 Task: Find connections with filter location Nandurbar with filter topic #training with filter profile language French with filter current company Aavas Financiers Ltd with filter school CVR College of Engineering, Hyderabad with filter industry Physicians with filter service category Growth Marketing with filter keywords title Help Desk
Action: Mouse moved to (659, 112)
Screenshot: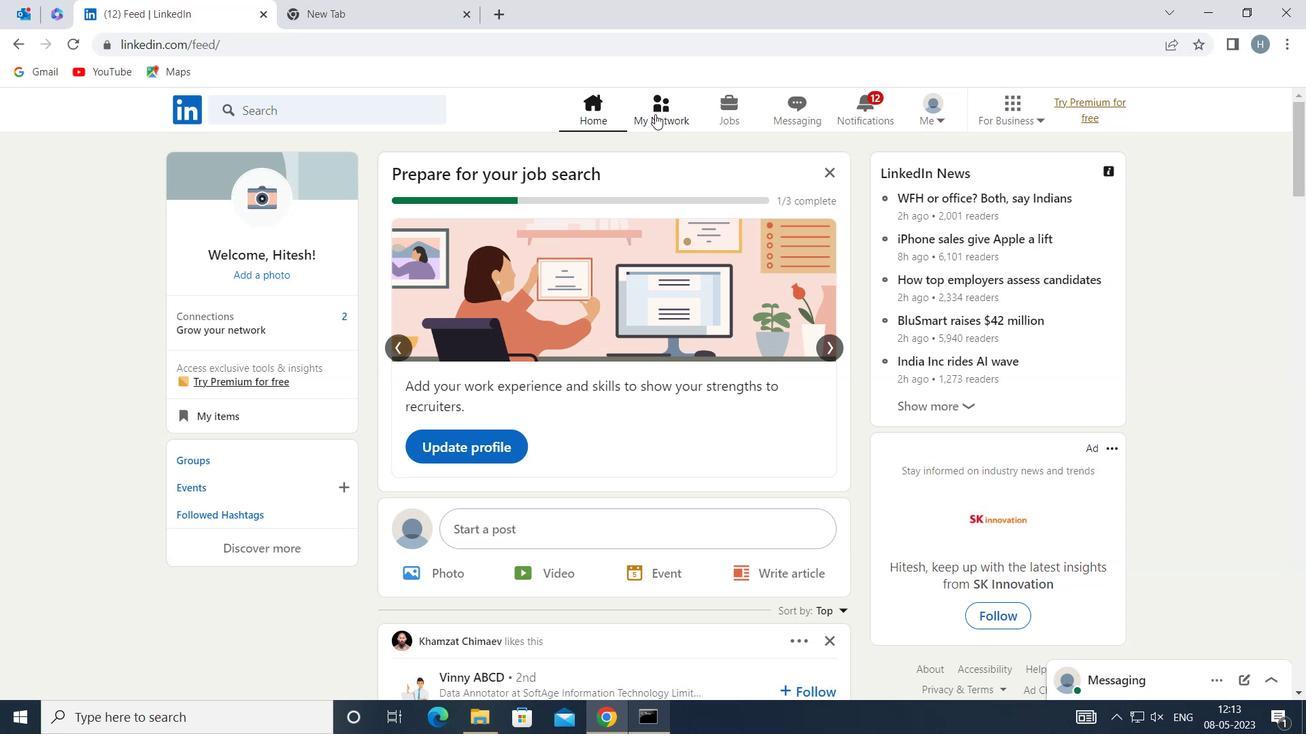 
Action: Mouse pressed left at (659, 112)
Screenshot: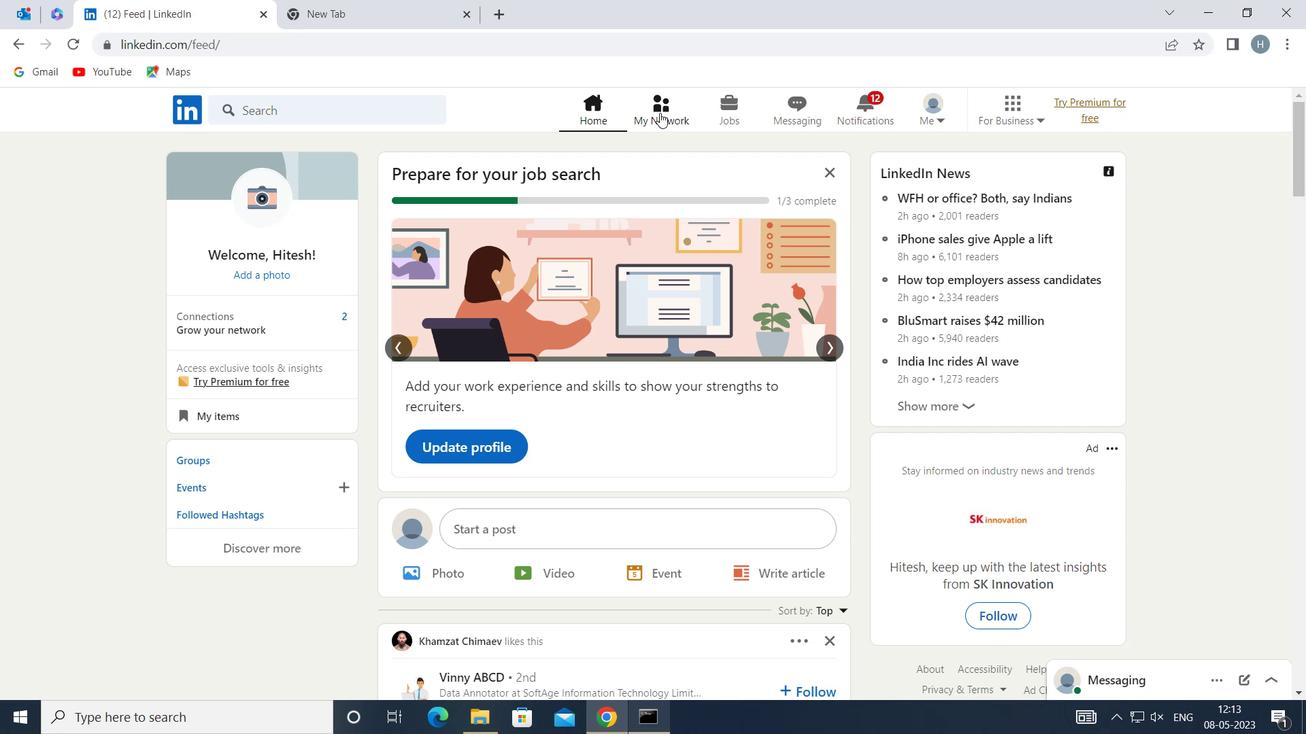 
Action: Mouse moved to (349, 203)
Screenshot: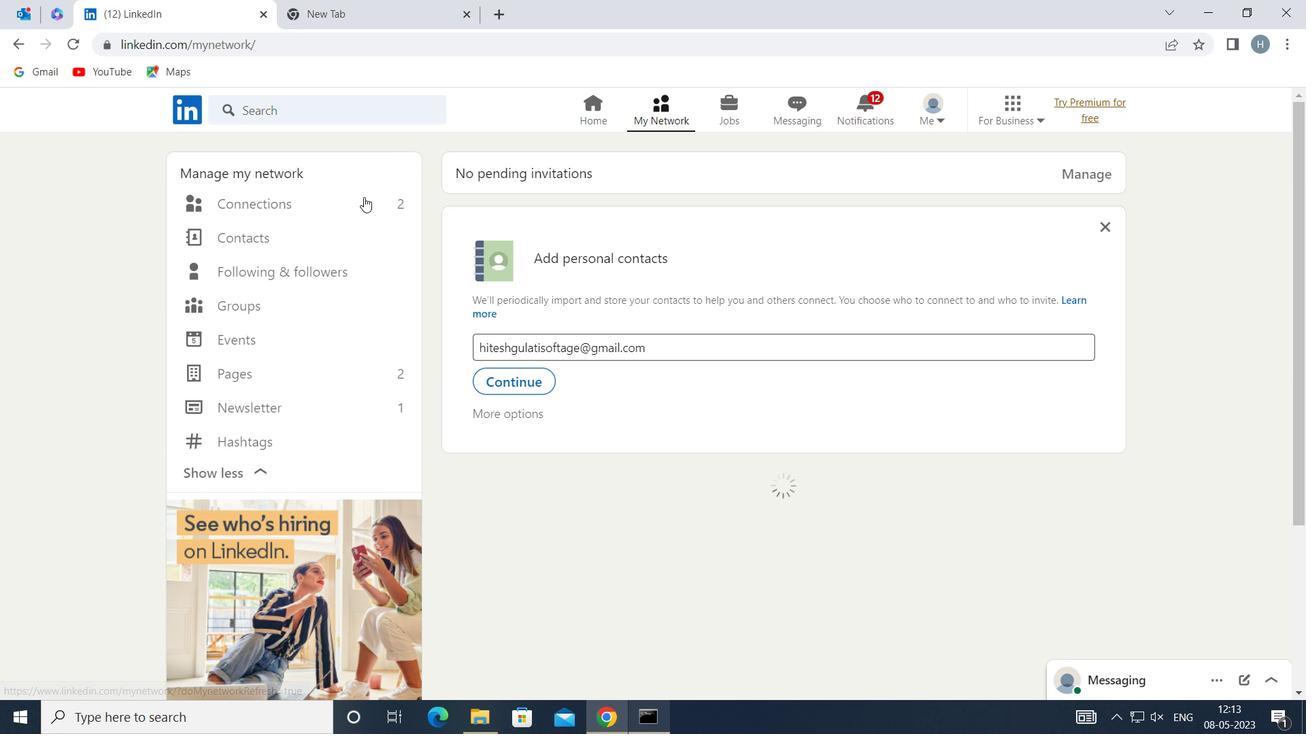 
Action: Mouse pressed left at (349, 203)
Screenshot: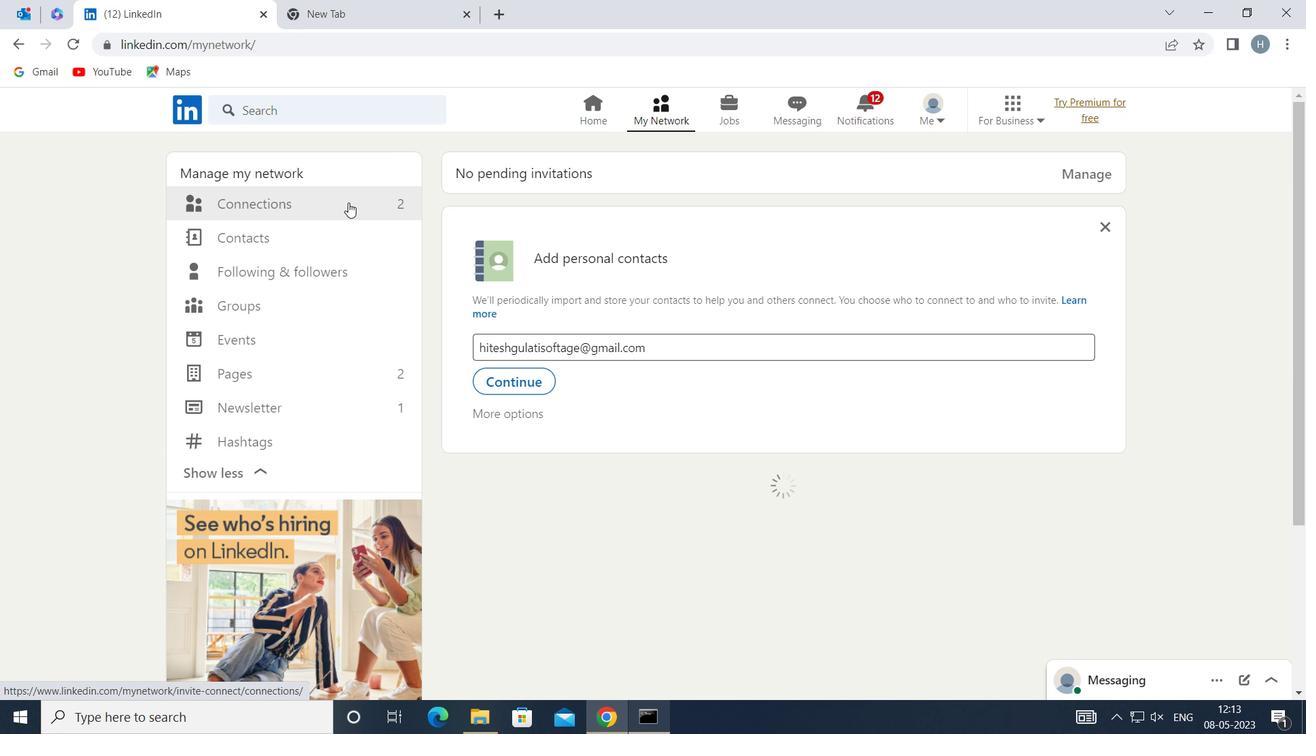 
Action: Mouse moved to (770, 204)
Screenshot: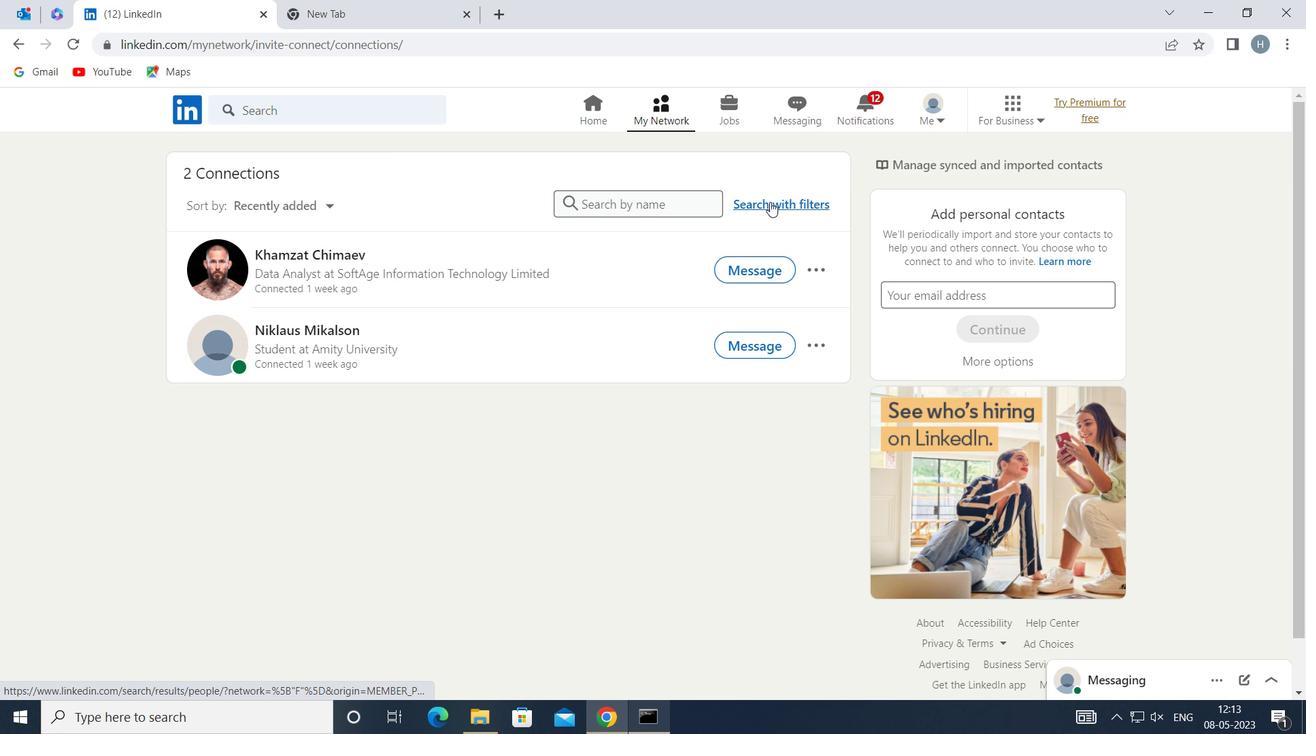 
Action: Mouse pressed left at (770, 204)
Screenshot: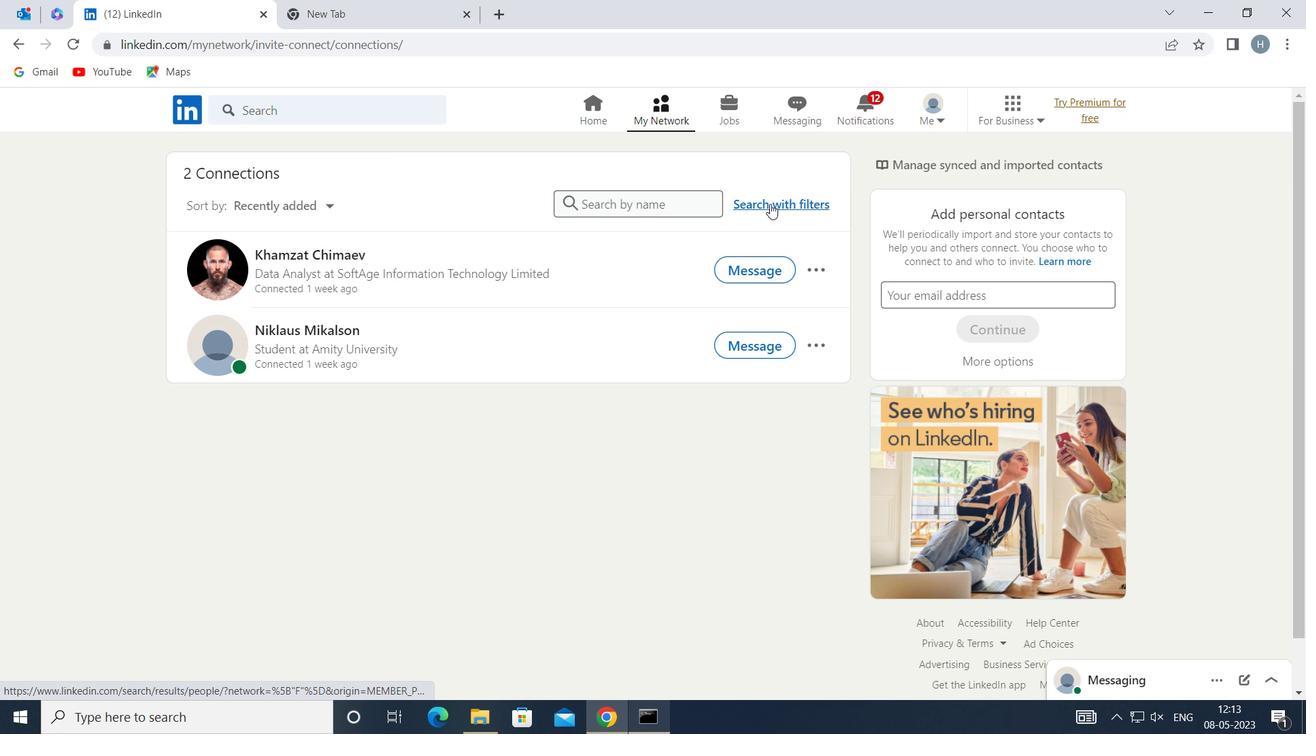 
Action: Mouse moved to (717, 157)
Screenshot: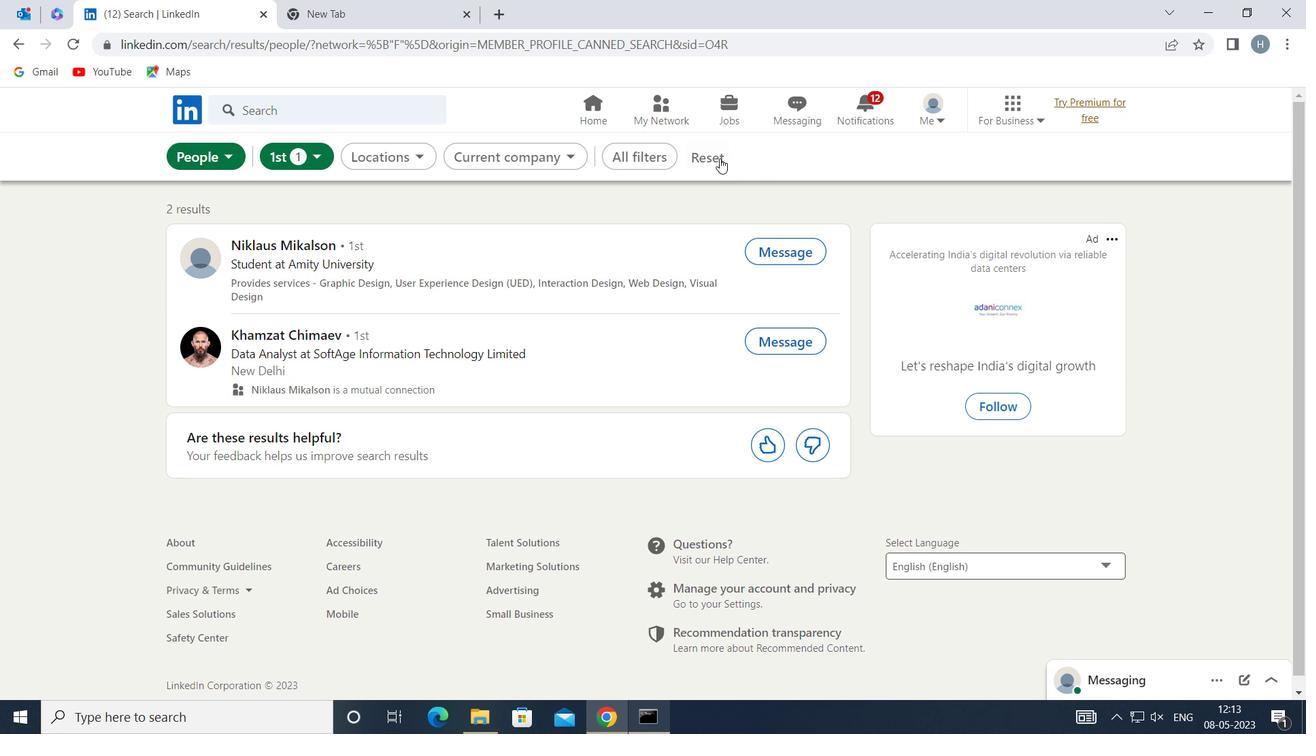 
Action: Mouse pressed left at (717, 157)
Screenshot: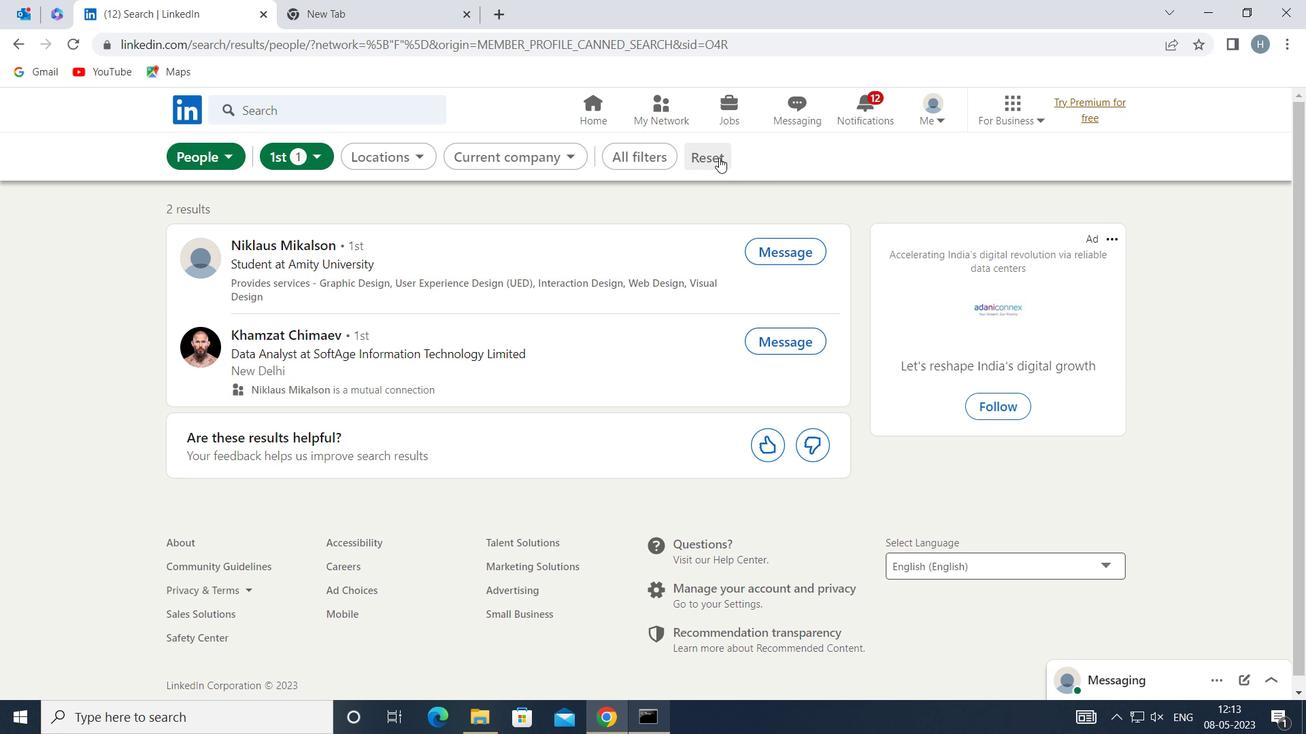 
Action: Mouse moved to (700, 153)
Screenshot: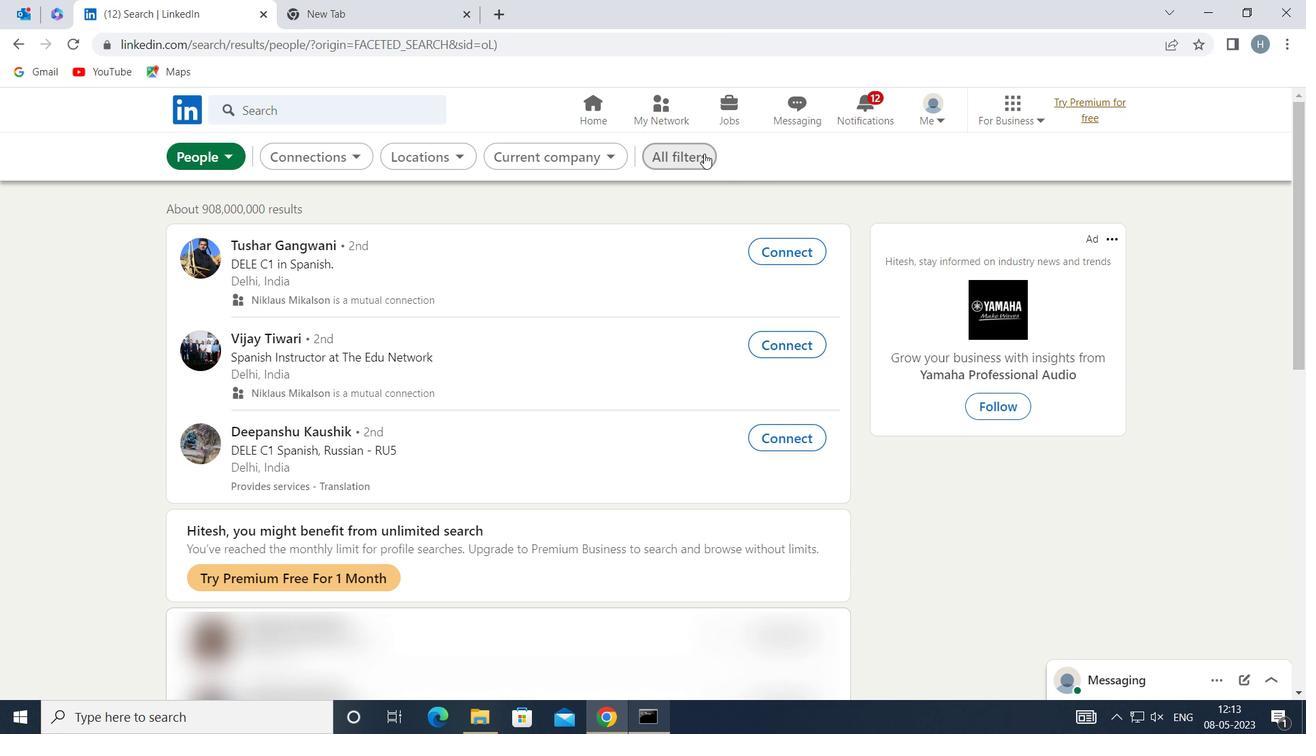 
Action: Mouse pressed left at (700, 153)
Screenshot: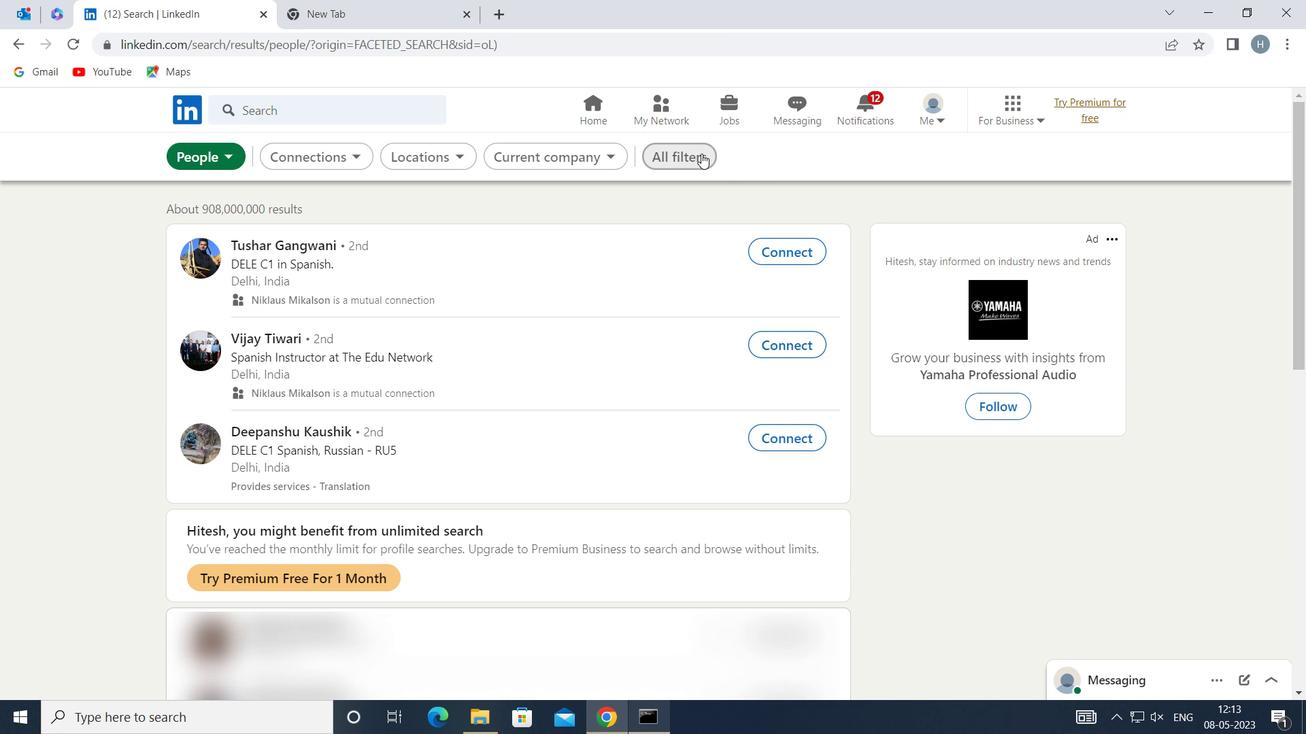 
Action: Mouse moved to (1004, 298)
Screenshot: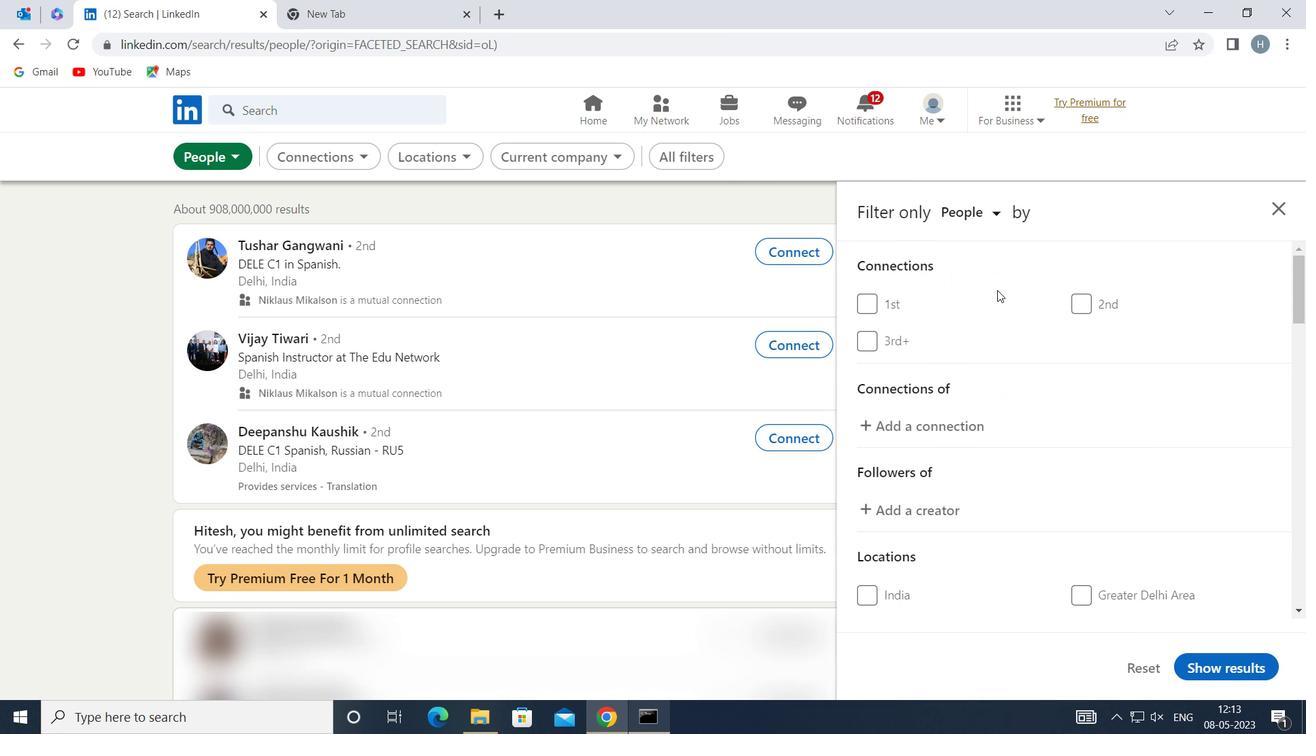 
Action: Mouse scrolled (1004, 297) with delta (0, 0)
Screenshot: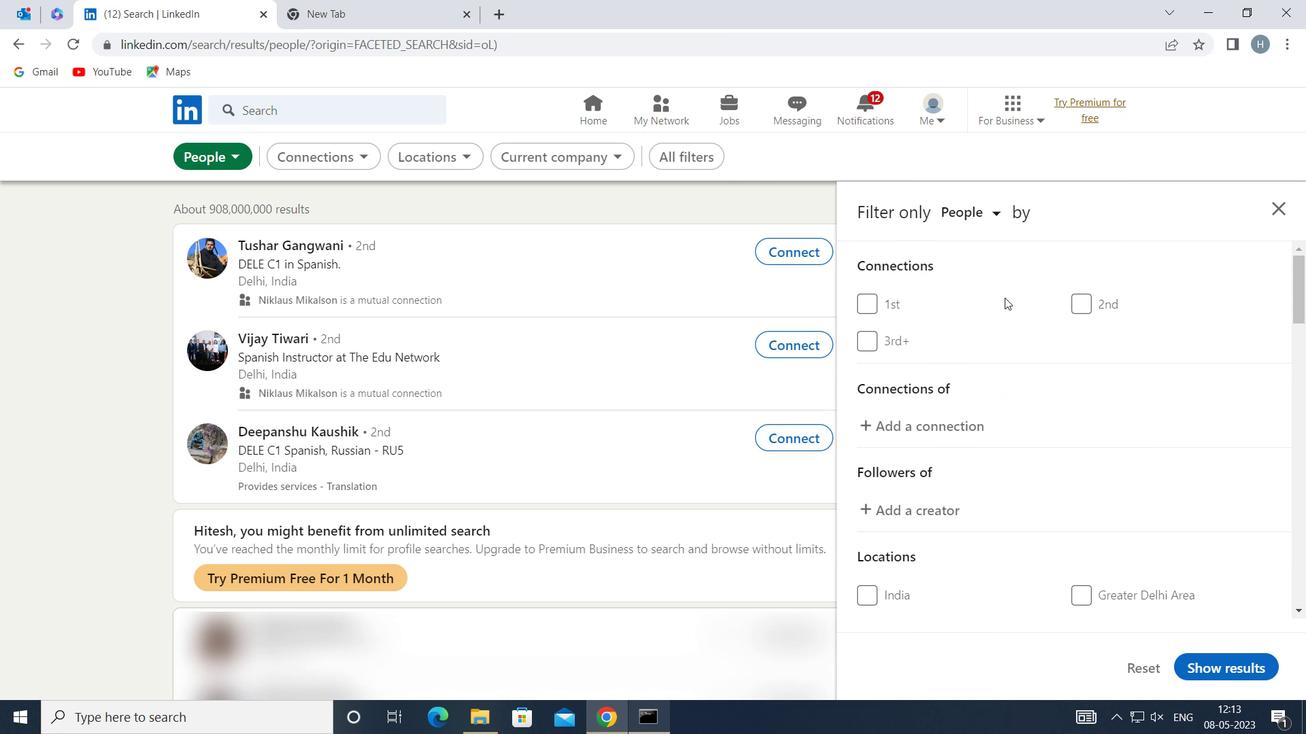 
Action: Mouse scrolled (1004, 297) with delta (0, 0)
Screenshot: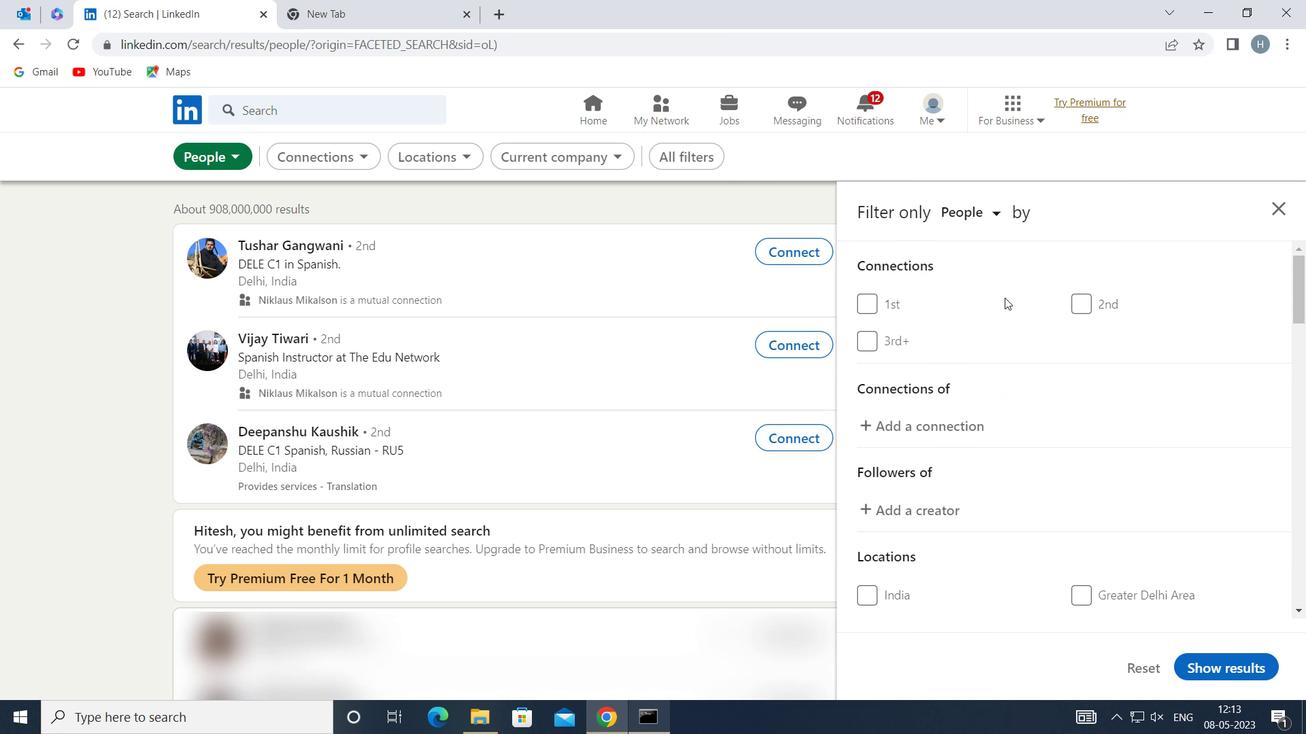 
Action: Mouse moved to (1010, 309)
Screenshot: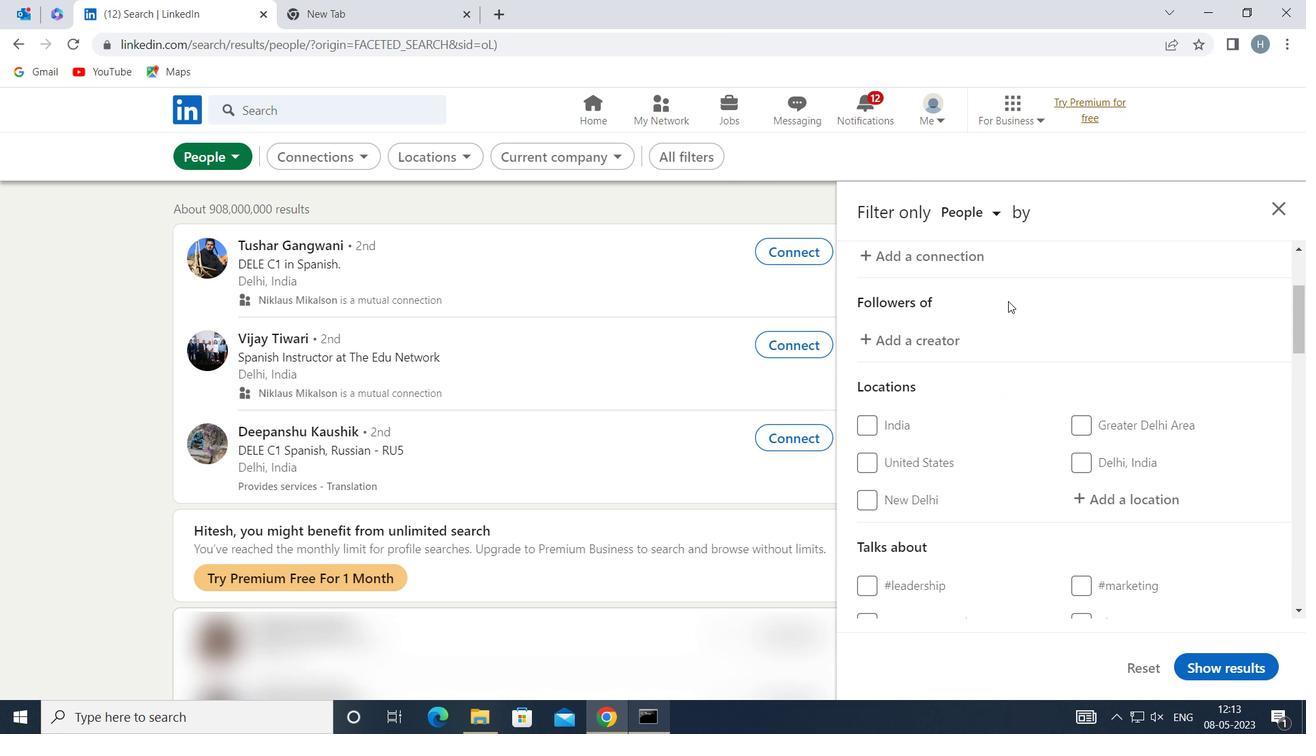 
Action: Mouse scrolled (1010, 308) with delta (0, 0)
Screenshot: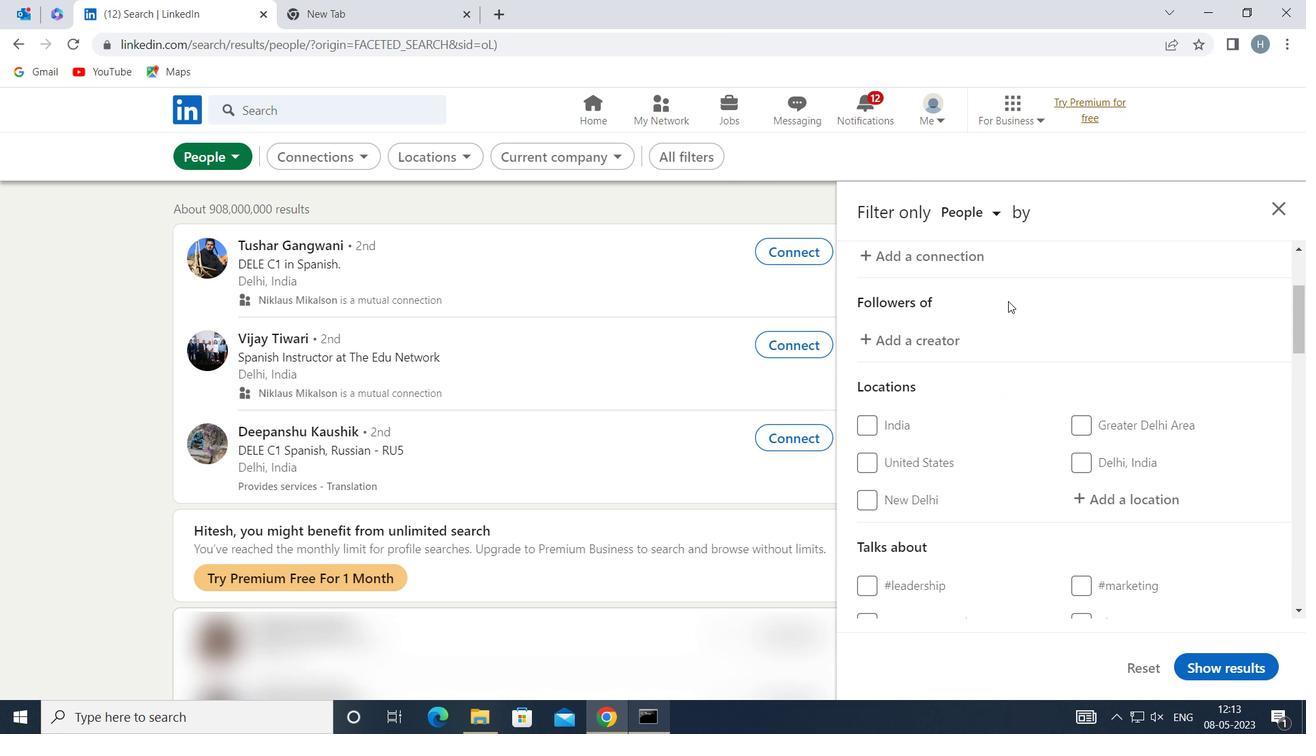 
Action: Mouse moved to (1102, 415)
Screenshot: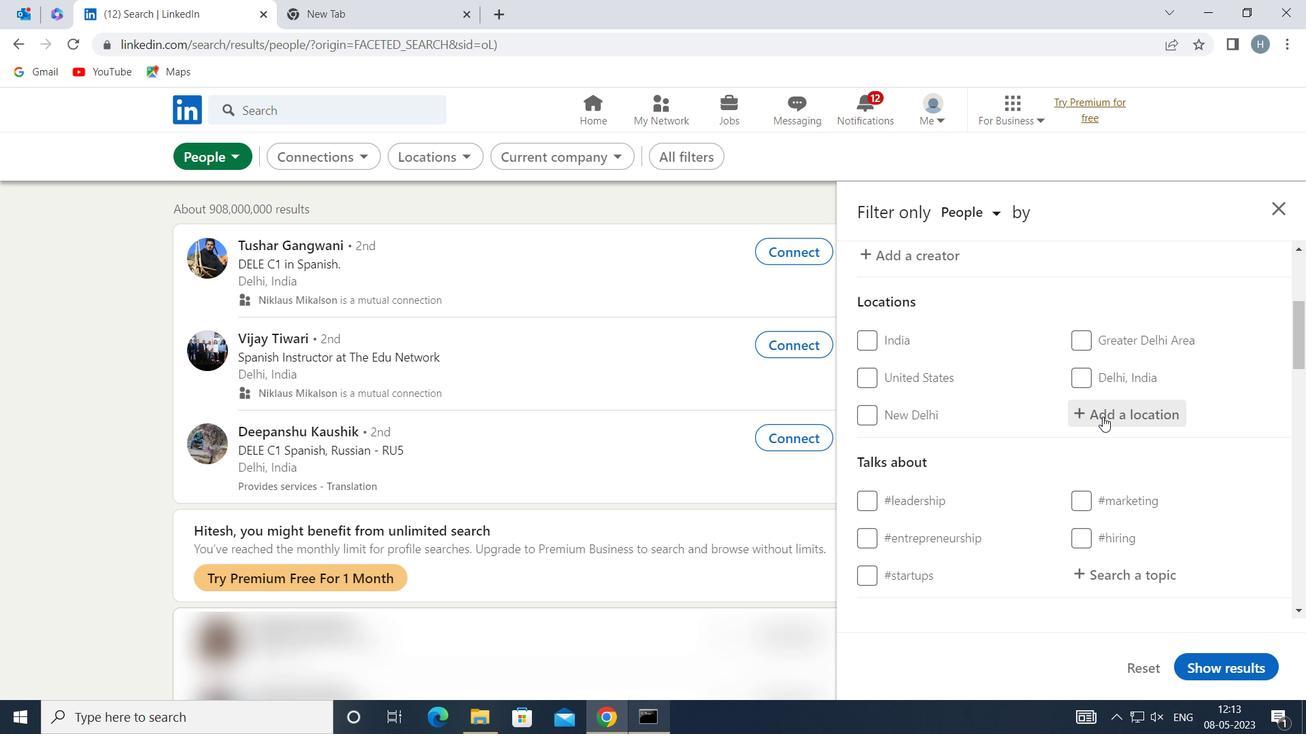 
Action: Mouse pressed left at (1102, 415)
Screenshot: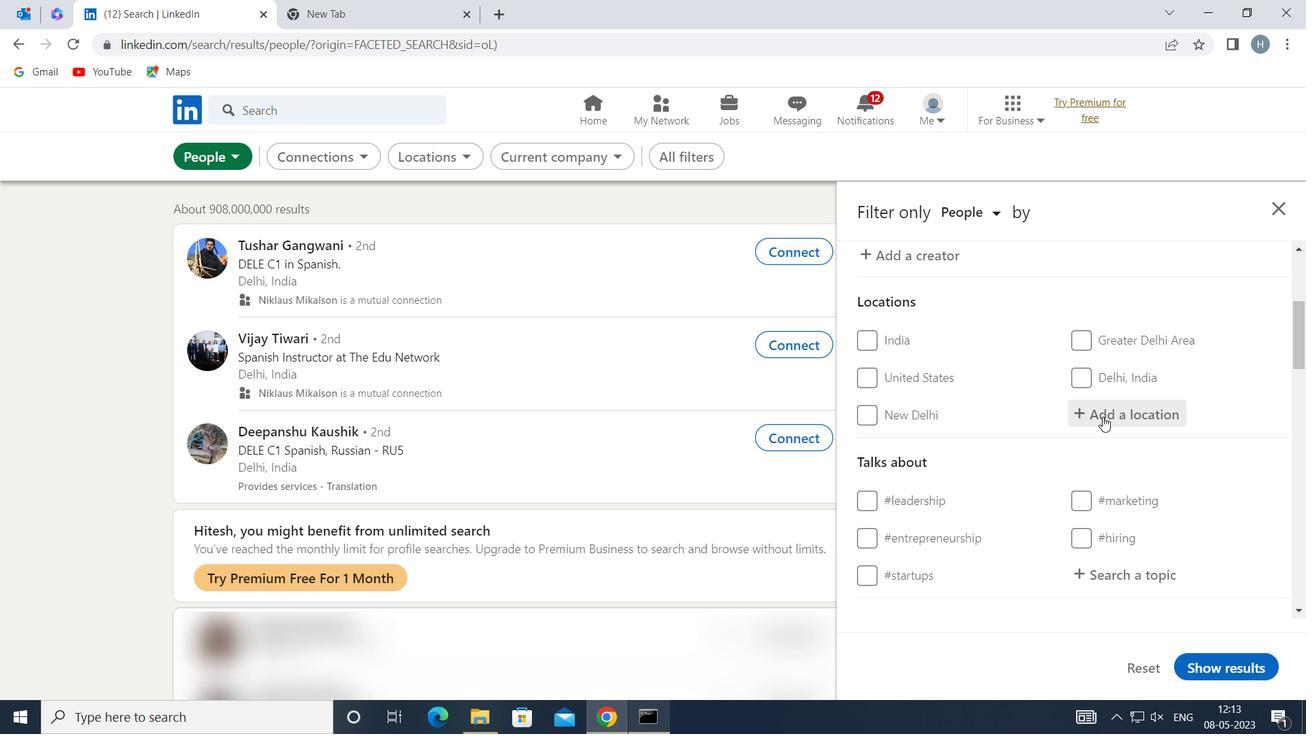 
Action: Mouse moved to (1102, 414)
Screenshot: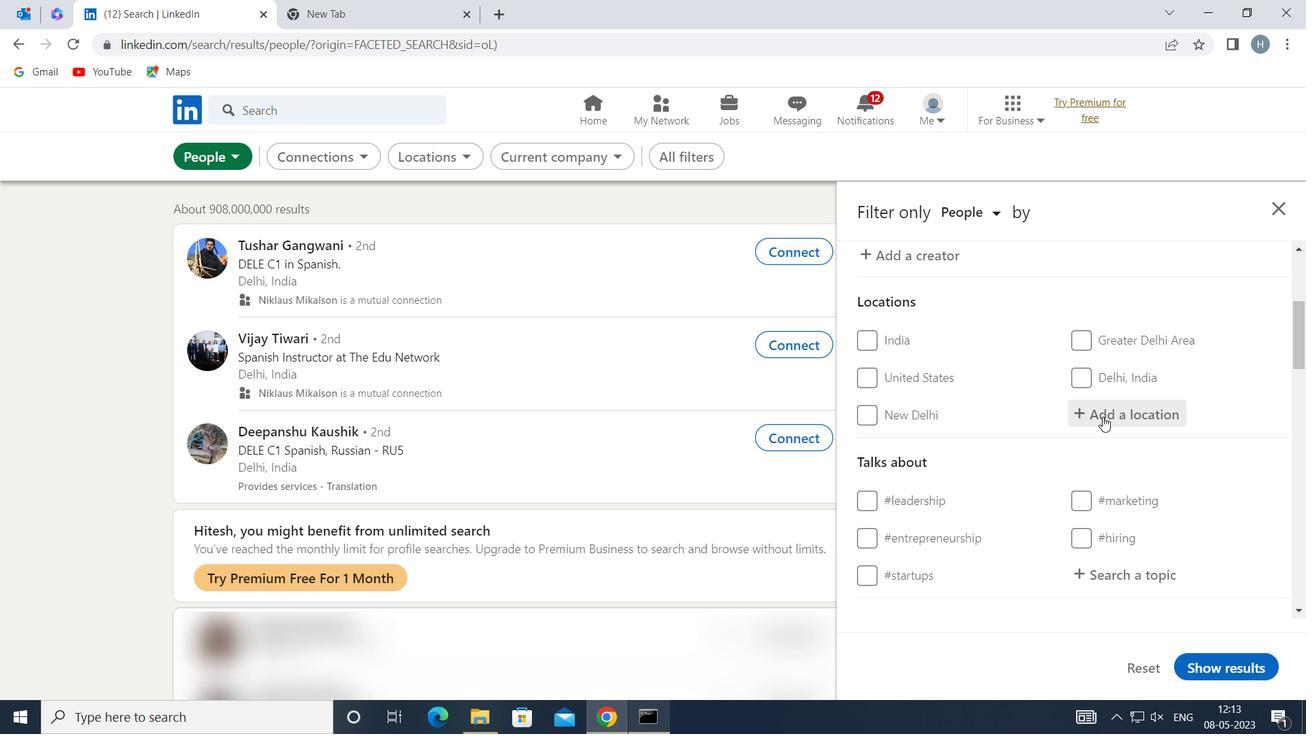 
Action: Key pressed <Key.shift>NANDURBAR
Screenshot: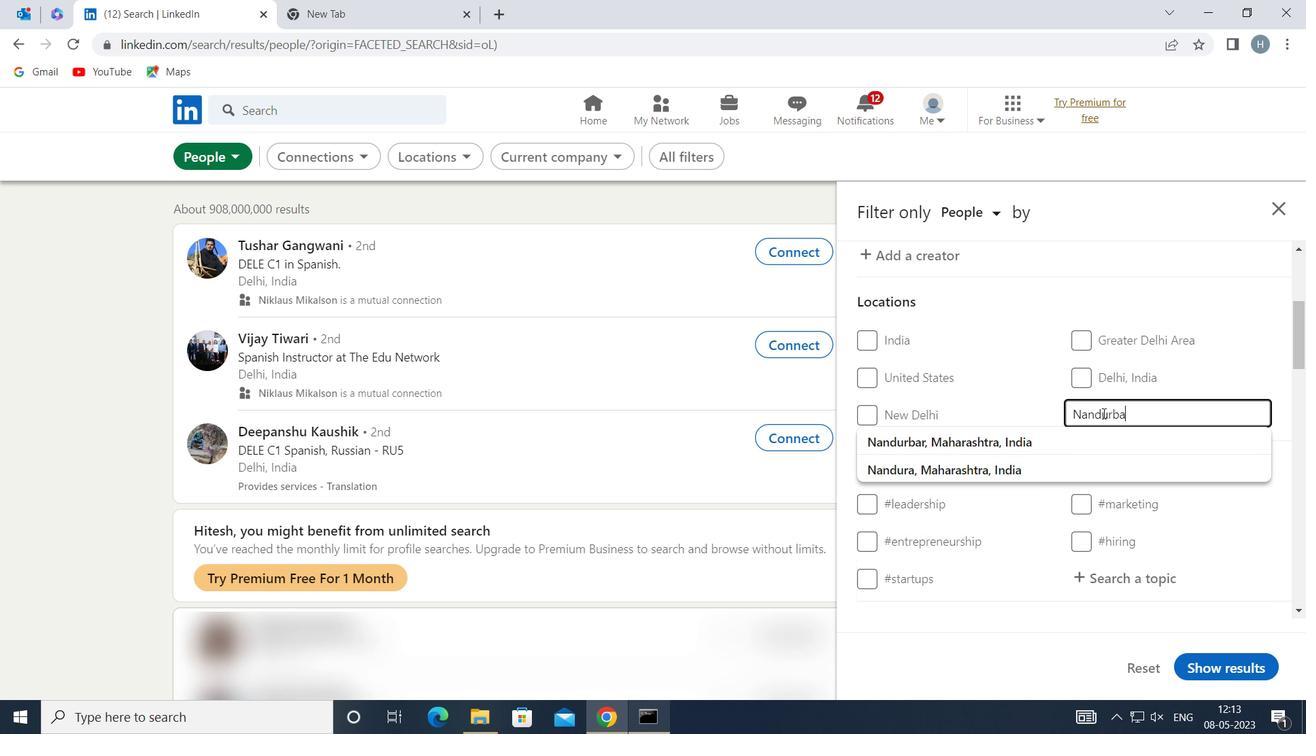 
Action: Mouse moved to (1103, 446)
Screenshot: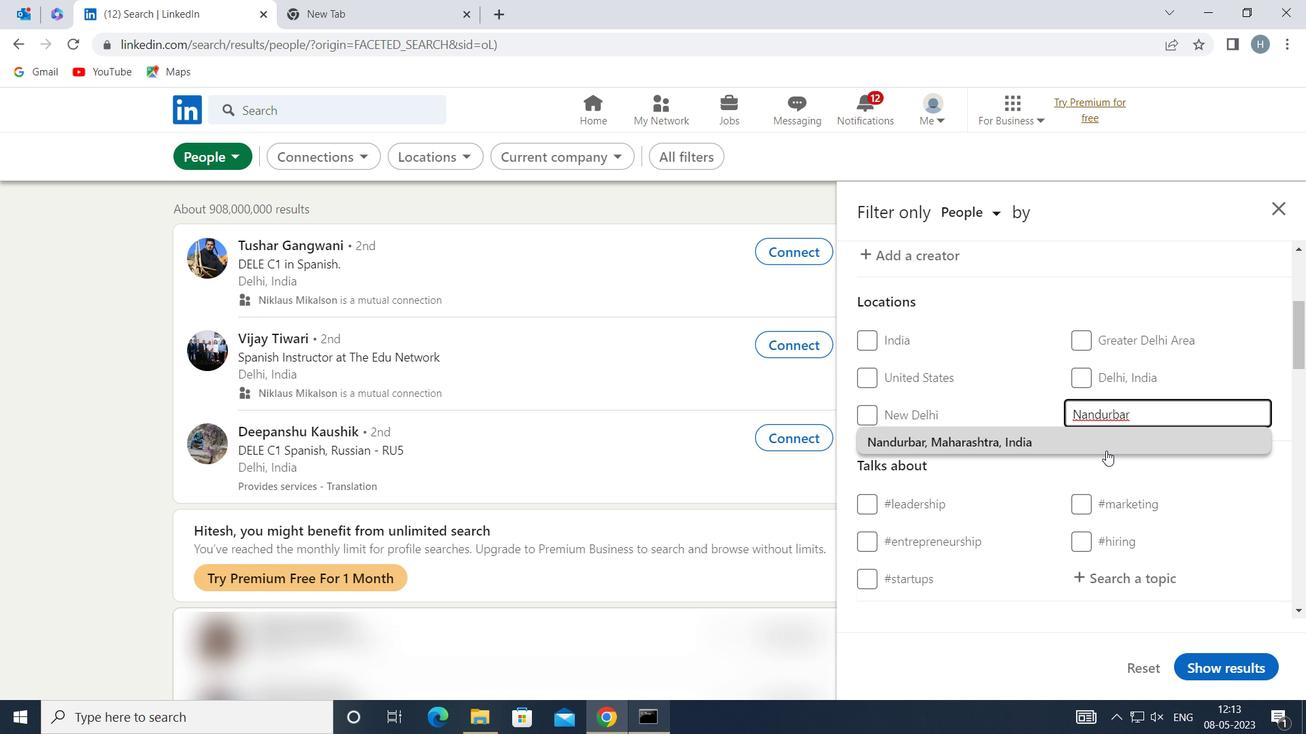 
Action: Mouse pressed left at (1103, 446)
Screenshot: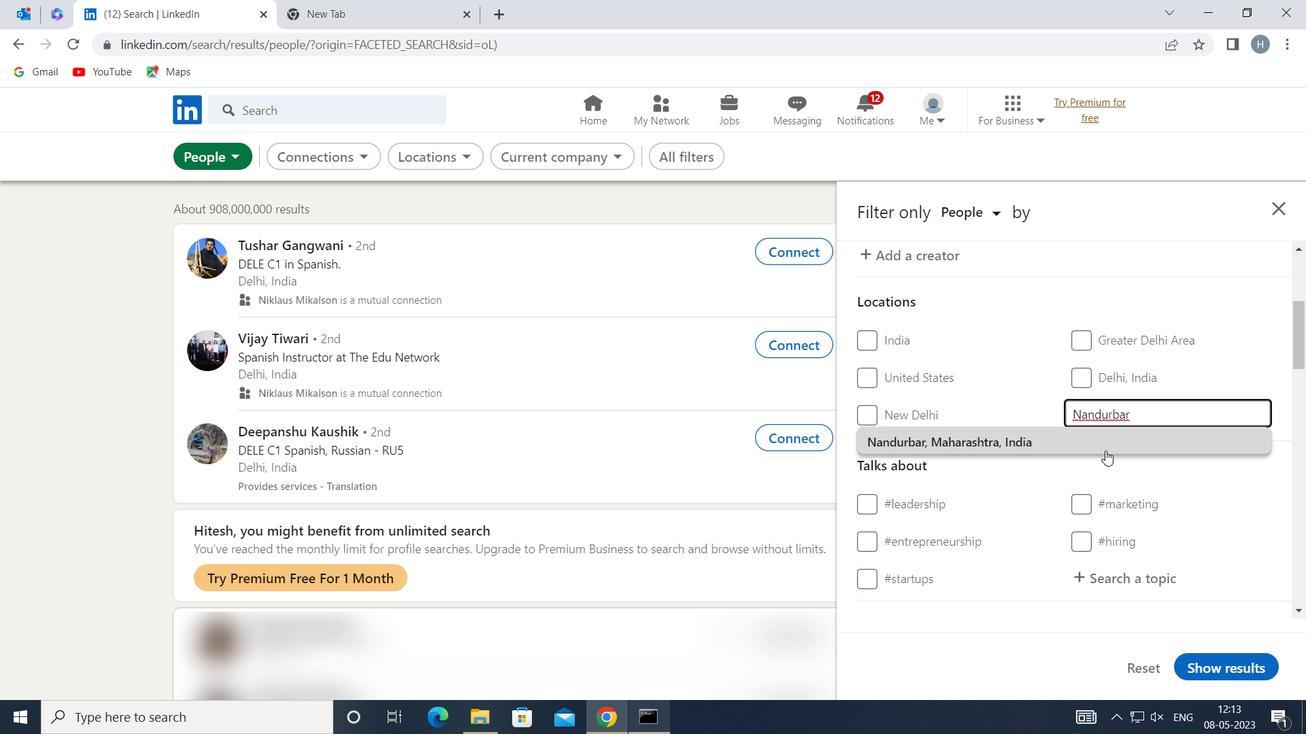 
Action: Mouse moved to (1107, 434)
Screenshot: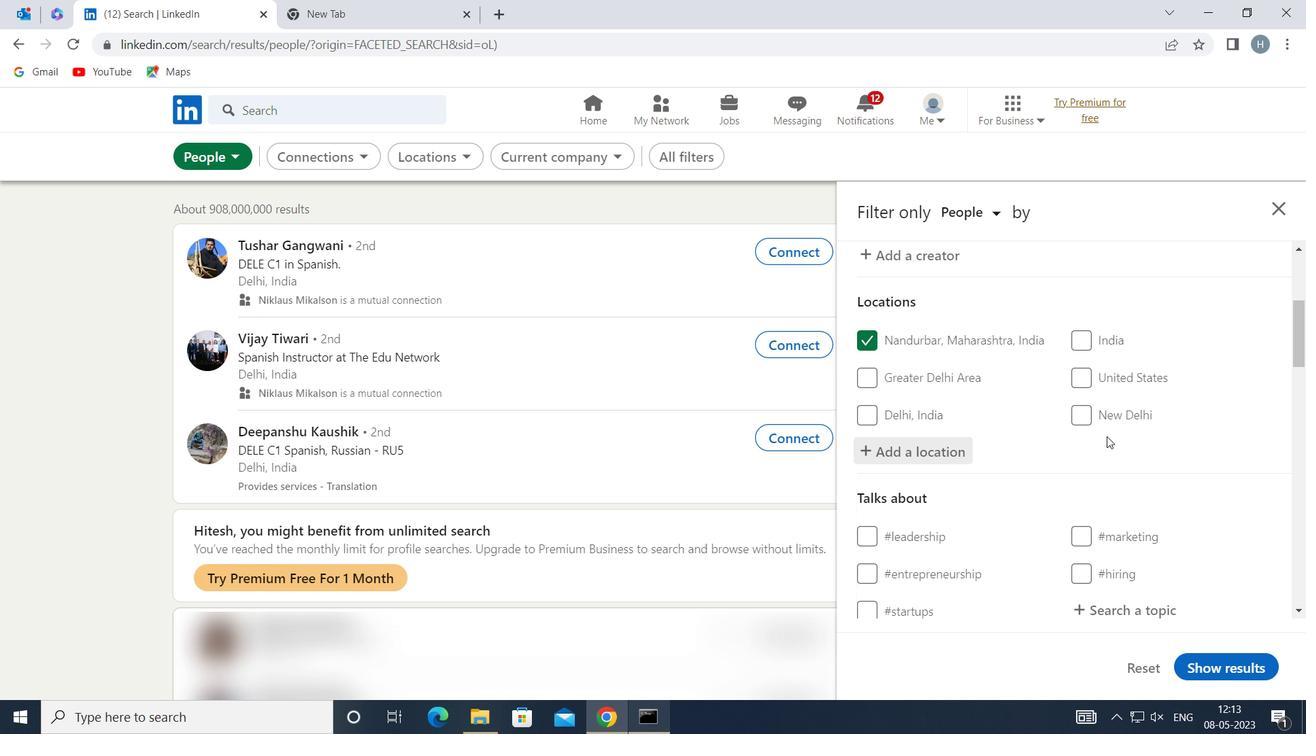 
Action: Mouse scrolled (1107, 433) with delta (0, 0)
Screenshot: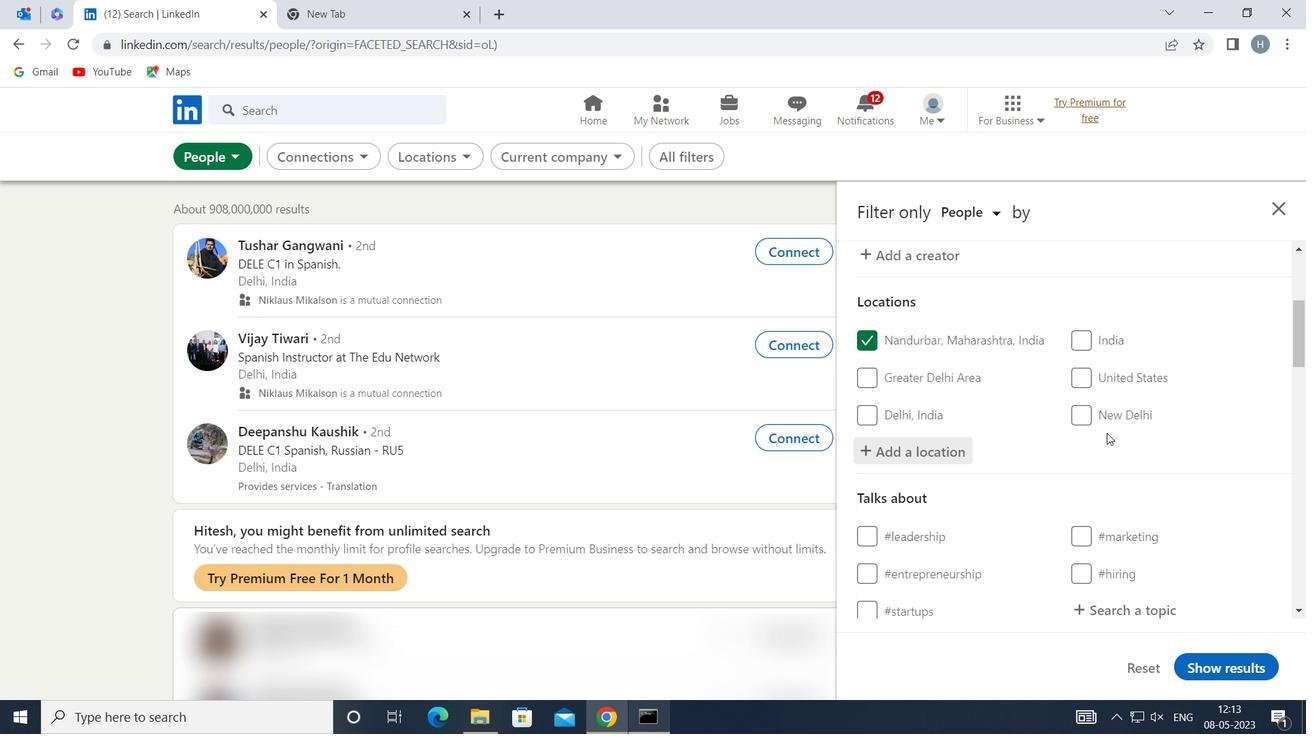 
Action: Mouse scrolled (1107, 433) with delta (0, 0)
Screenshot: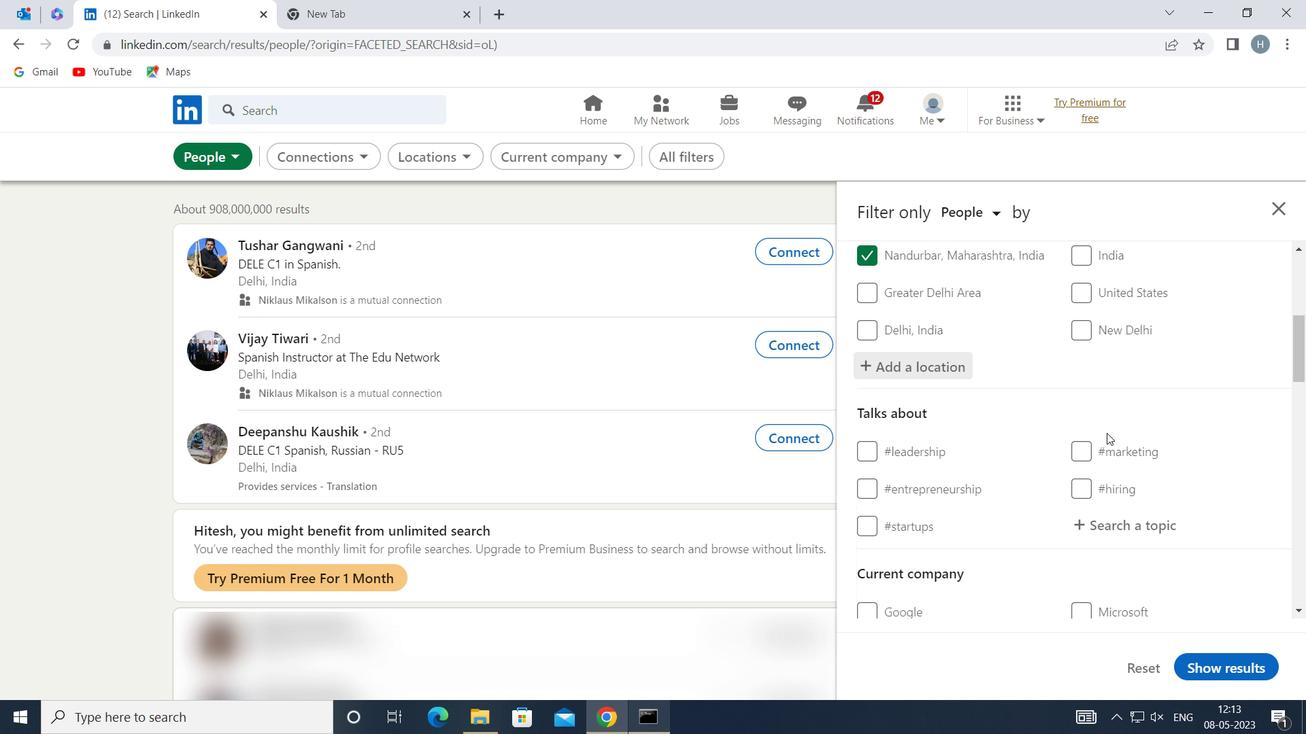 
Action: Mouse moved to (1117, 432)
Screenshot: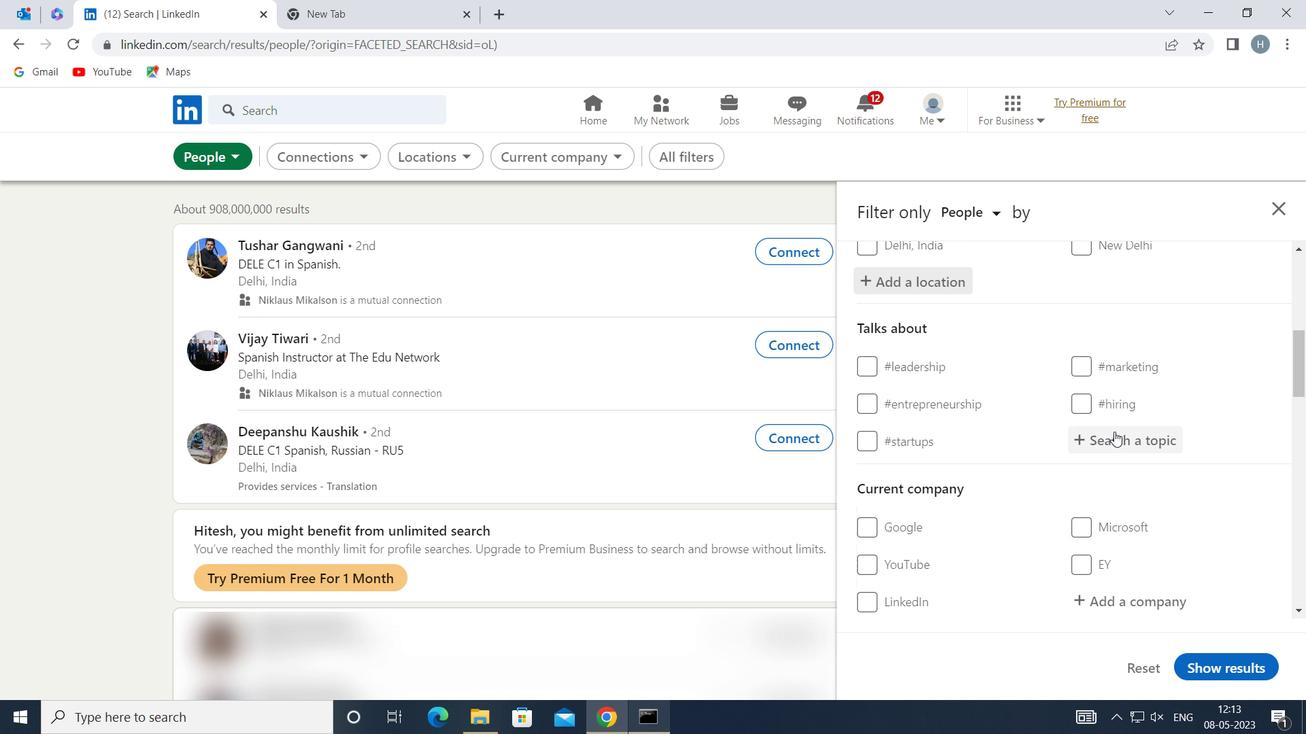 
Action: Mouse pressed left at (1117, 432)
Screenshot: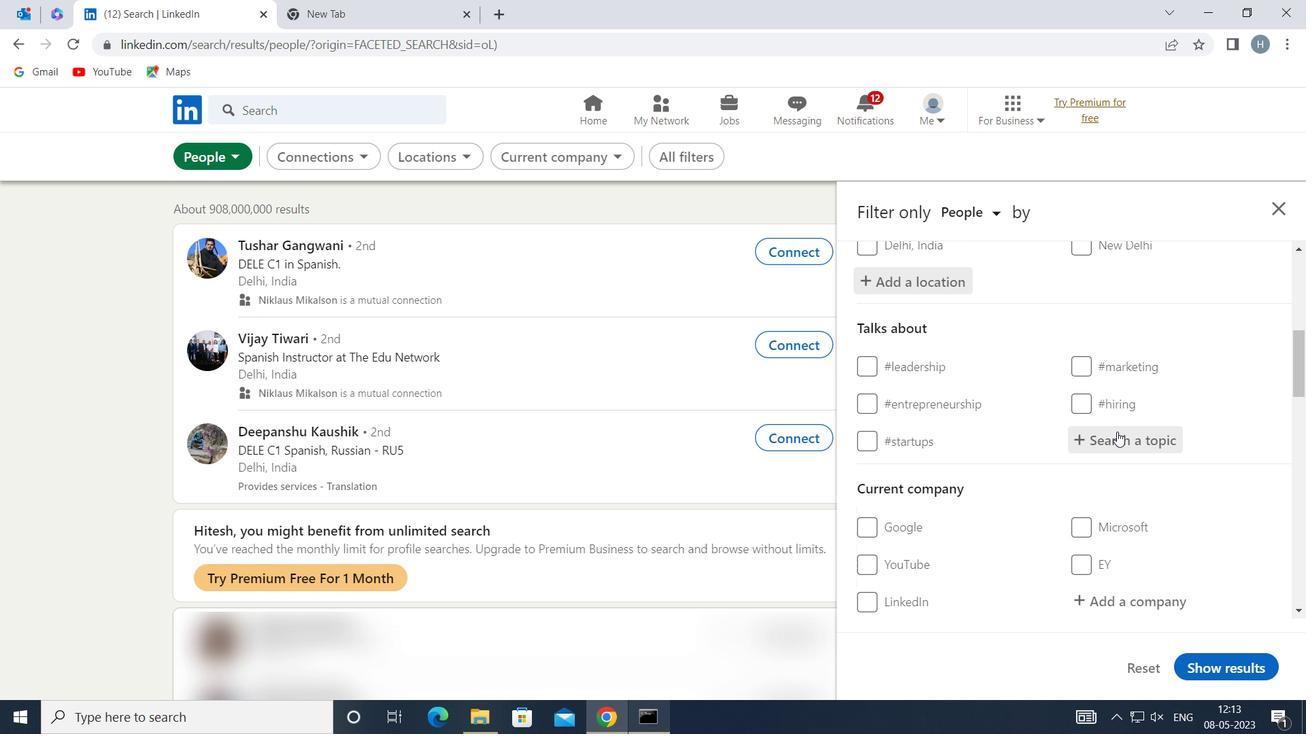 
Action: Mouse moved to (1118, 432)
Screenshot: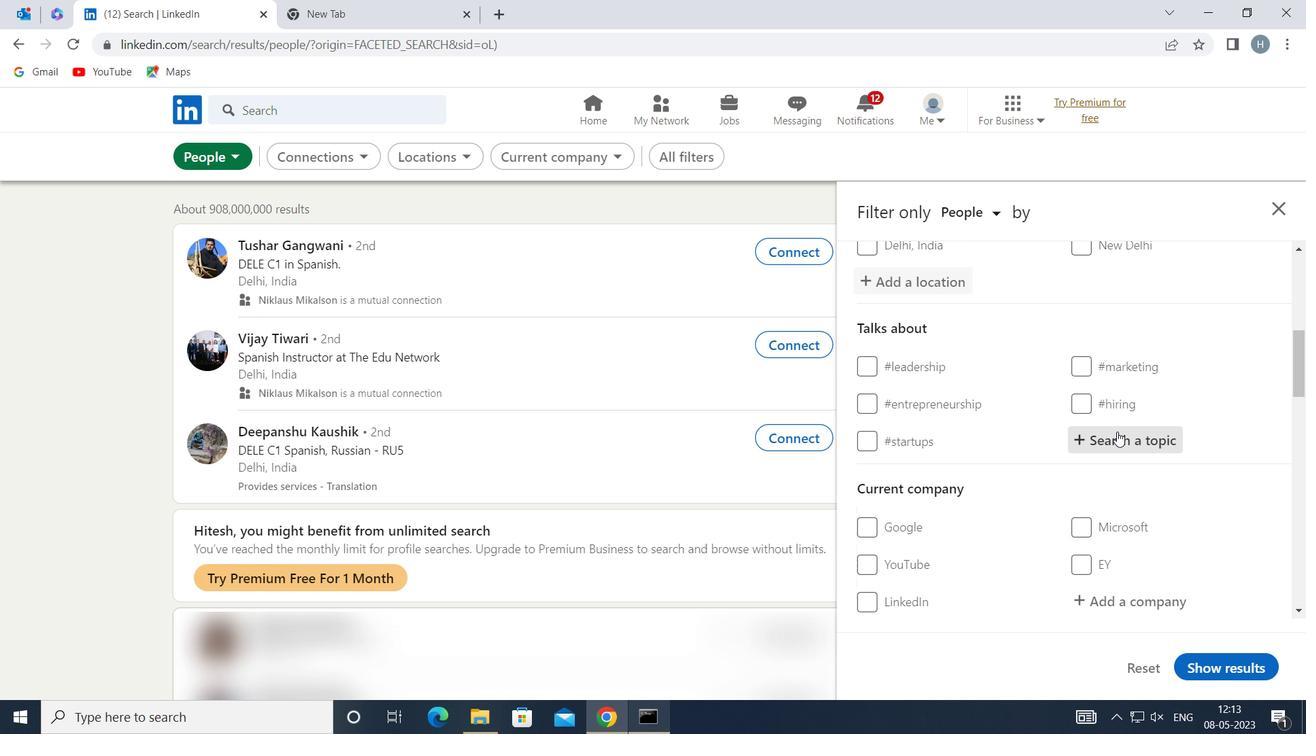 
Action: Key pressed TRAINING
Screenshot: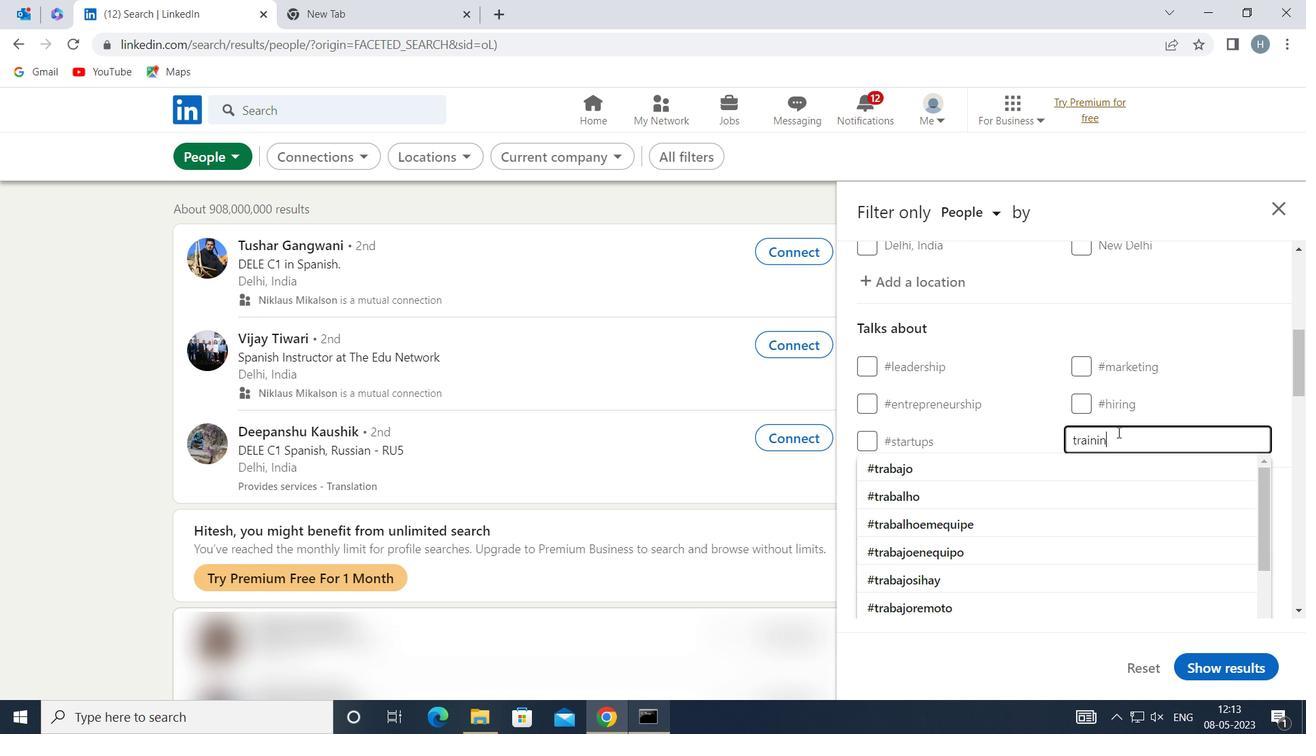 
Action: Mouse moved to (1067, 457)
Screenshot: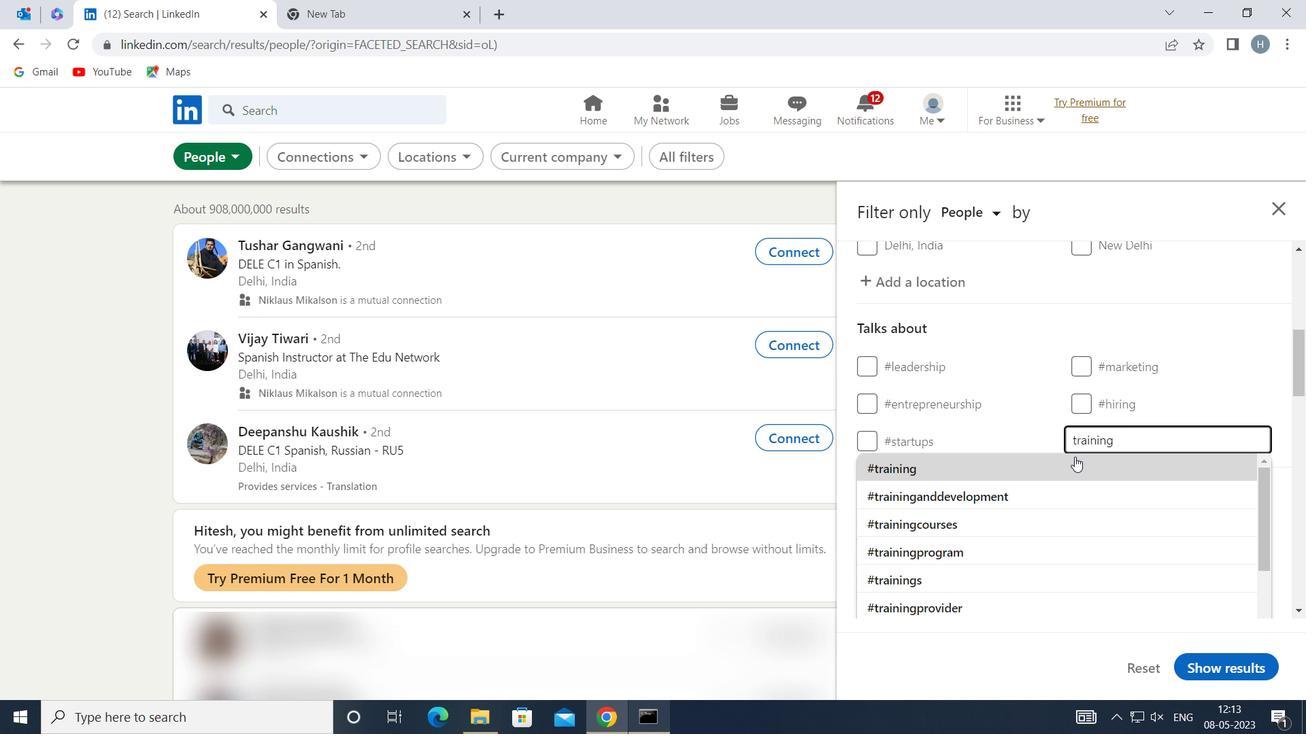 
Action: Mouse pressed left at (1067, 457)
Screenshot: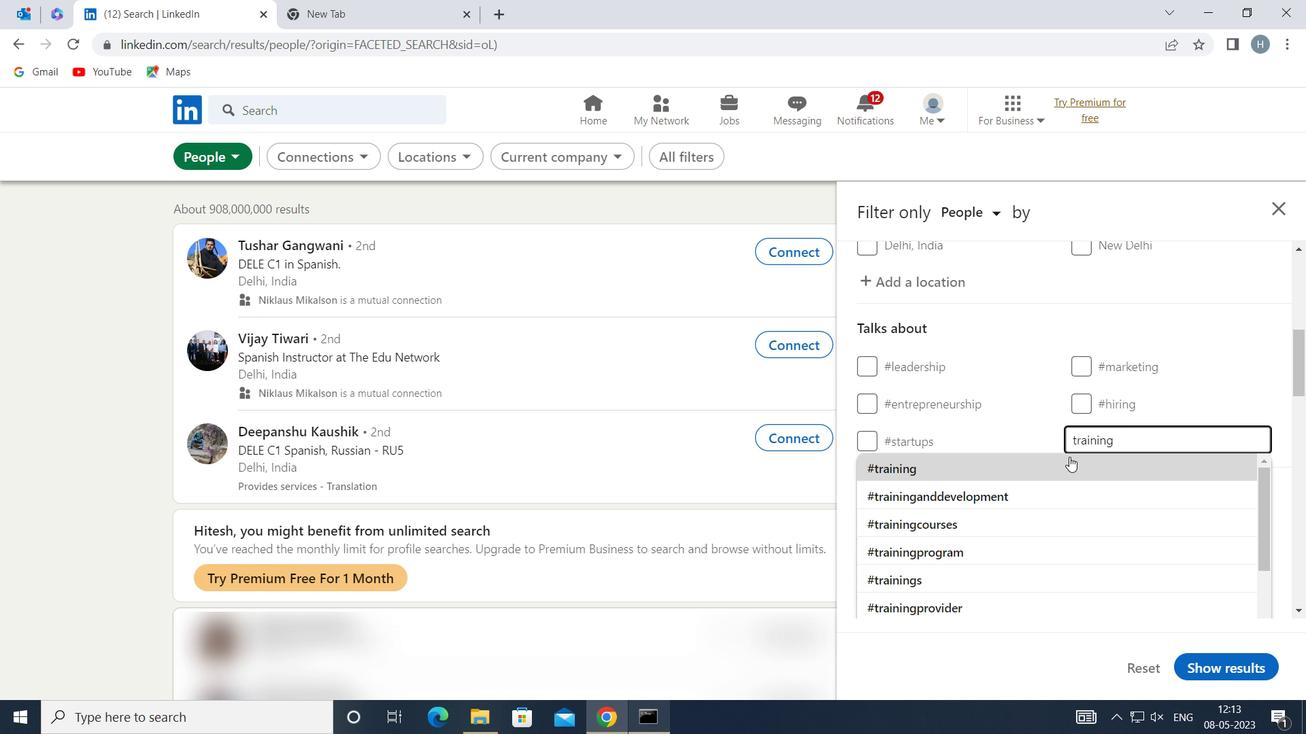 
Action: Mouse moved to (1066, 459)
Screenshot: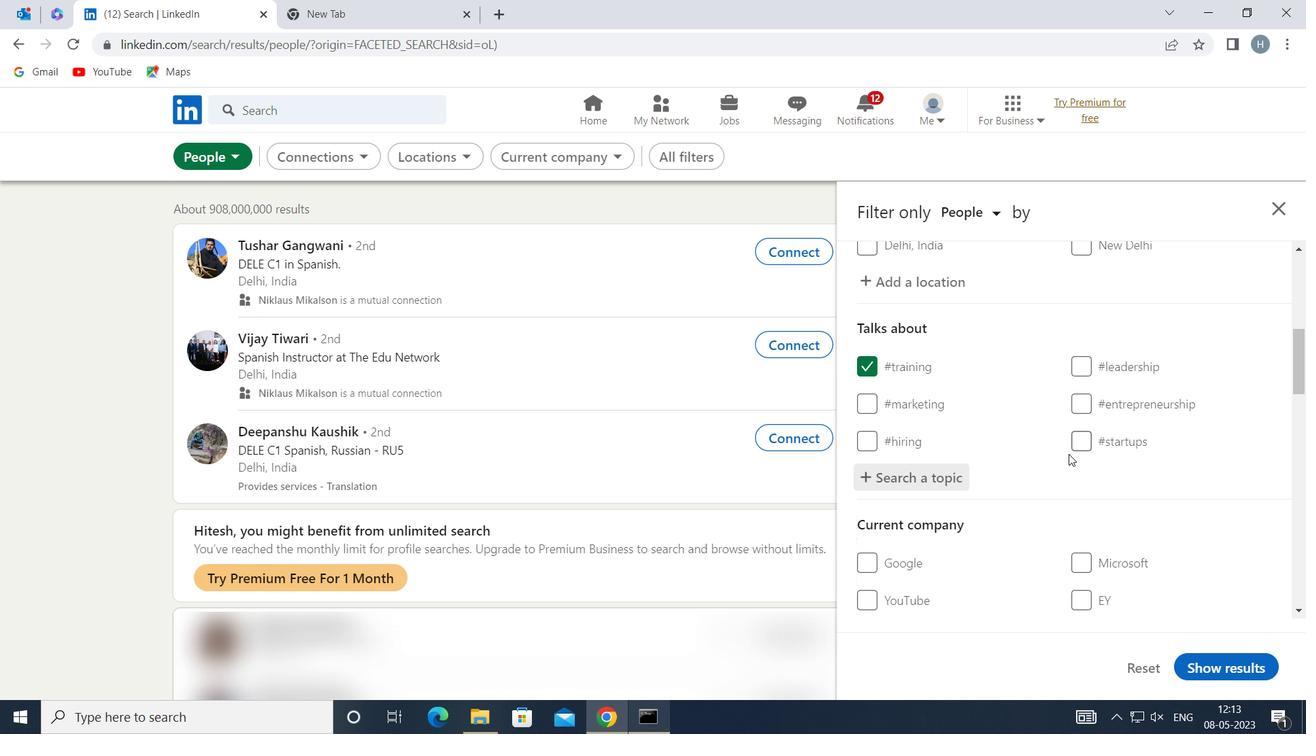 
Action: Mouse scrolled (1066, 458) with delta (0, 0)
Screenshot: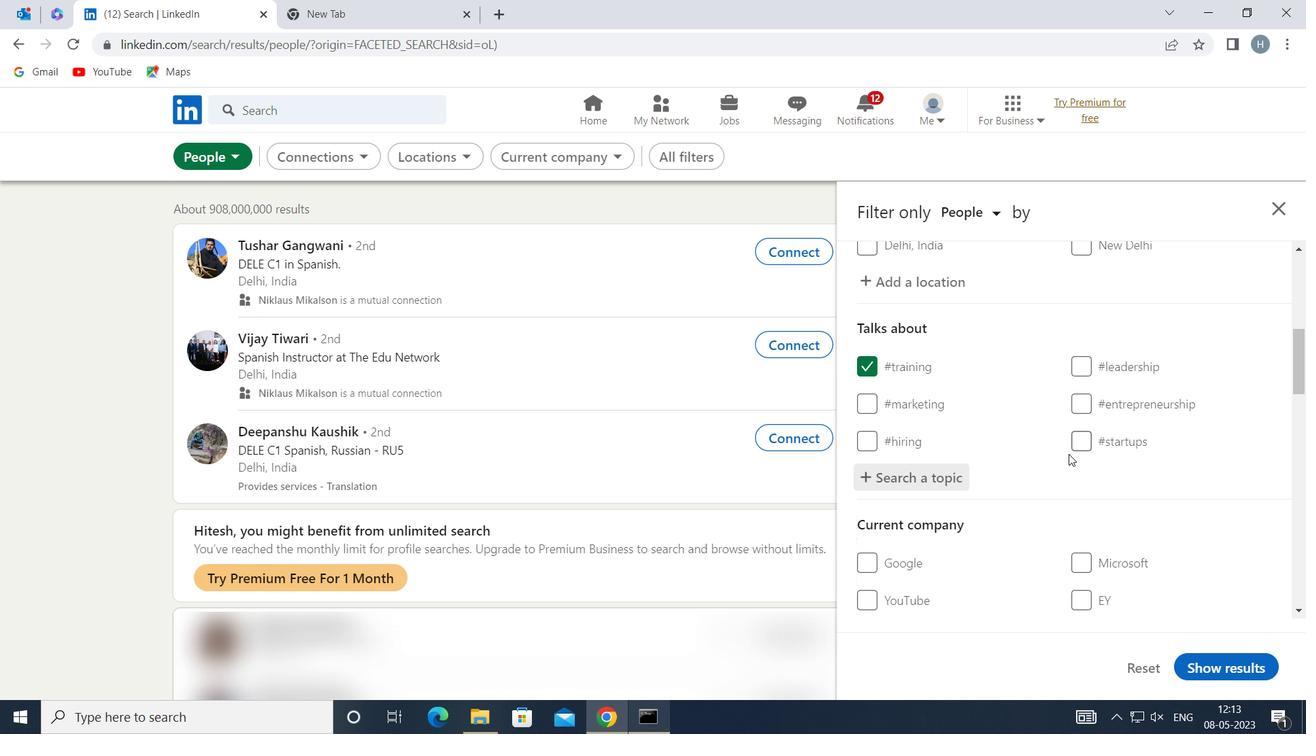 
Action: Mouse moved to (1067, 456)
Screenshot: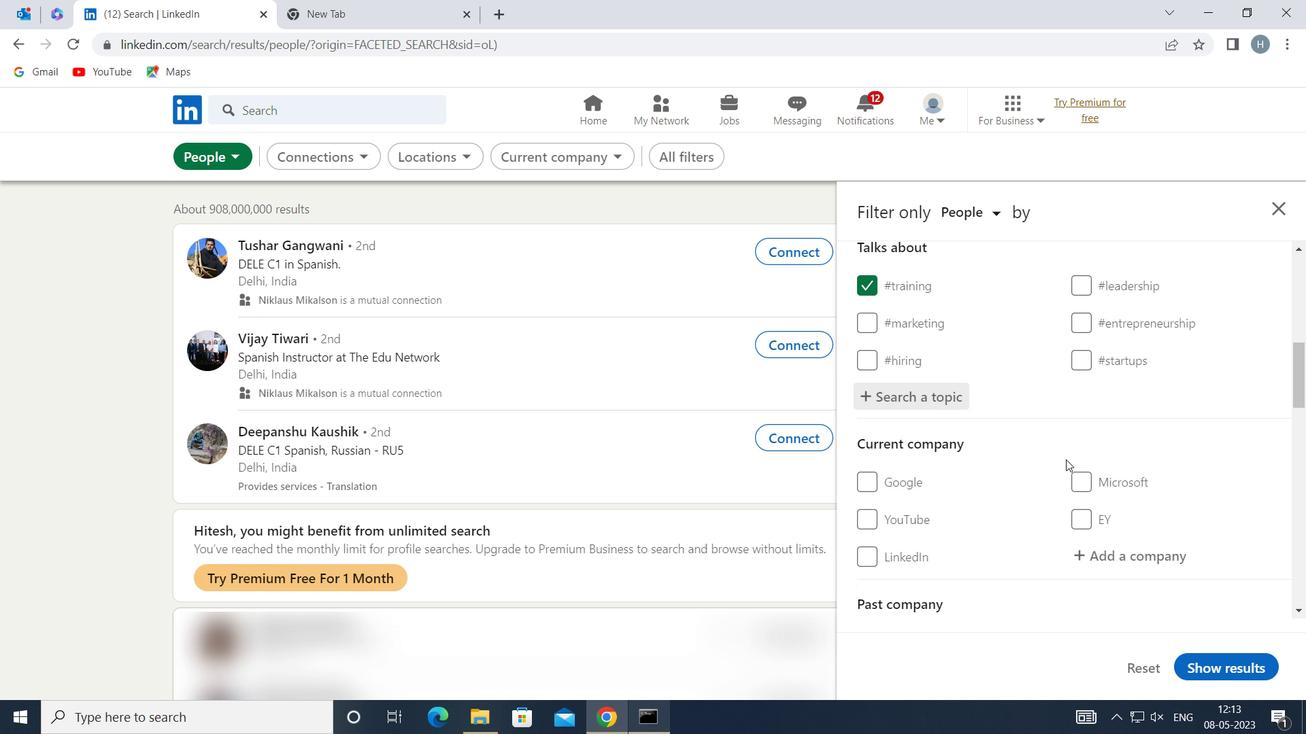 
Action: Mouse scrolled (1067, 455) with delta (0, 0)
Screenshot: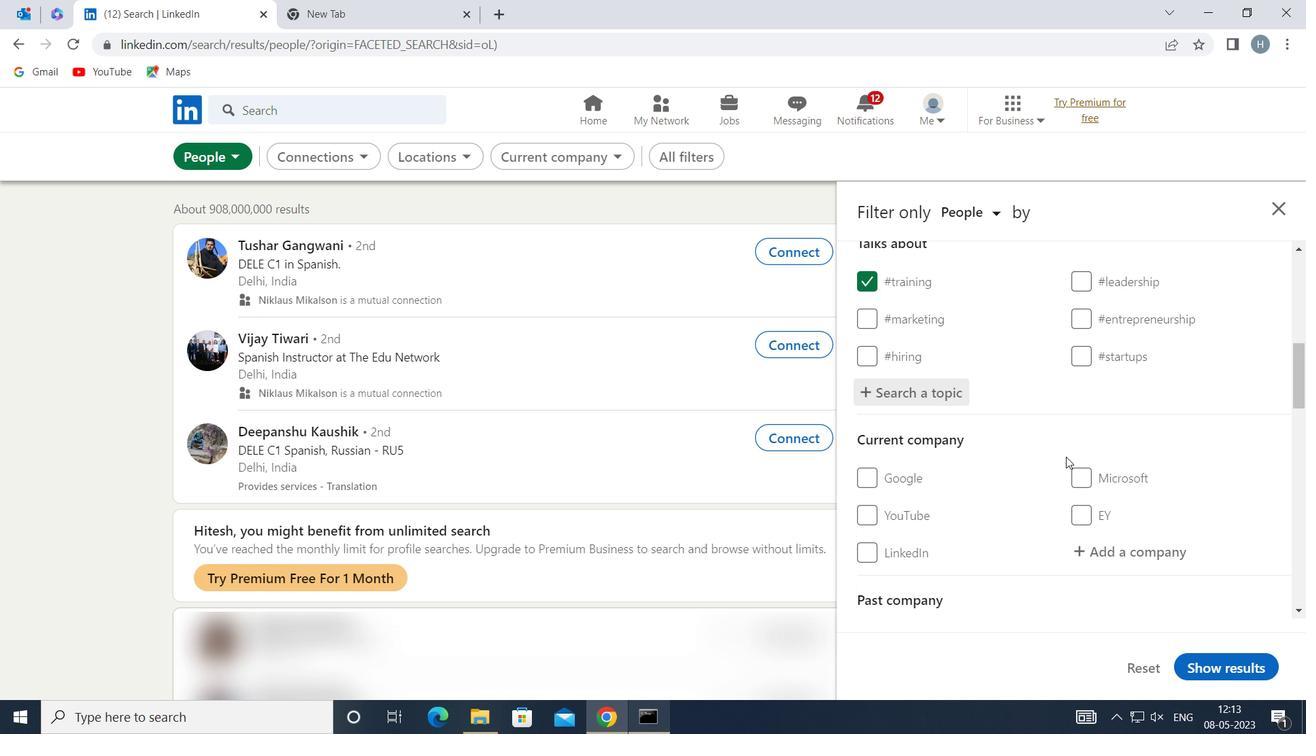 
Action: Mouse moved to (1069, 449)
Screenshot: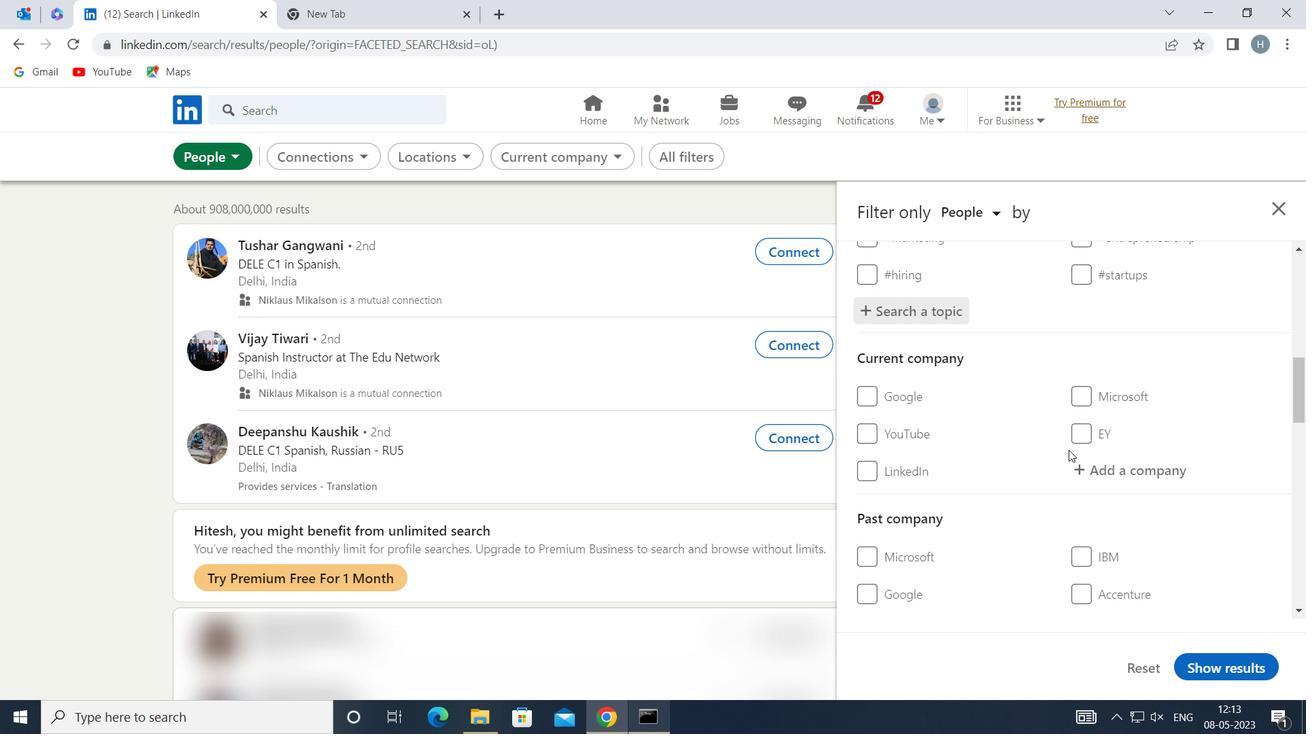 
Action: Mouse scrolled (1069, 448) with delta (0, 0)
Screenshot: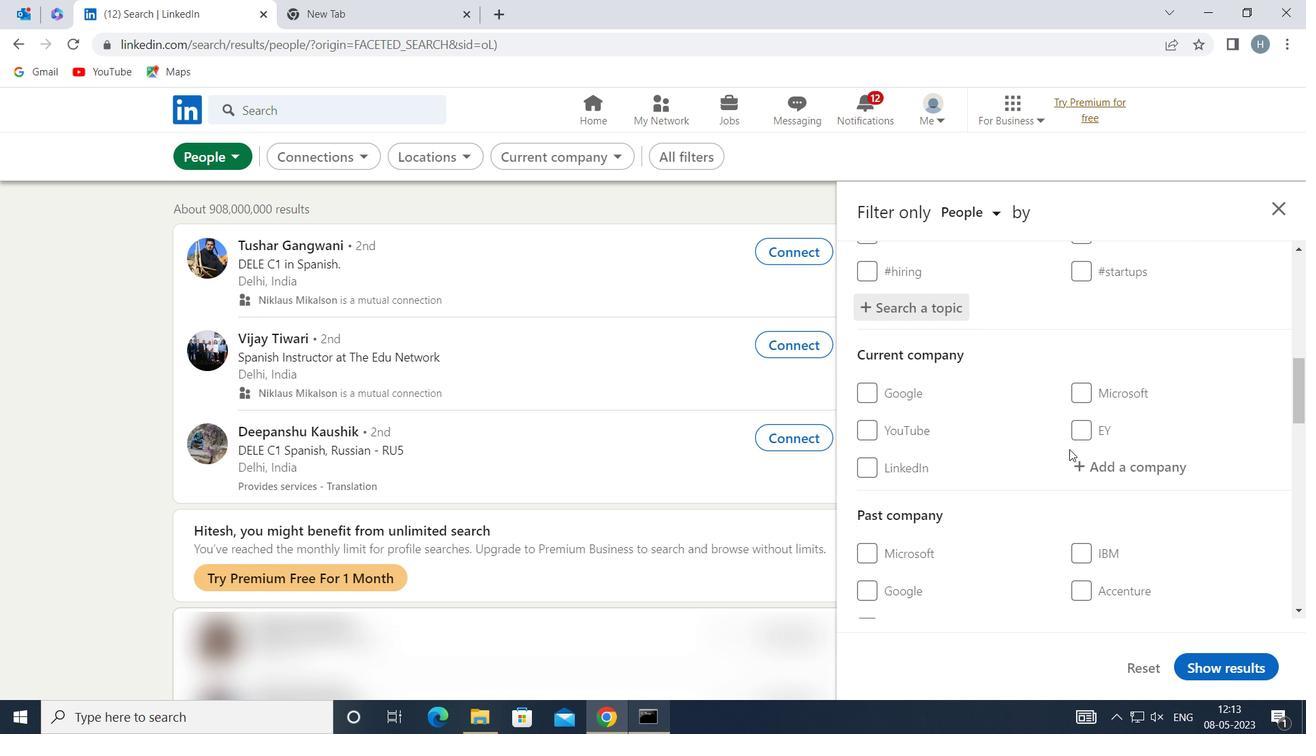 
Action: Mouse scrolled (1069, 448) with delta (0, 0)
Screenshot: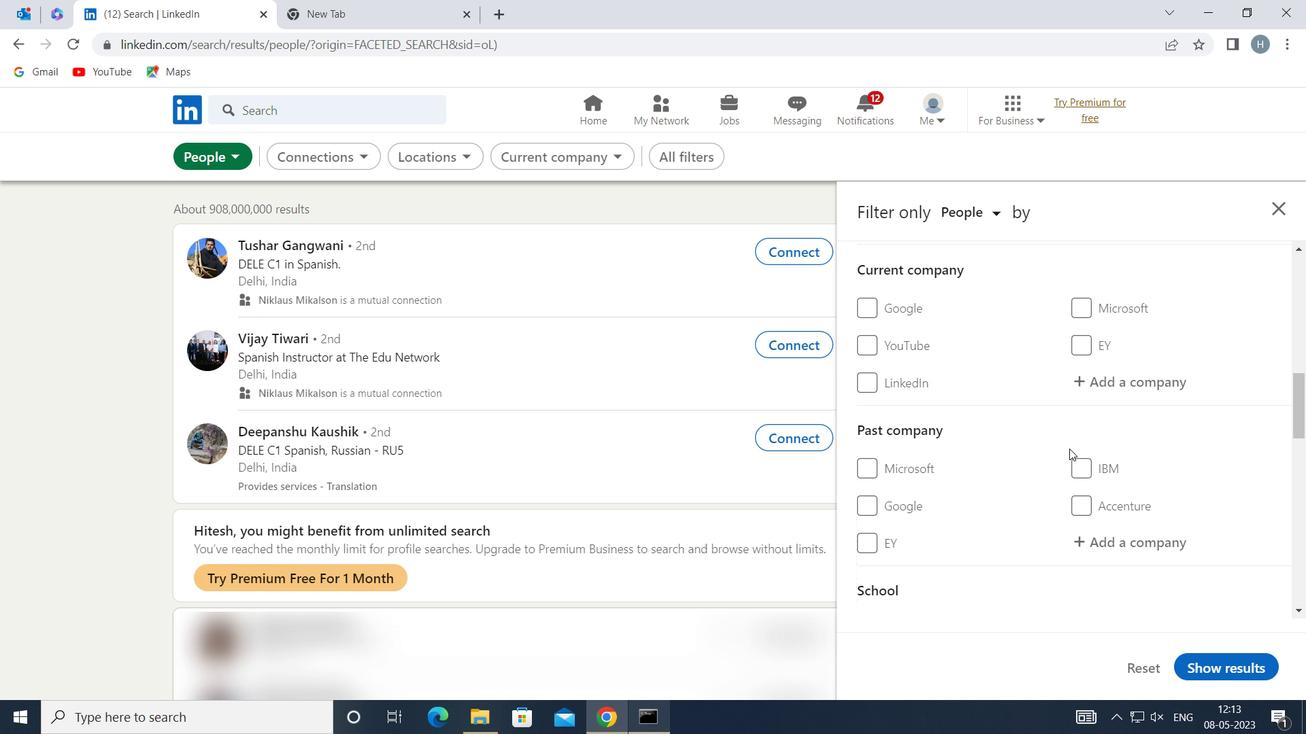 
Action: Mouse moved to (1069, 448)
Screenshot: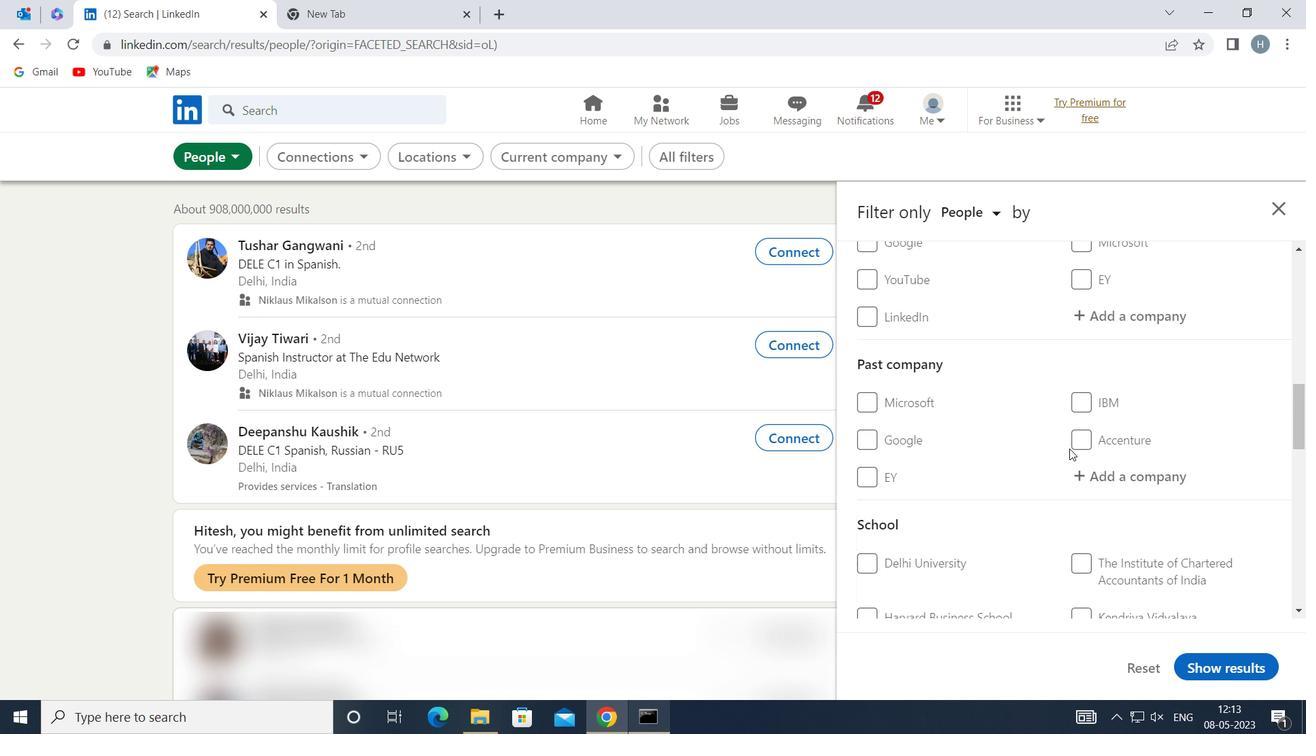 
Action: Mouse scrolled (1069, 447) with delta (0, 0)
Screenshot: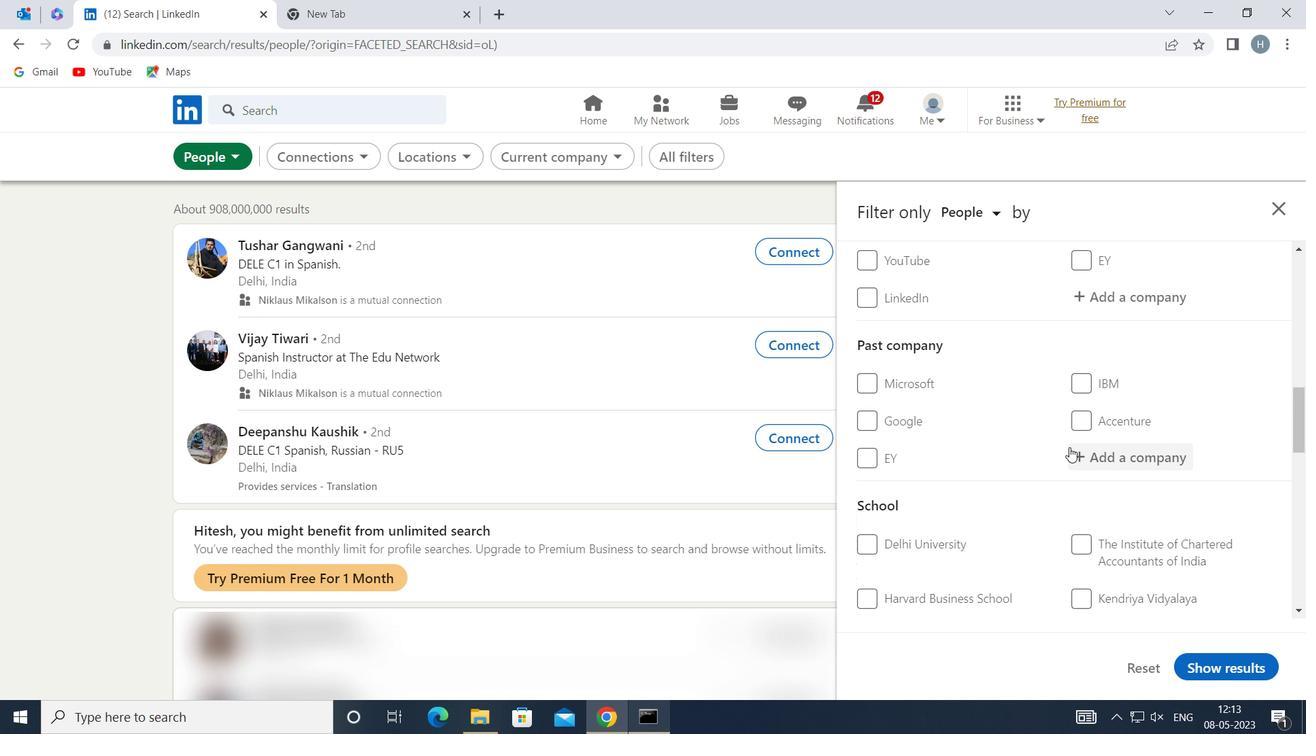 
Action: Mouse scrolled (1069, 447) with delta (0, 0)
Screenshot: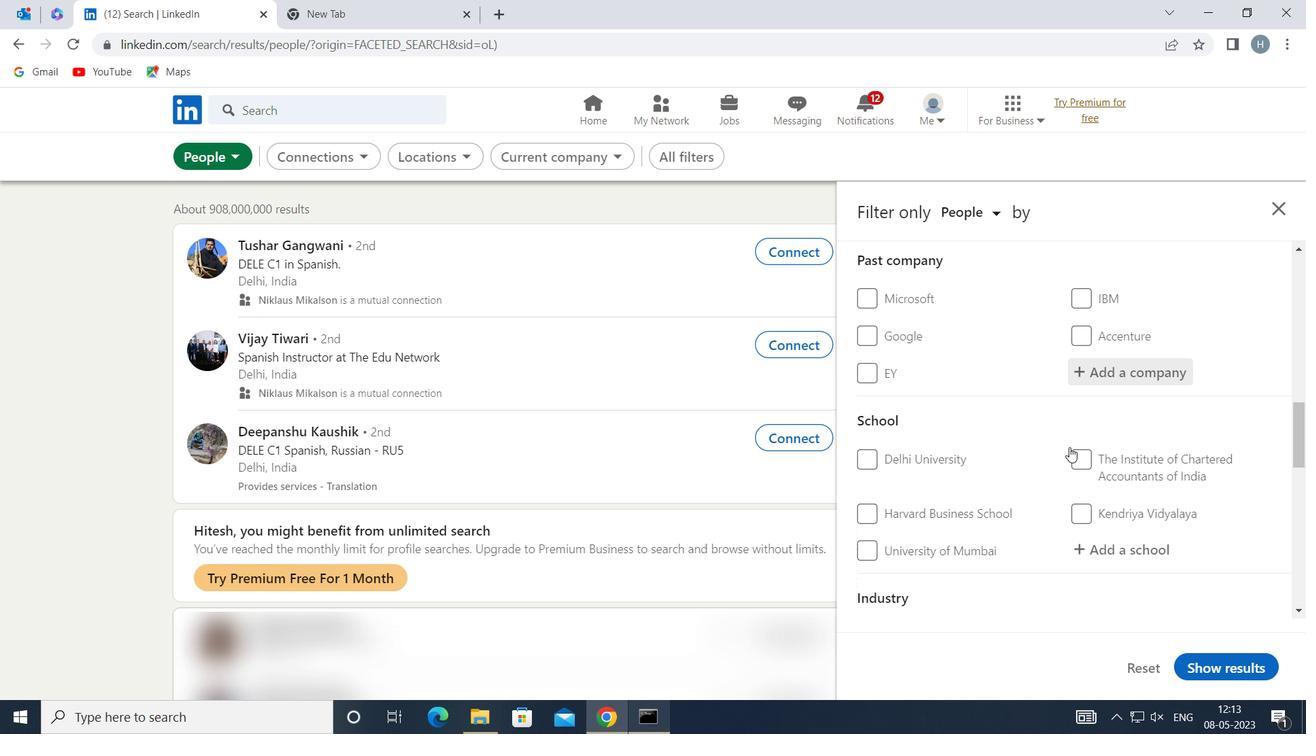 
Action: Mouse moved to (1069, 447)
Screenshot: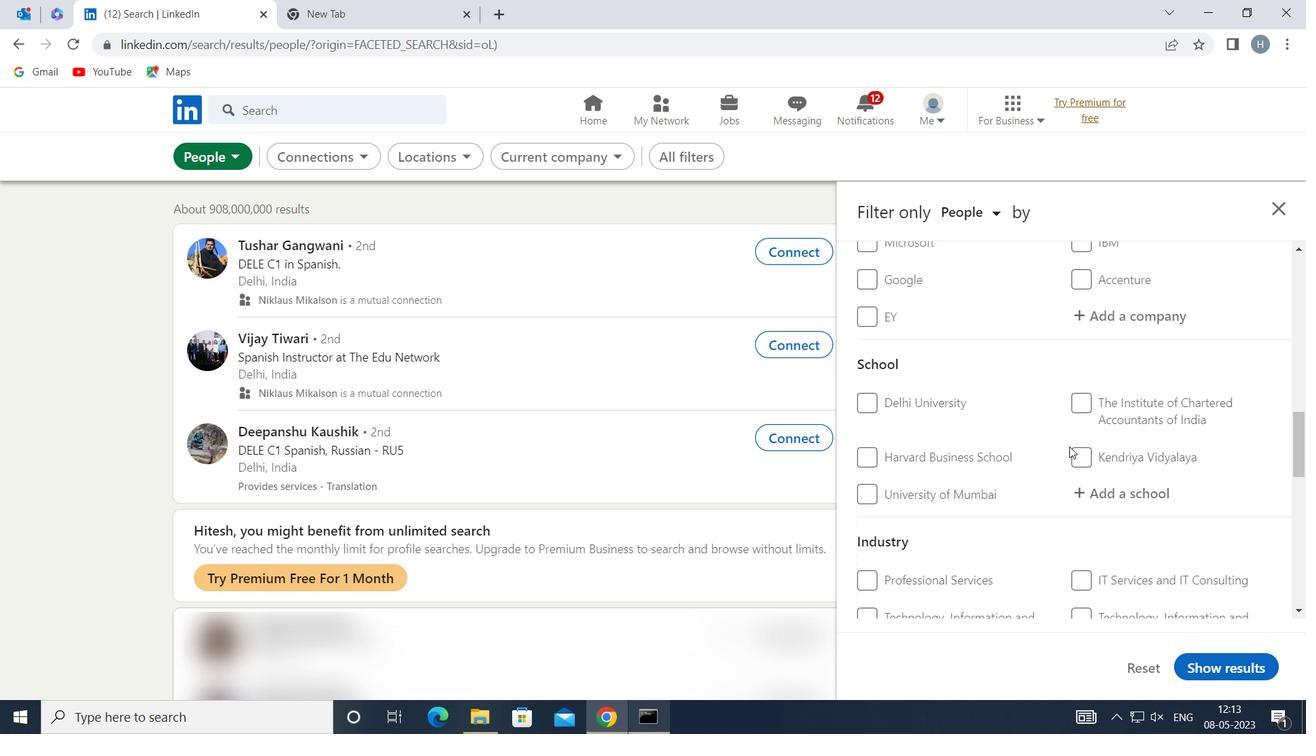 
Action: Mouse scrolled (1069, 446) with delta (0, 0)
Screenshot: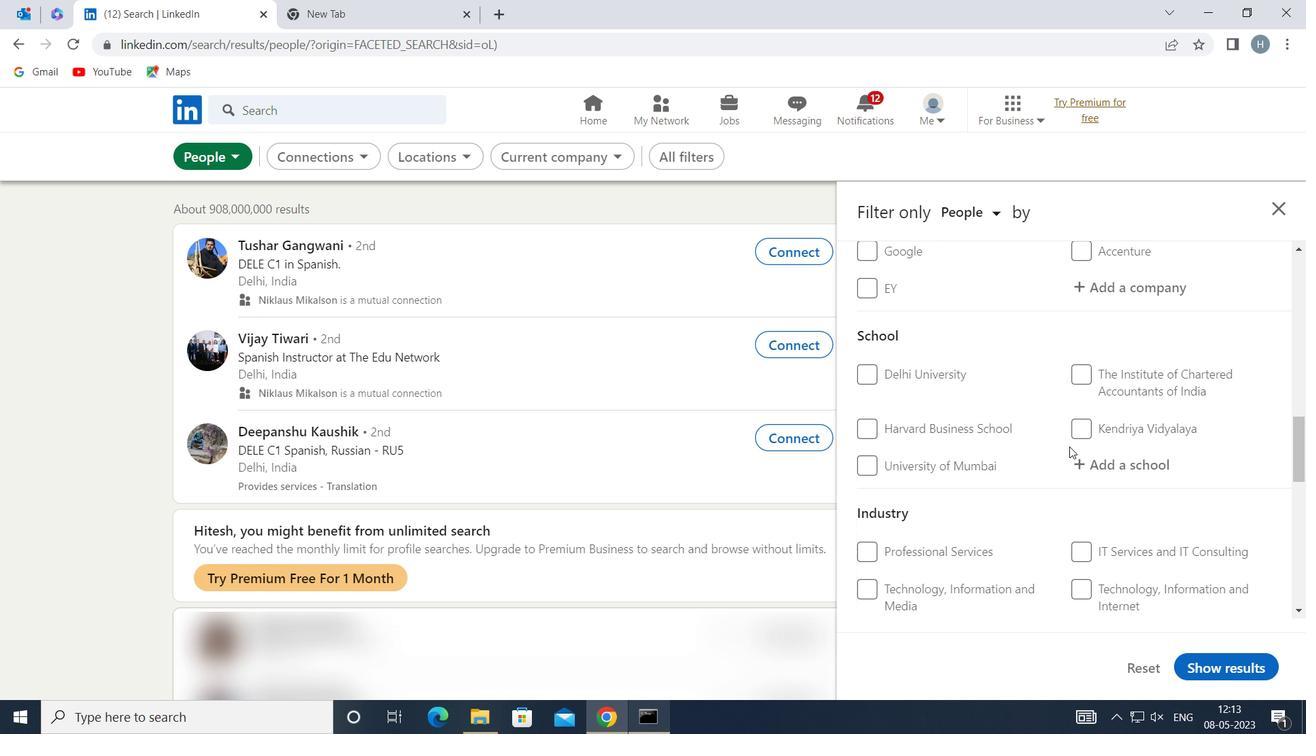 
Action: Mouse moved to (1069, 446)
Screenshot: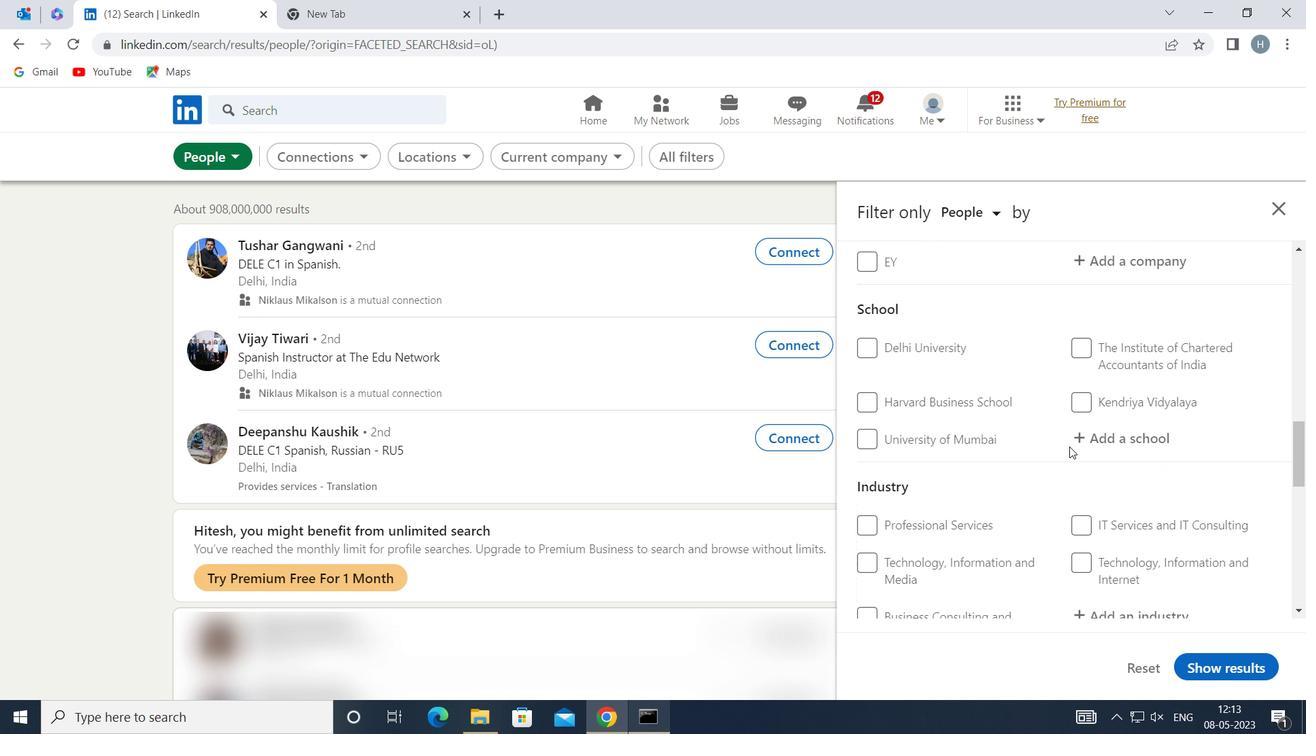 
Action: Mouse scrolled (1069, 445) with delta (0, 0)
Screenshot: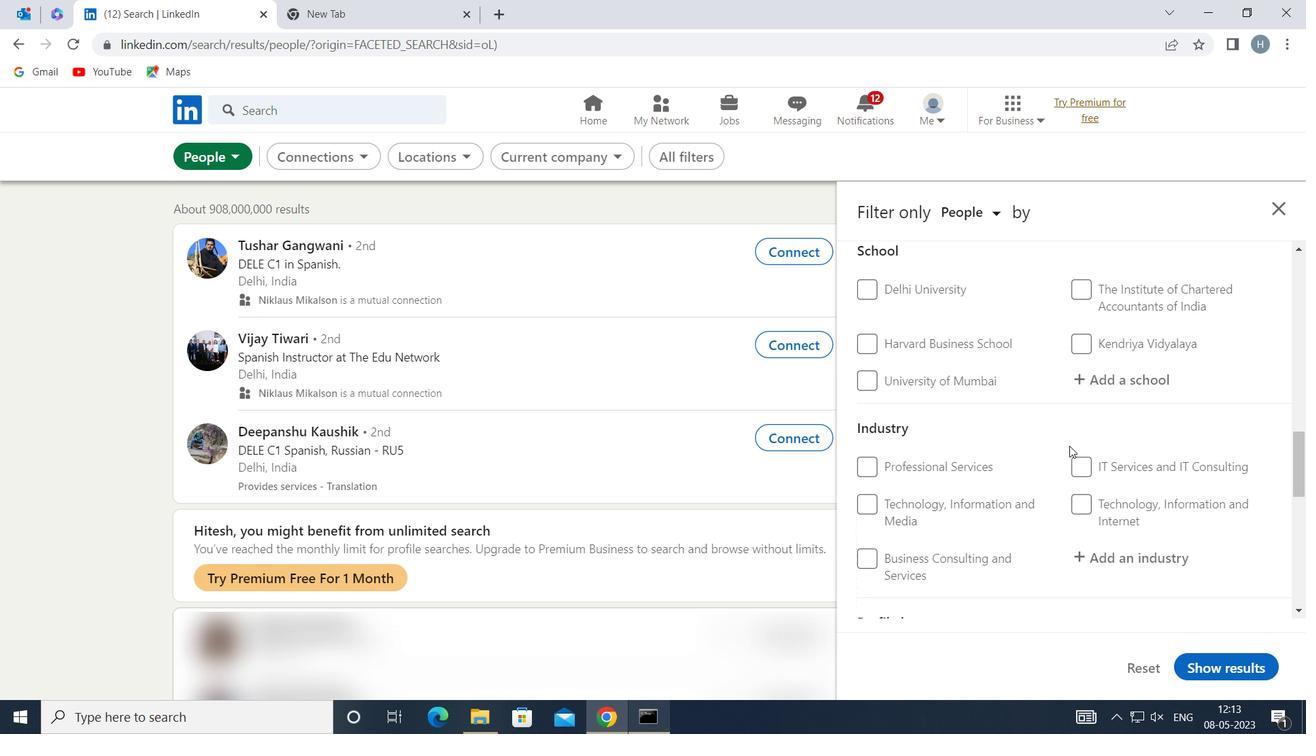 
Action: Mouse scrolled (1069, 445) with delta (0, 0)
Screenshot: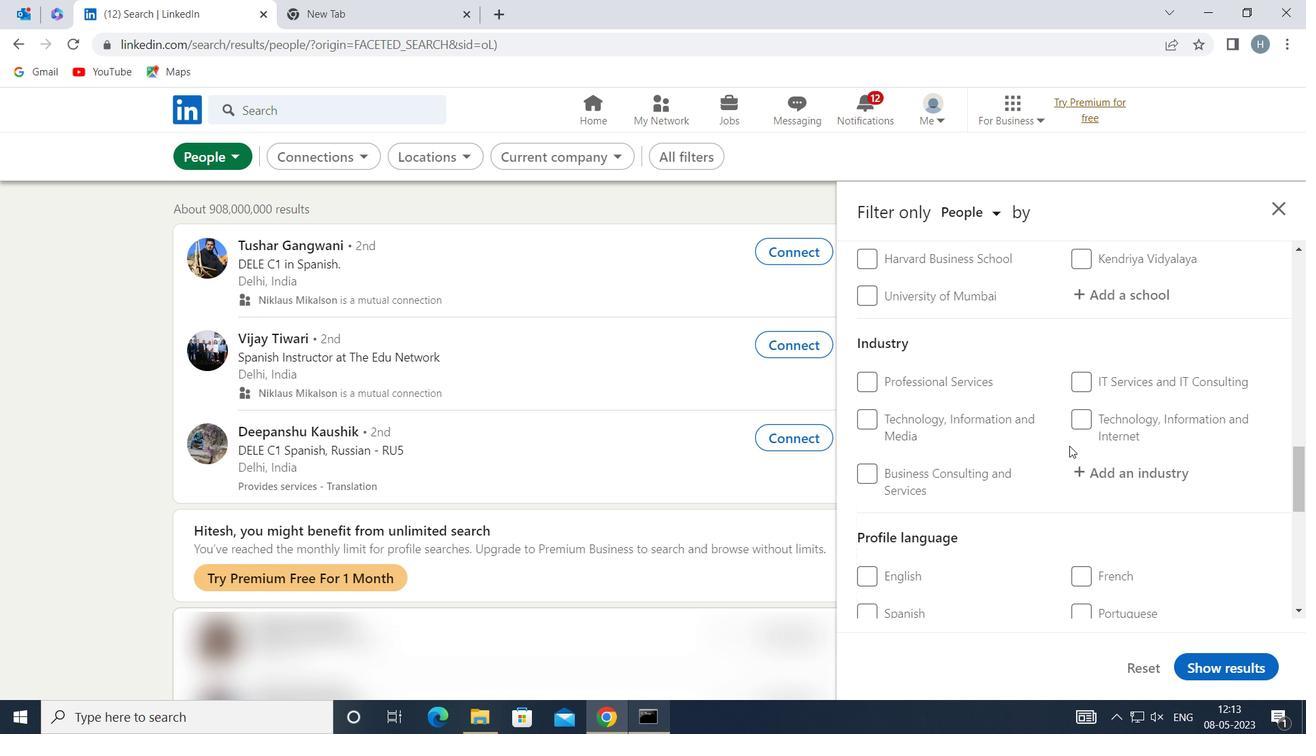 
Action: Mouse moved to (1070, 481)
Screenshot: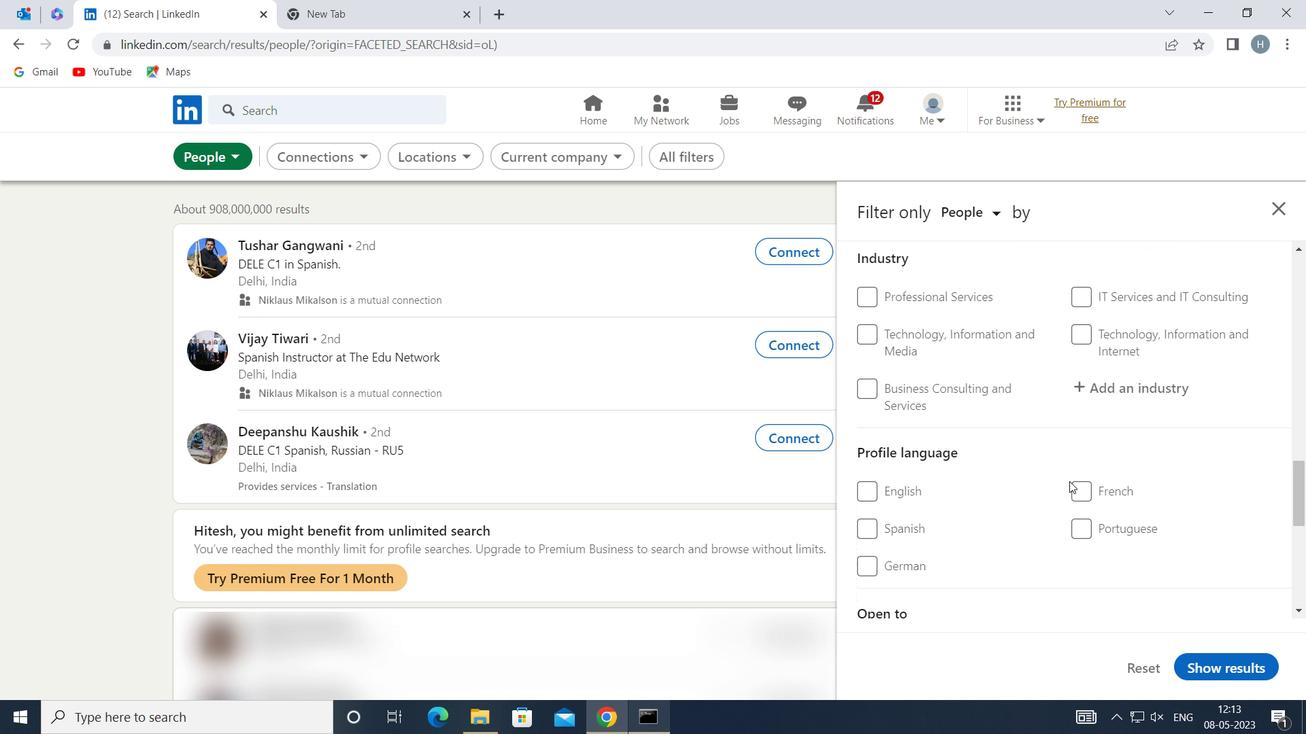 
Action: Mouse pressed left at (1070, 481)
Screenshot: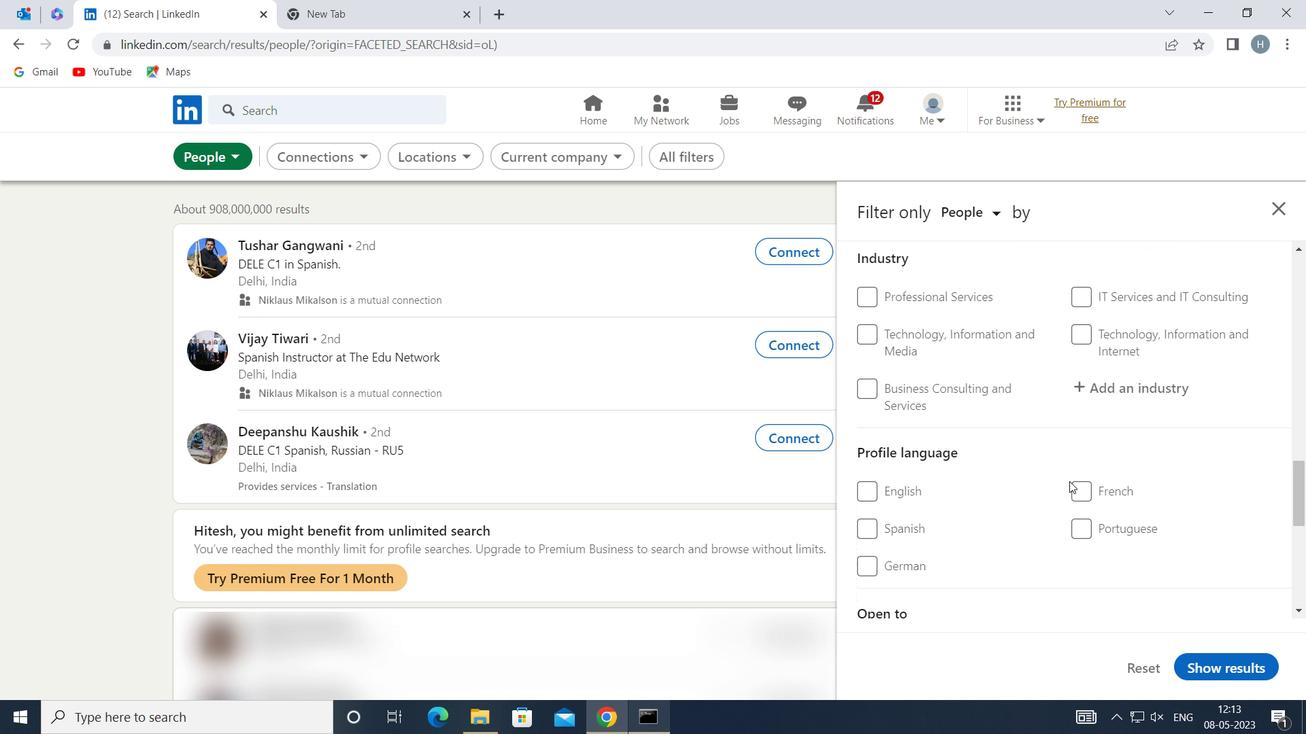 
Action: Mouse moved to (1085, 489)
Screenshot: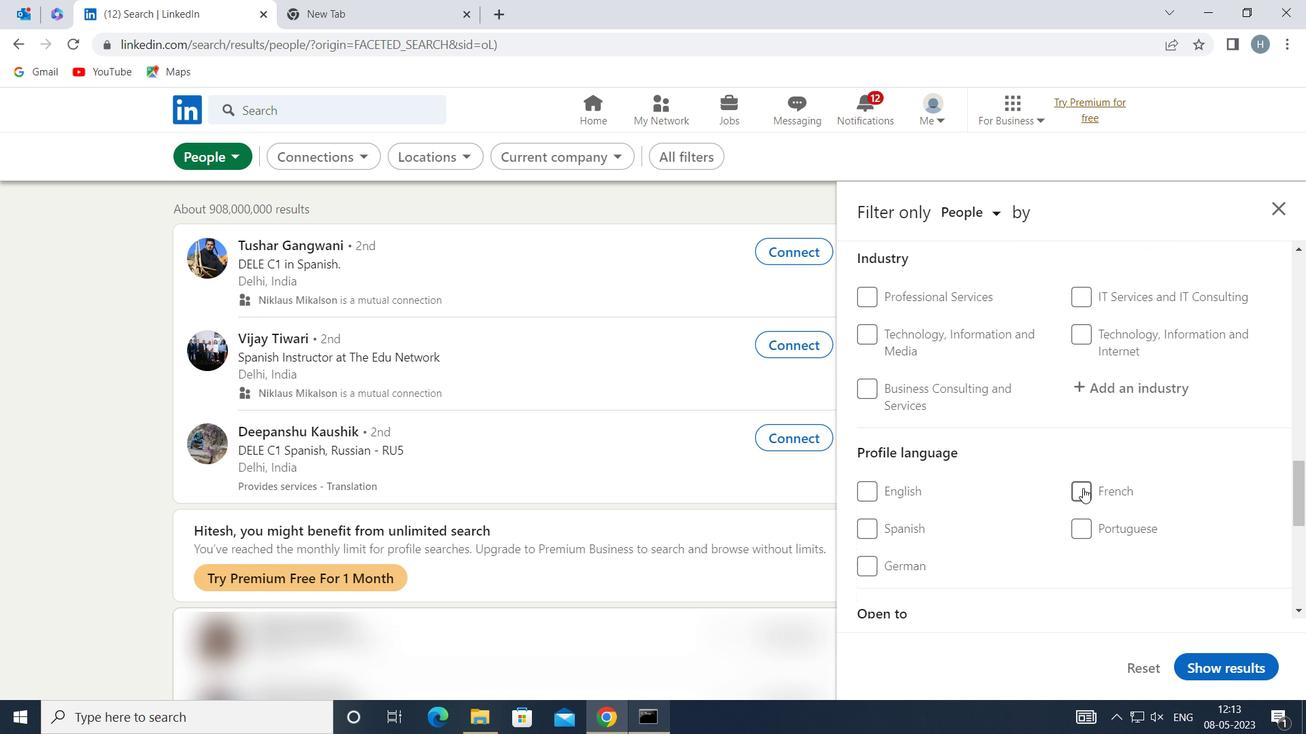 
Action: Mouse pressed left at (1085, 489)
Screenshot: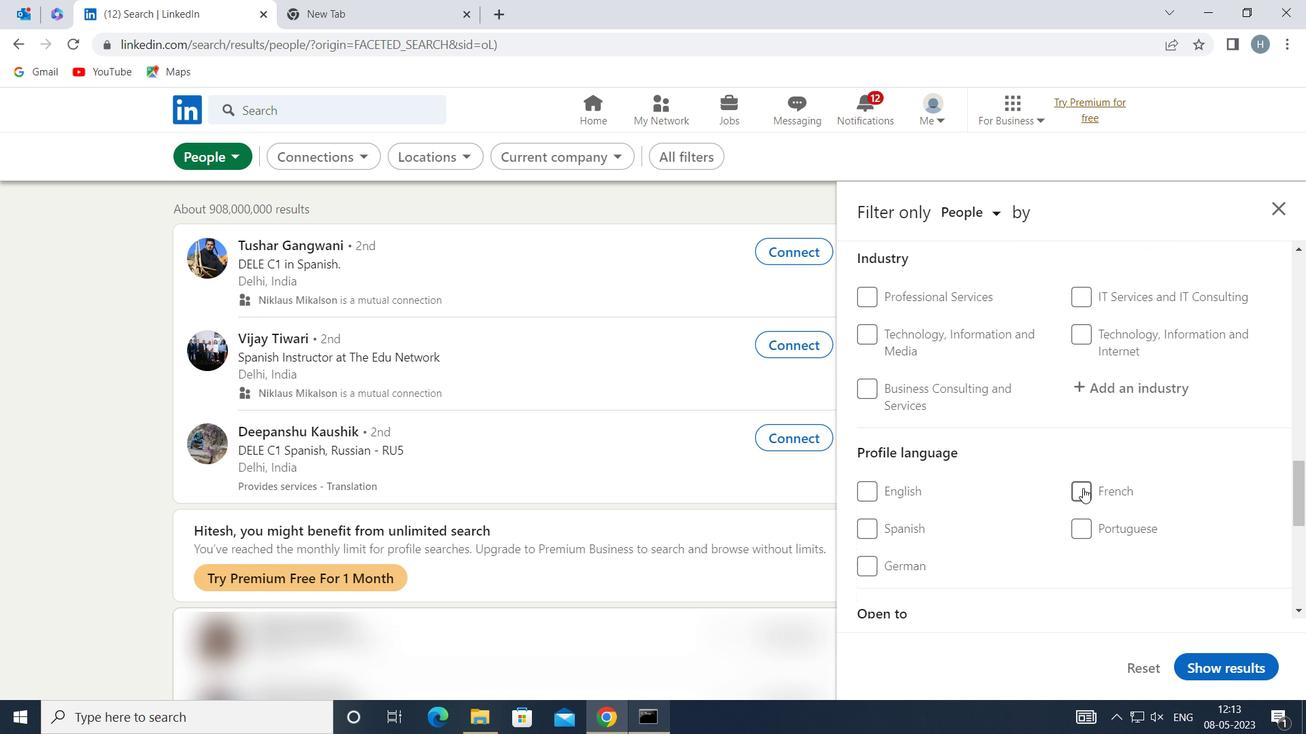 
Action: Mouse moved to (1028, 487)
Screenshot: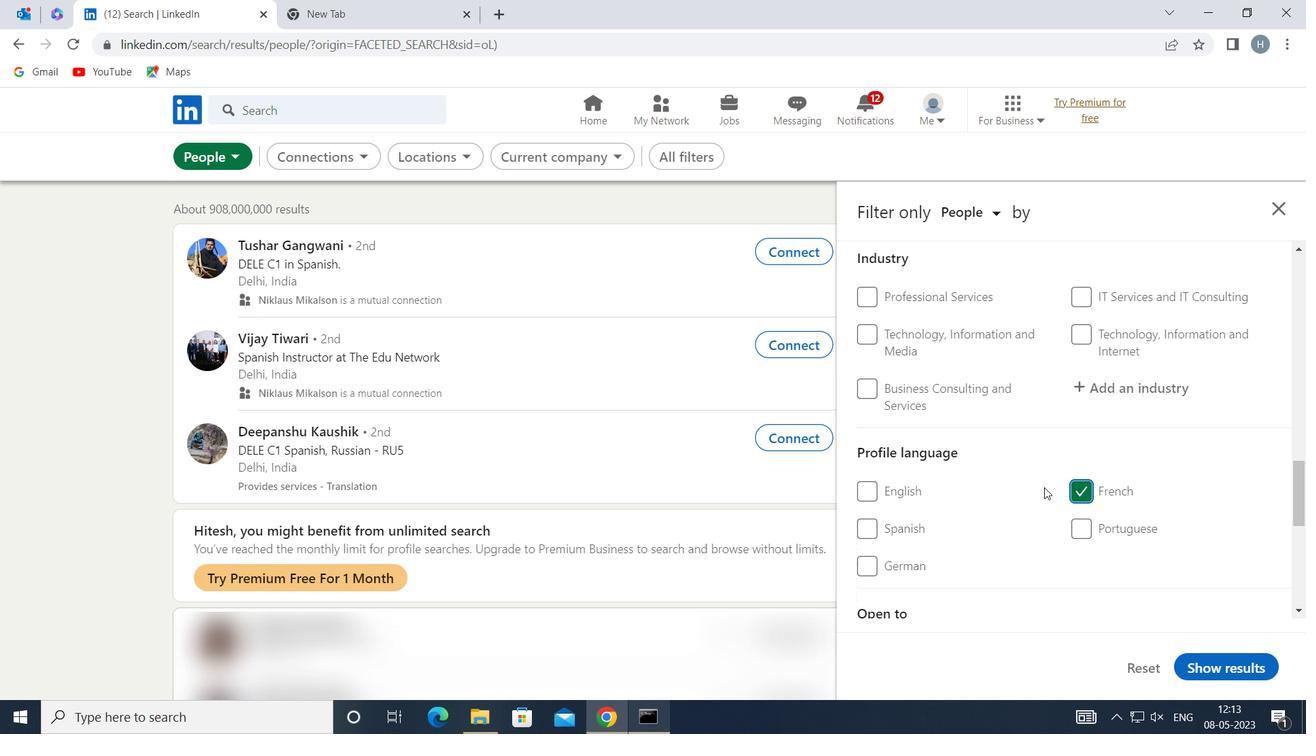 
Action: Mouse scrolled (1028, 487) with delta (0, 0)
Screenshot: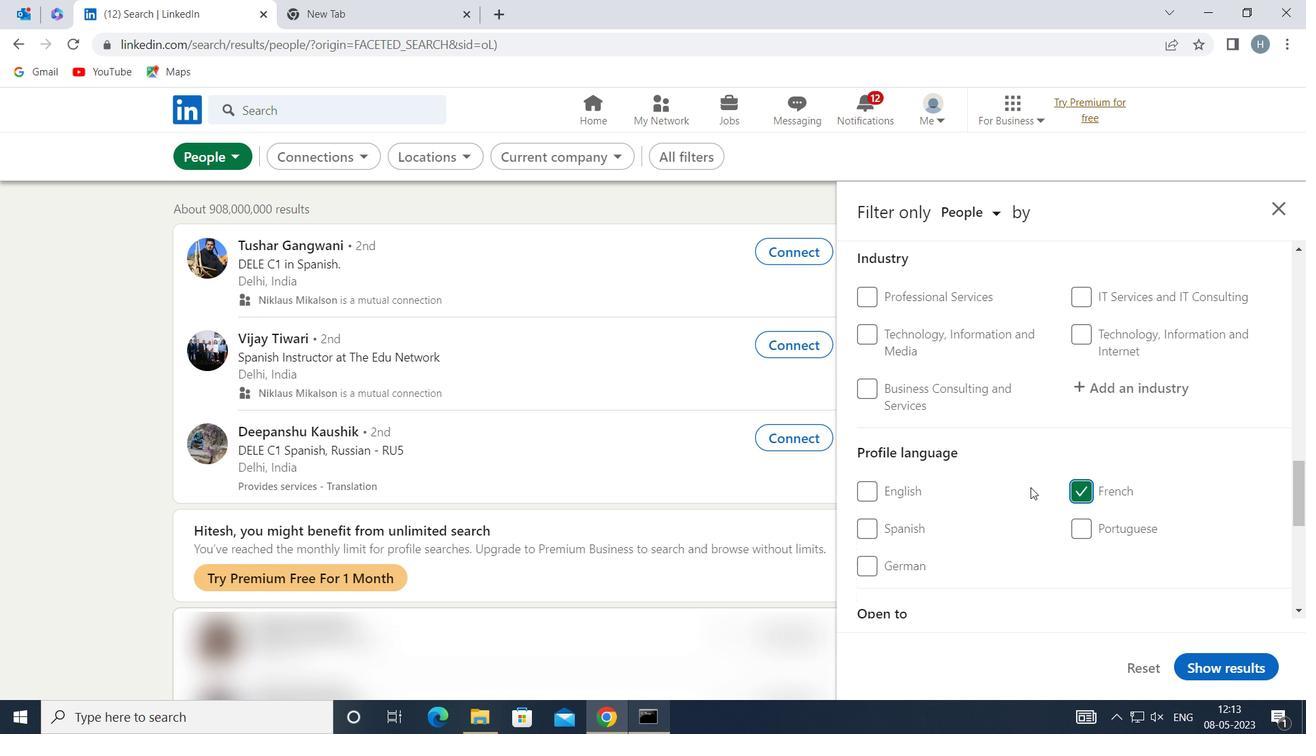
Action: Mouse moved to (1022, 484)
Screenshot: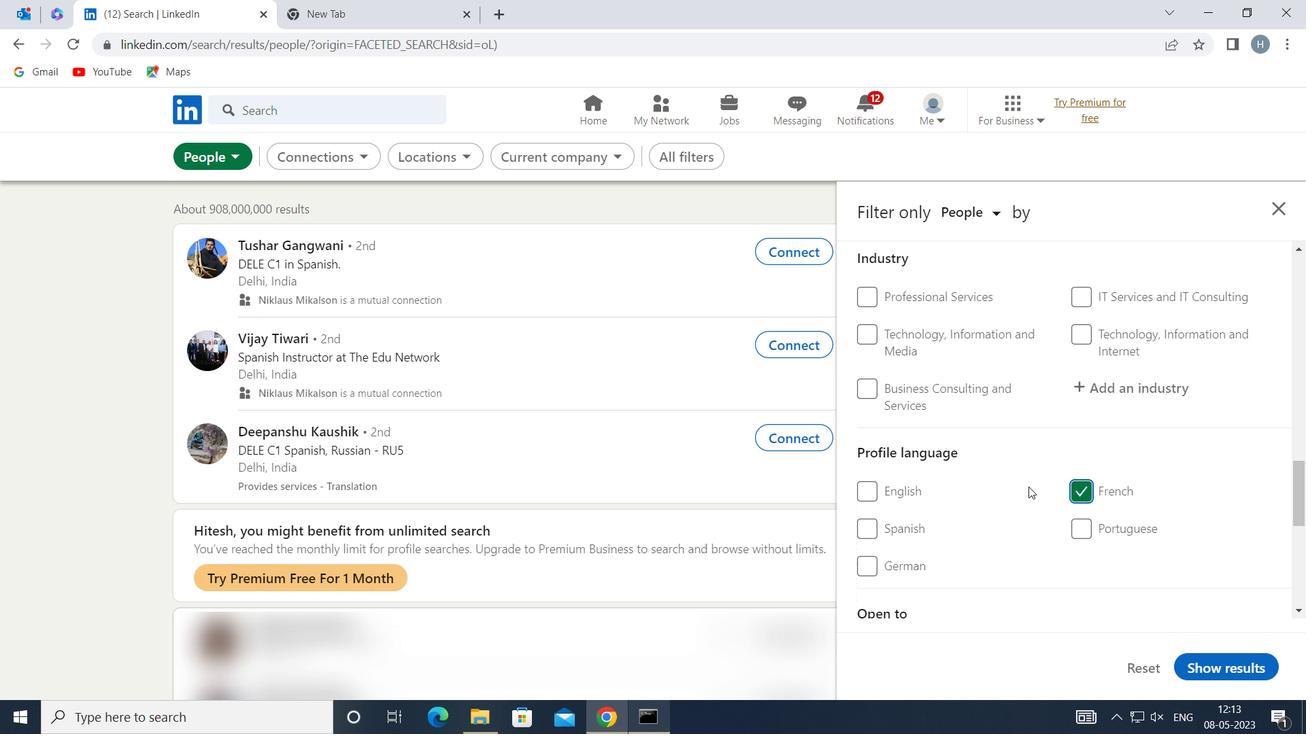 
Action: Mouse scrolled (1022, 485) with delta (0, 0)
Screenshot: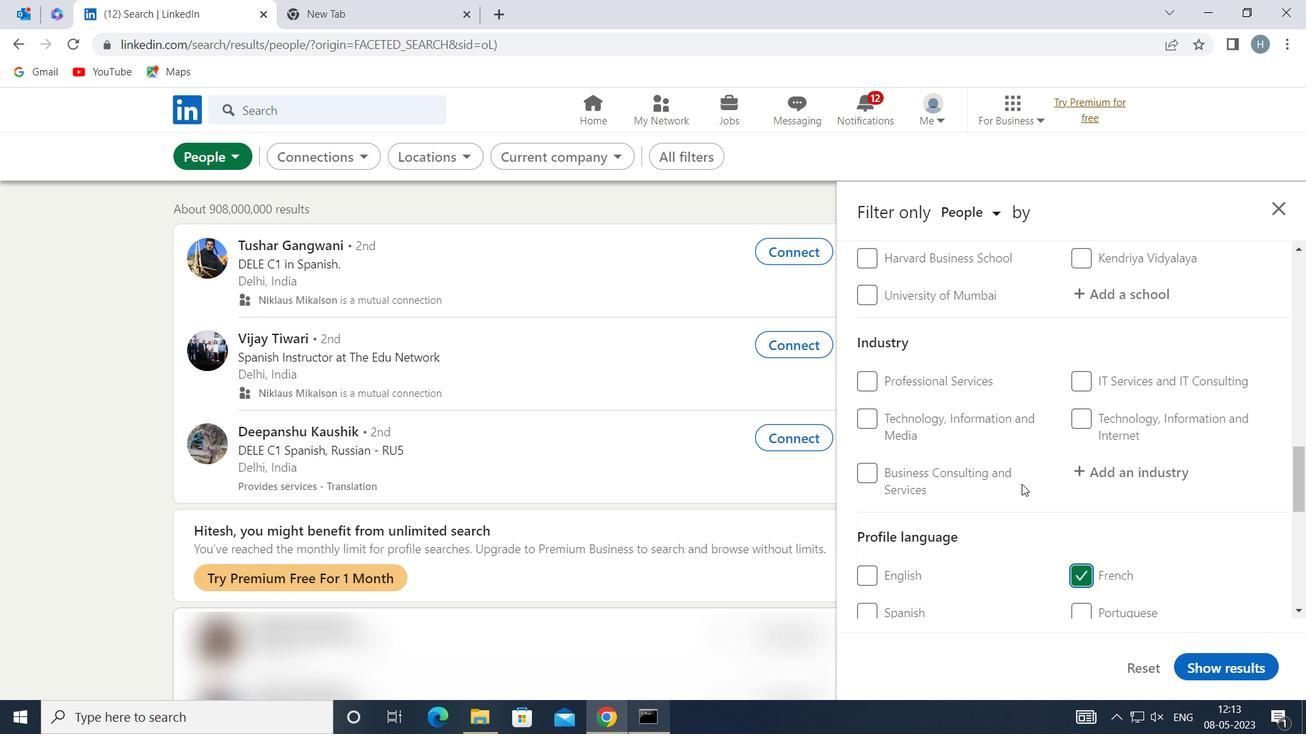 
Action: Mouse scrolled (1022, 485) with delta (0, 0)
Screenshot: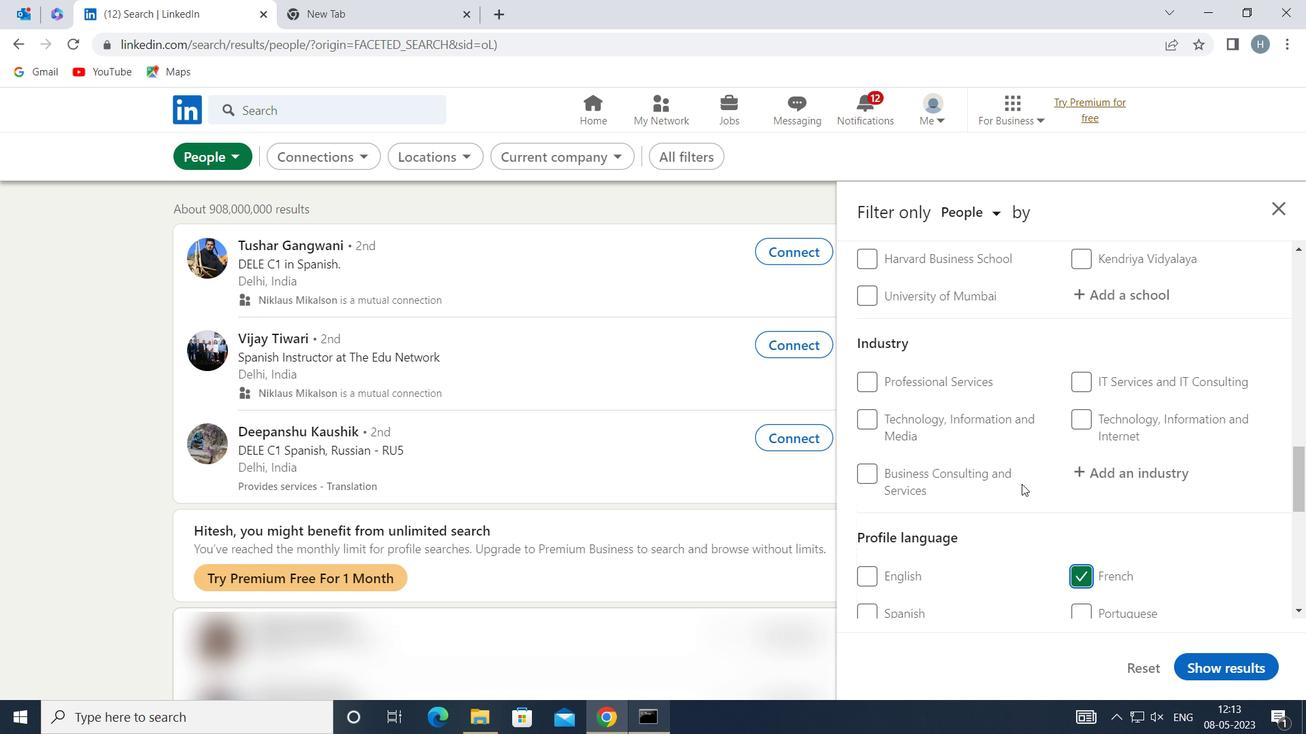 
Action: Mouse scrolled (1022, 485) with delta (0, 0)
Screenshot: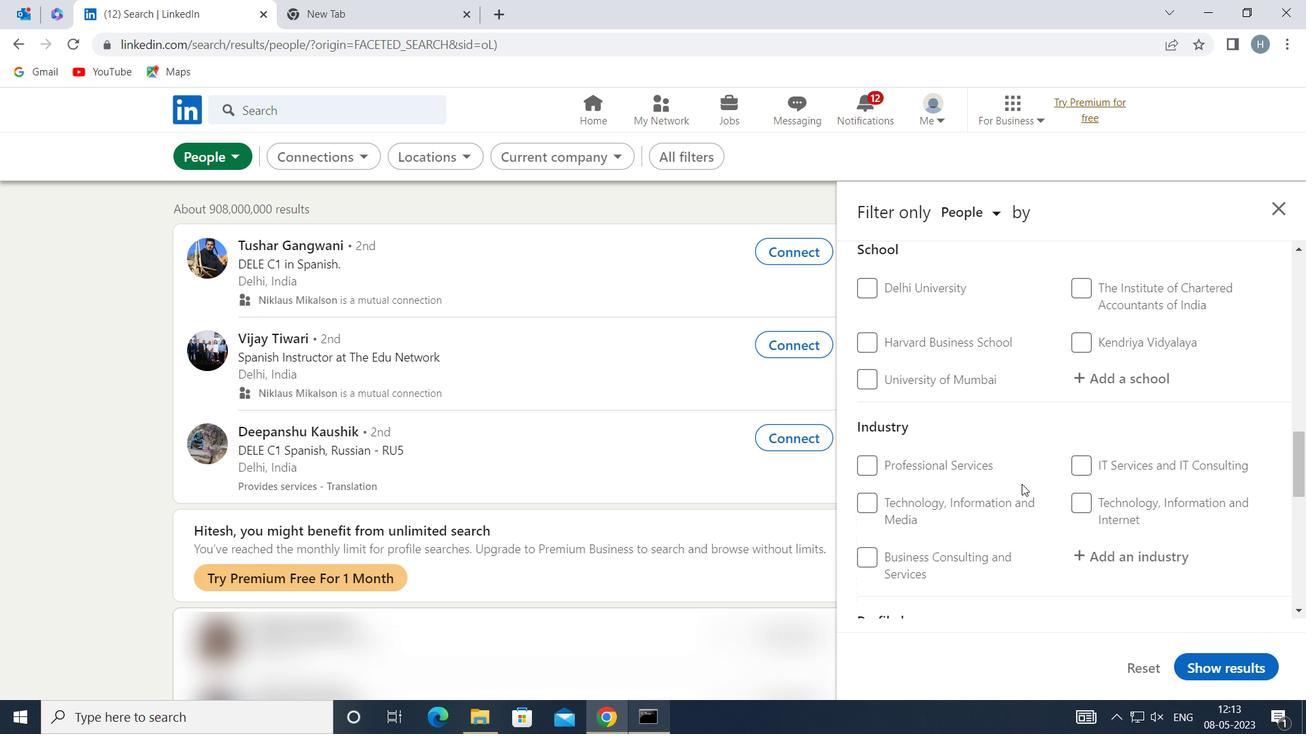
Action: Mouse scrolled (1022, 485) with delta (0, 0)
Screenshot: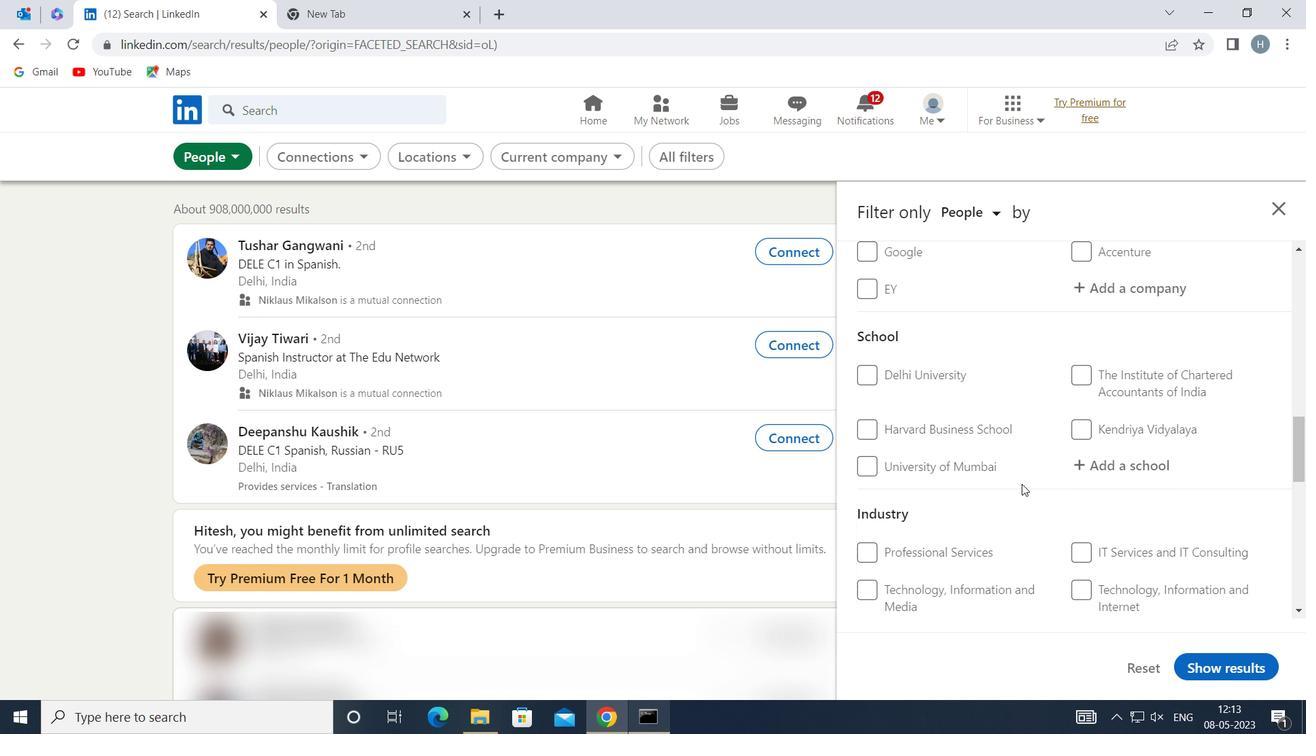 
Action: Mouse moved to (1032, 481)
Screenshot: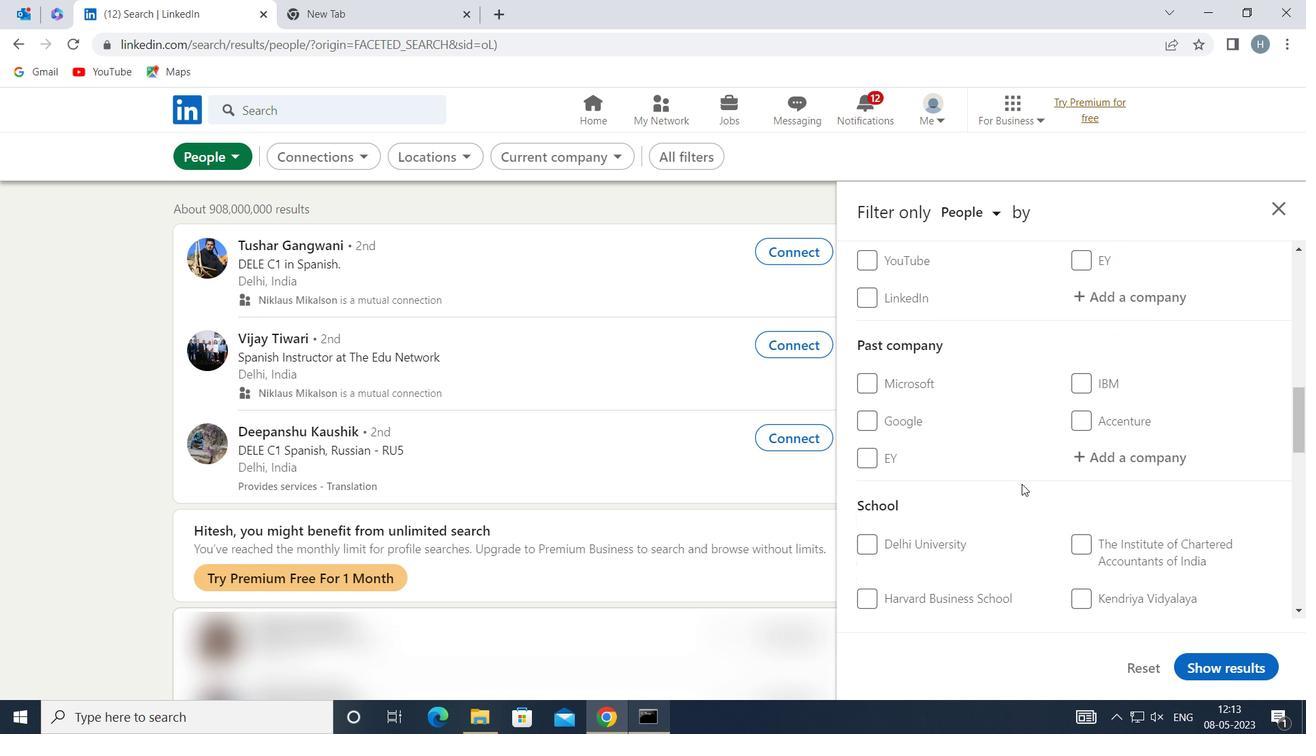 
Action: Mouse scrolled (1032, 482) with delta (0, 0)
Screenshot: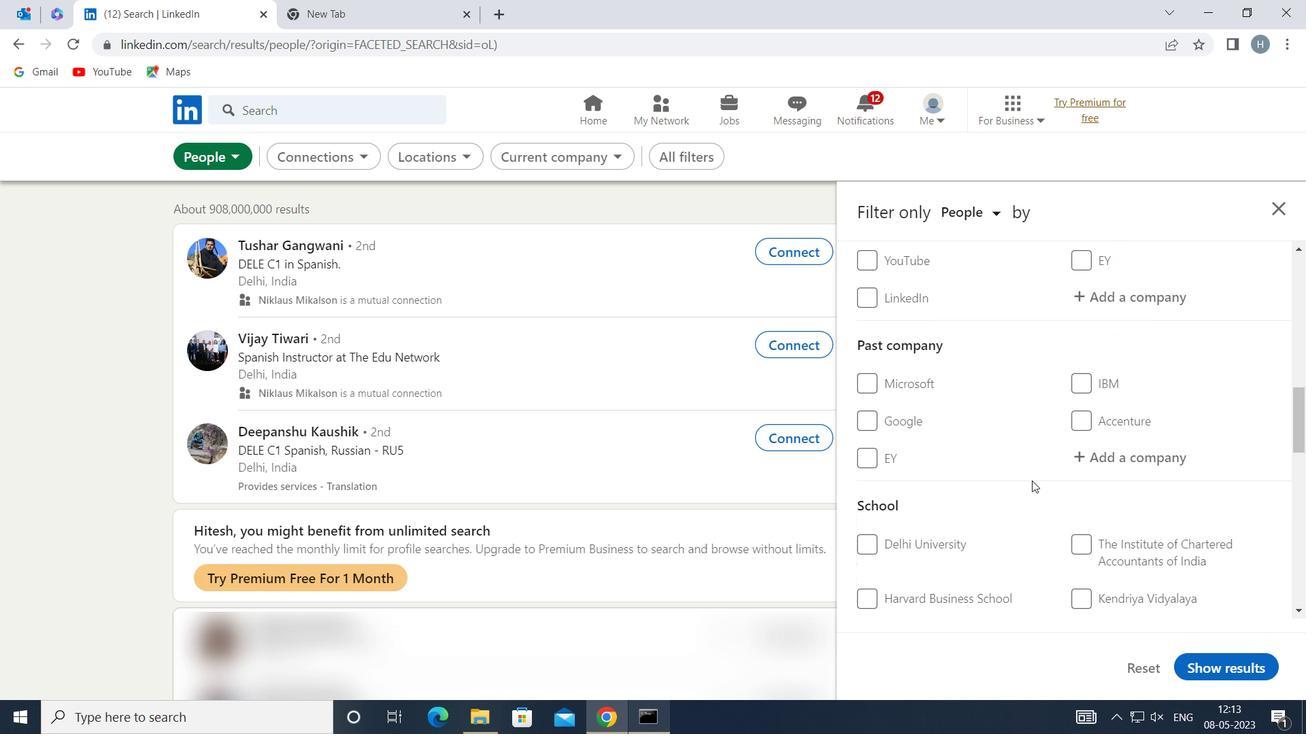 
Action: Mouse moved to (1033, 480)
Screenshot: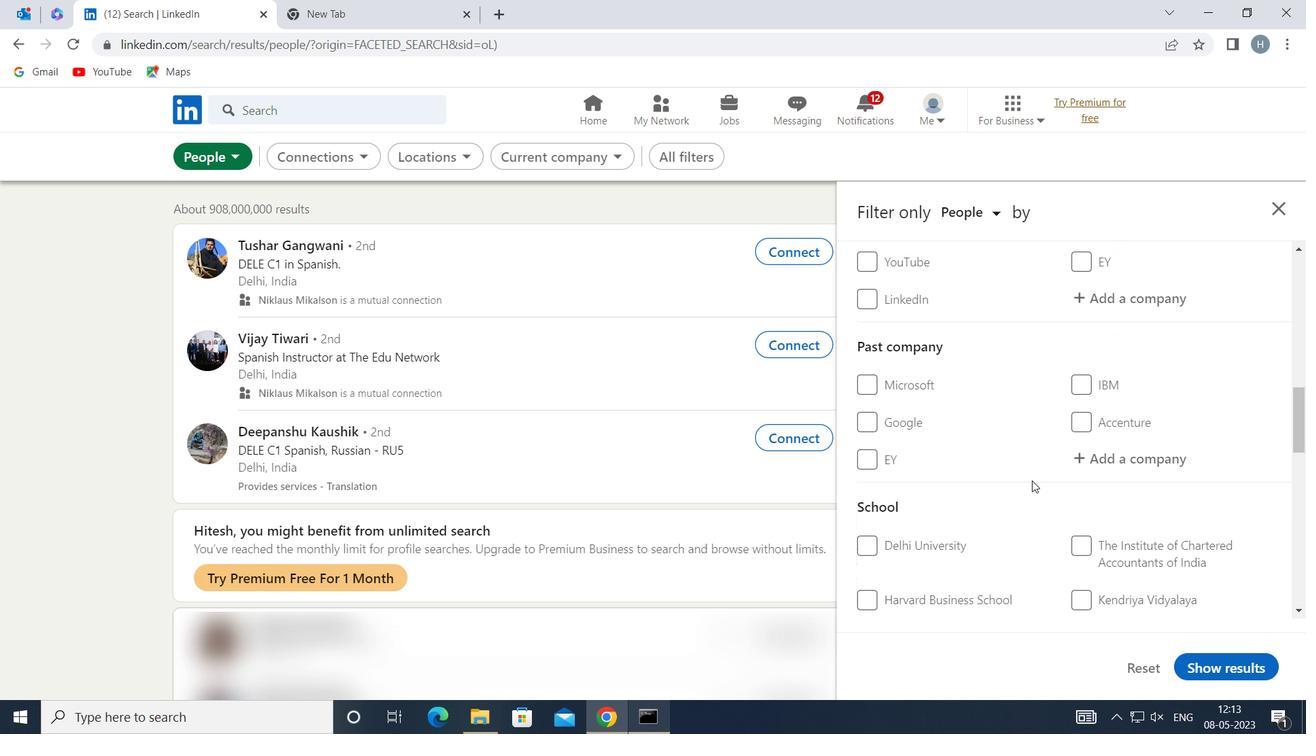 
Action: Mouse scrolled (1033, 481) with delta (0, 0)
Screenshot: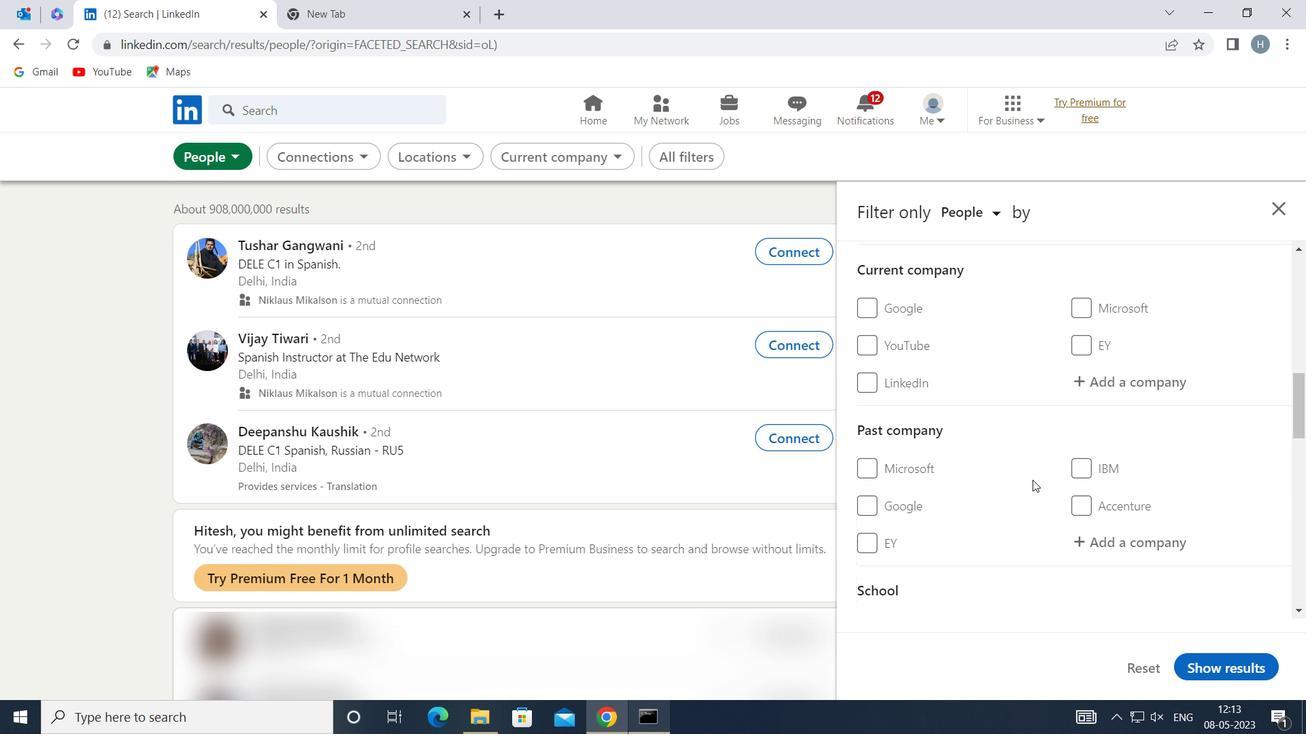 
Action: Mouse scrolled (1033, 481) with delta (0, 0)
Screenshot: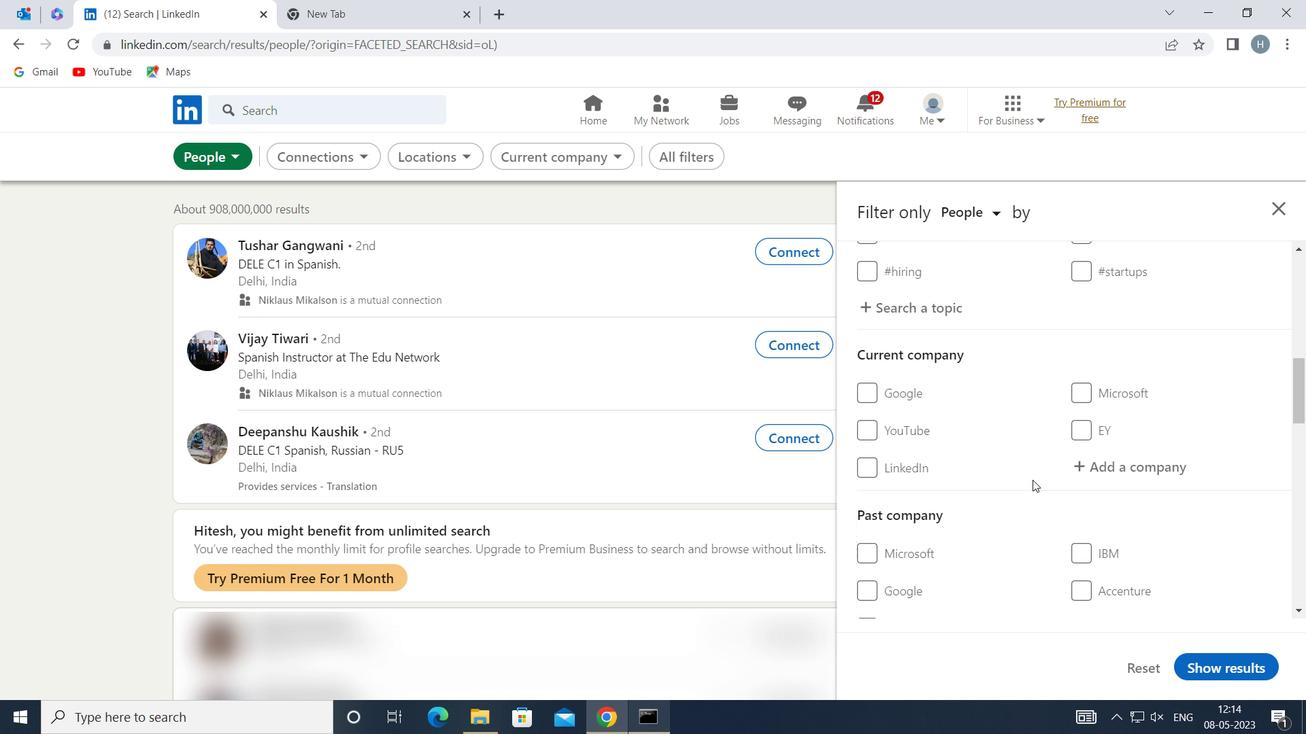 
Action: Mouse scrolled (1033, 479) with delta (0, 0)
Screenshot: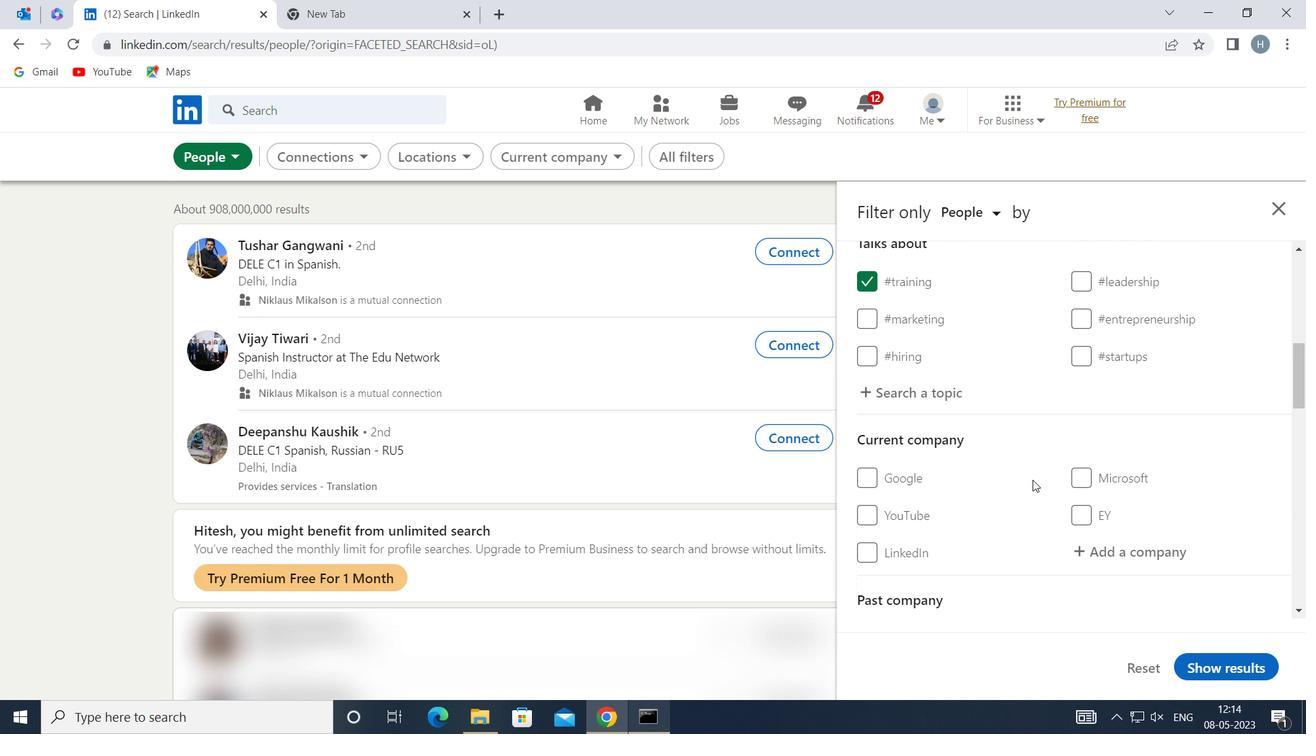 
Action: Mouse moved to (1153, 463)
Screenshot: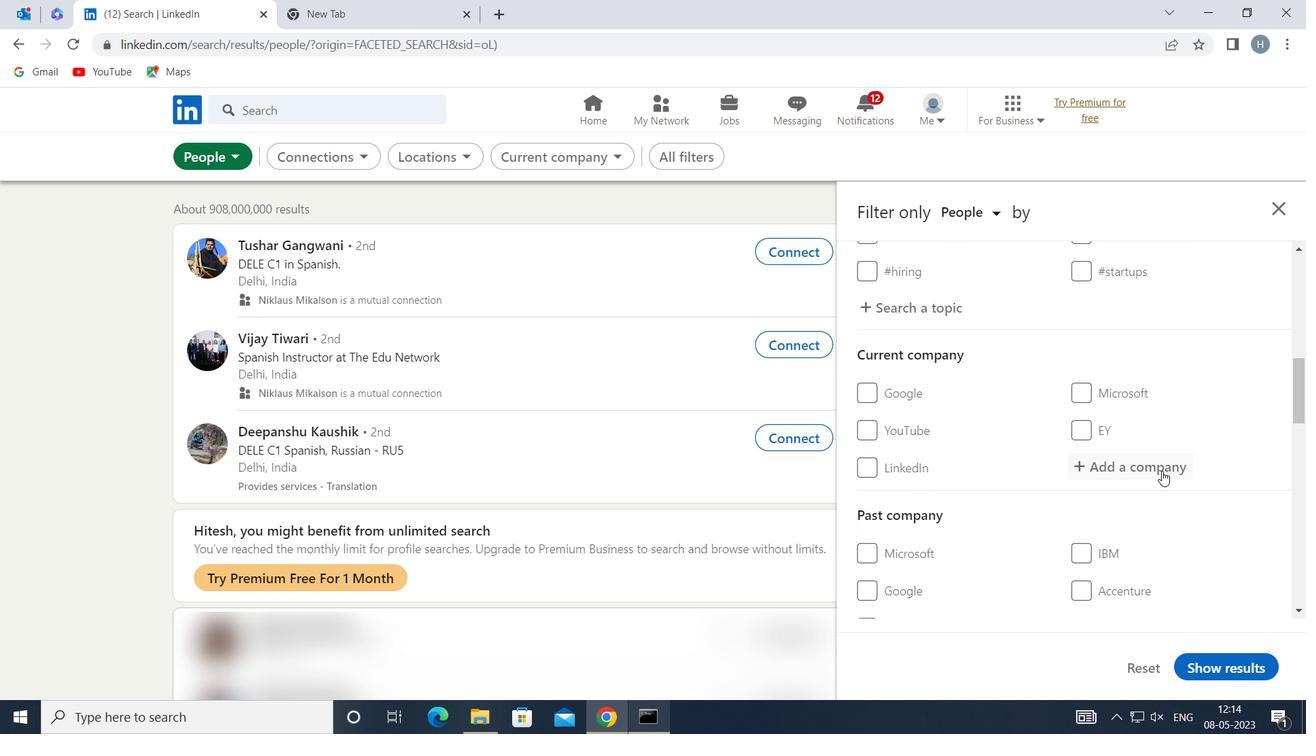 
Action: Mouse pressed left at (1153, 463)
Screenshot: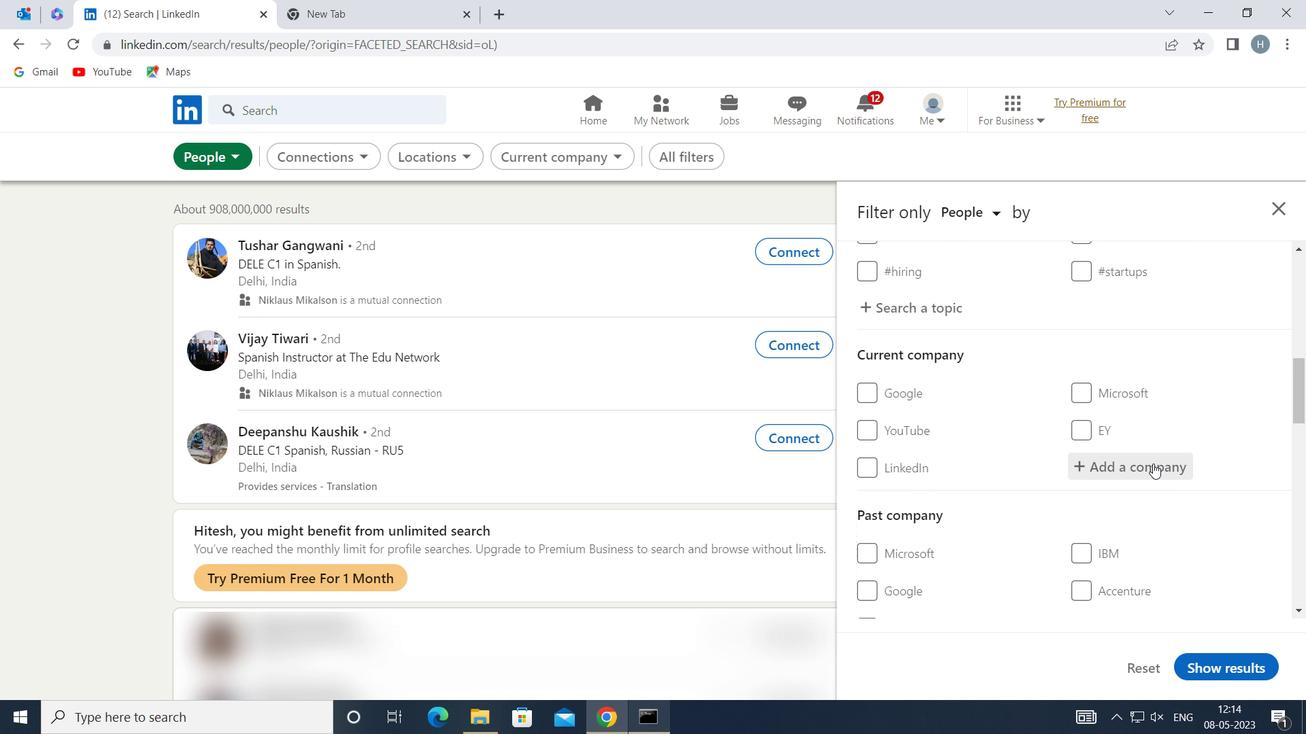 
Action: Key pressed <Key.shift>AAVAS<Key.space><Key.shift>FINAN
Screenshot: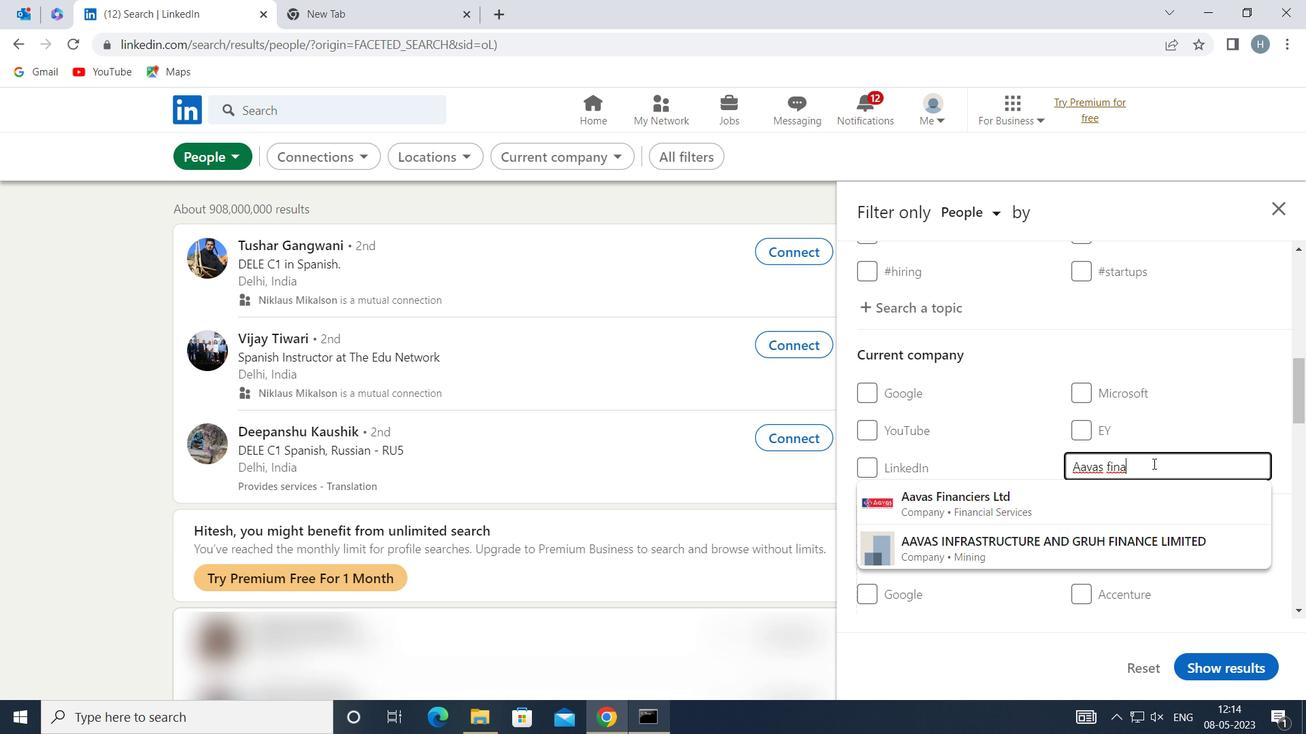 
Action: Mouse moved to (1098, 494)
Screenshot: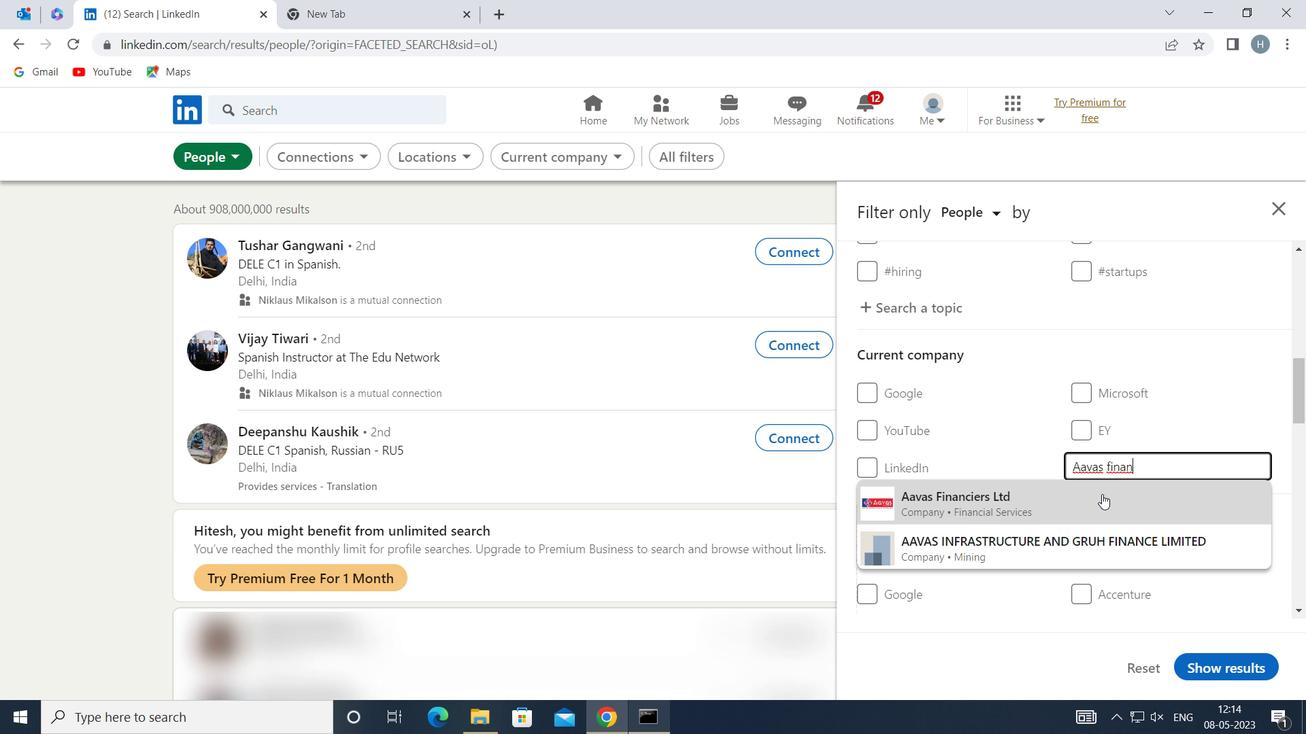 
Action: Mouse pressed left at (1098, 494)
Screenshot: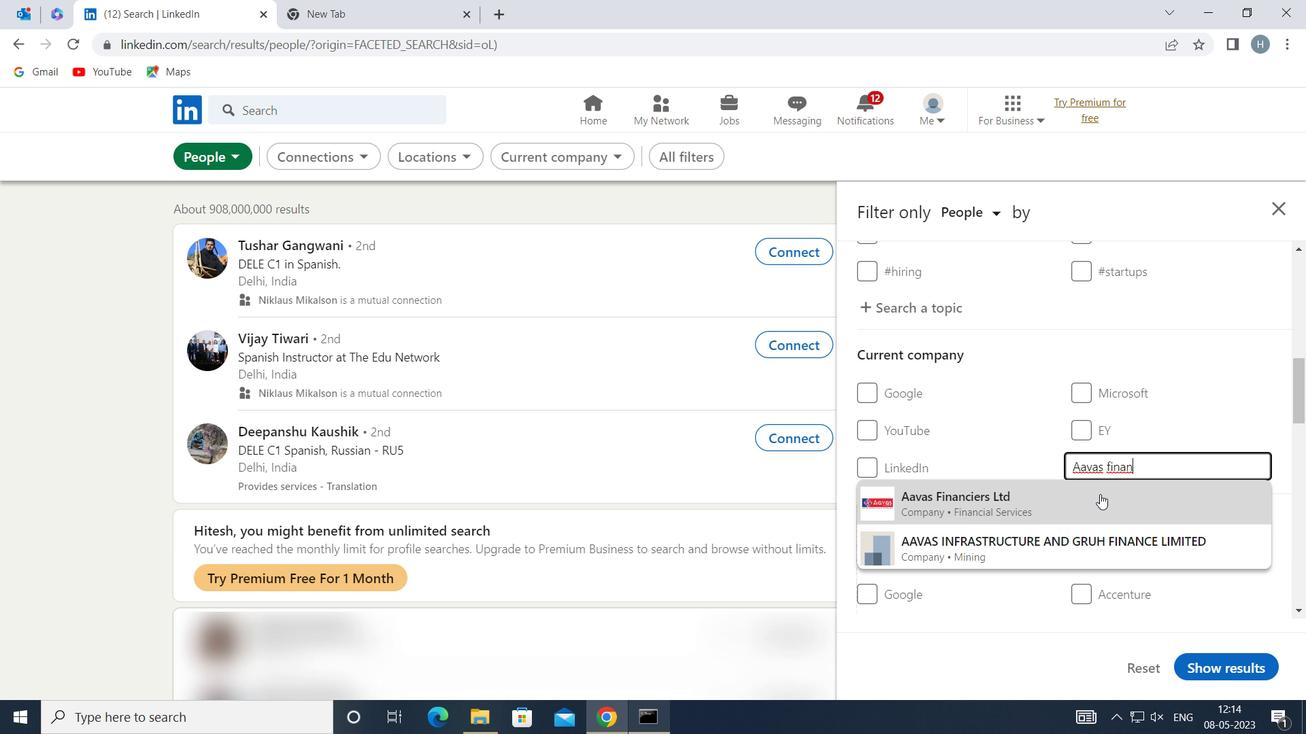 
Action: Mouse moved to (1042, 457)
Screenshot: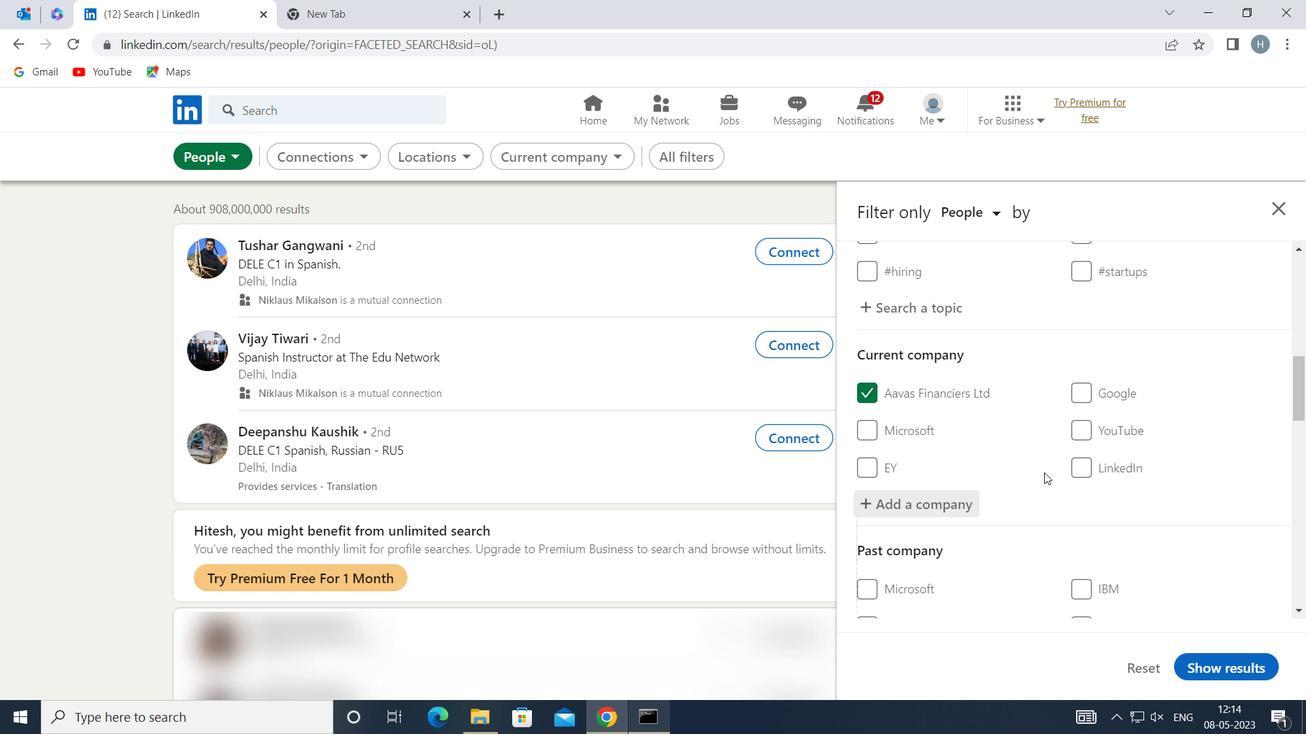 
Action: Mouse scrolled (1042, 457) with delta (0, 0)
Screenshot: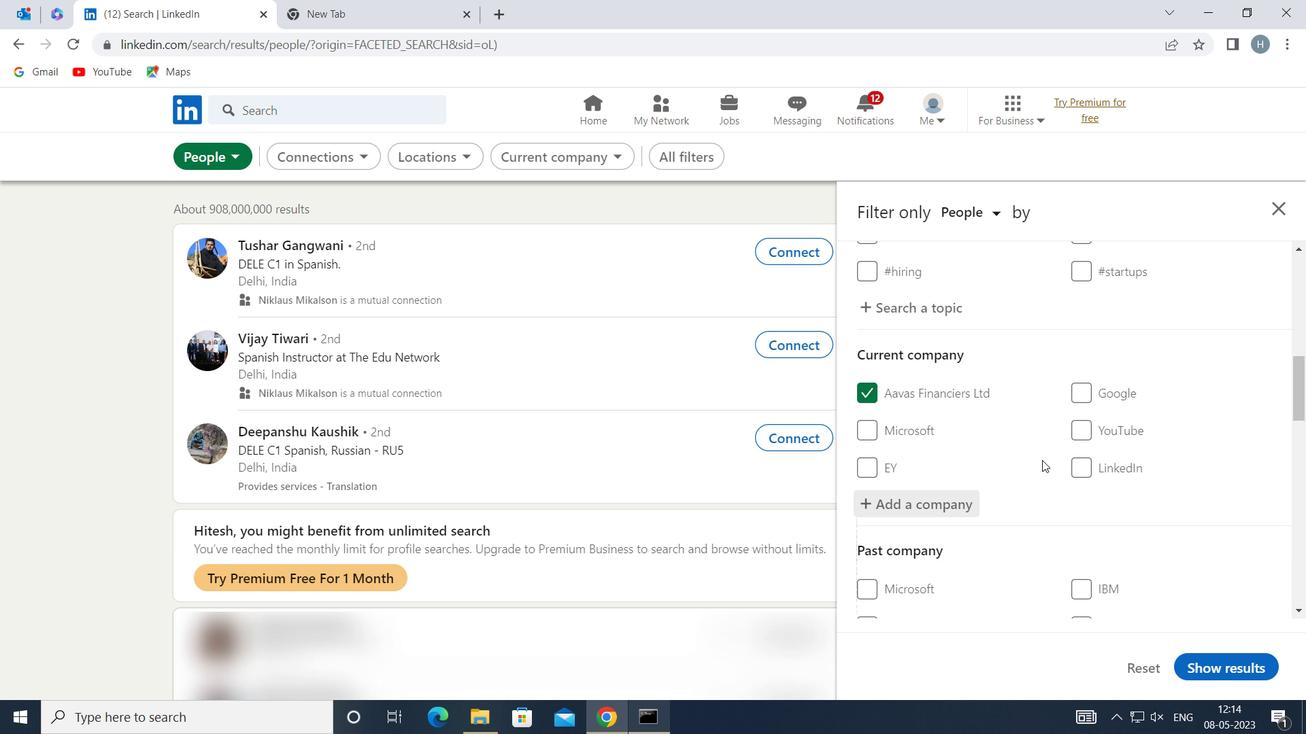 
Action: Mouse moved to (1041, 457)
Screenshot: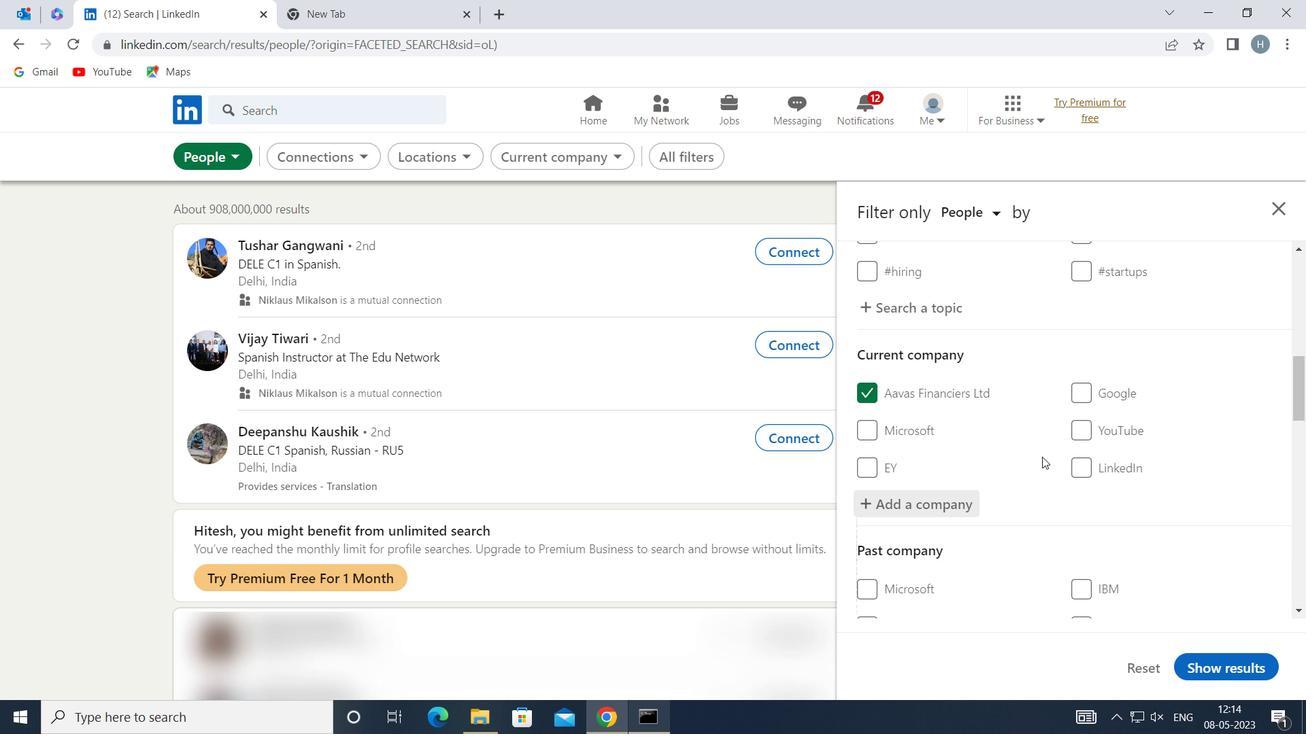
Action: Mouse scrolled (1041, 456) with delta (0, 0)
Screenshot: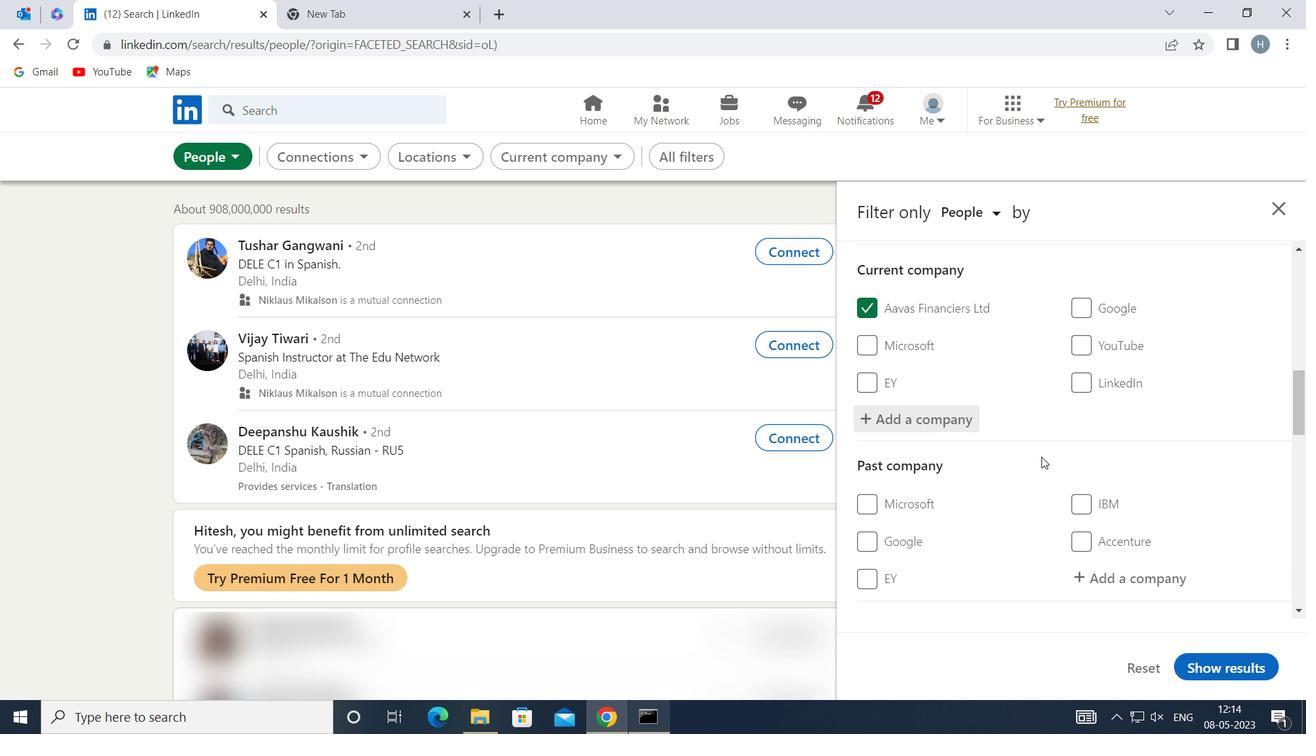 
Action: Mouse moved to (1041, 455)
Screenshot: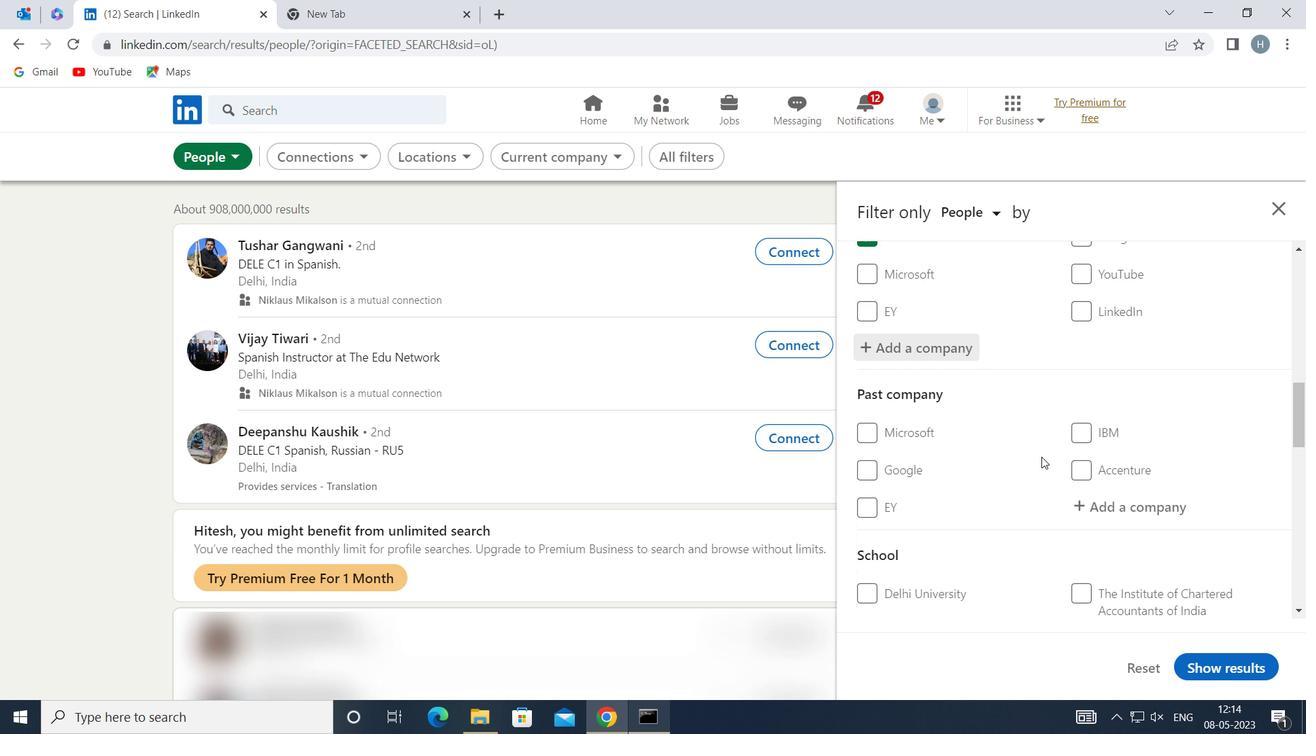 
Action: Mouse scrolled (1041, 455) with delta (0, 0)
Screenshot: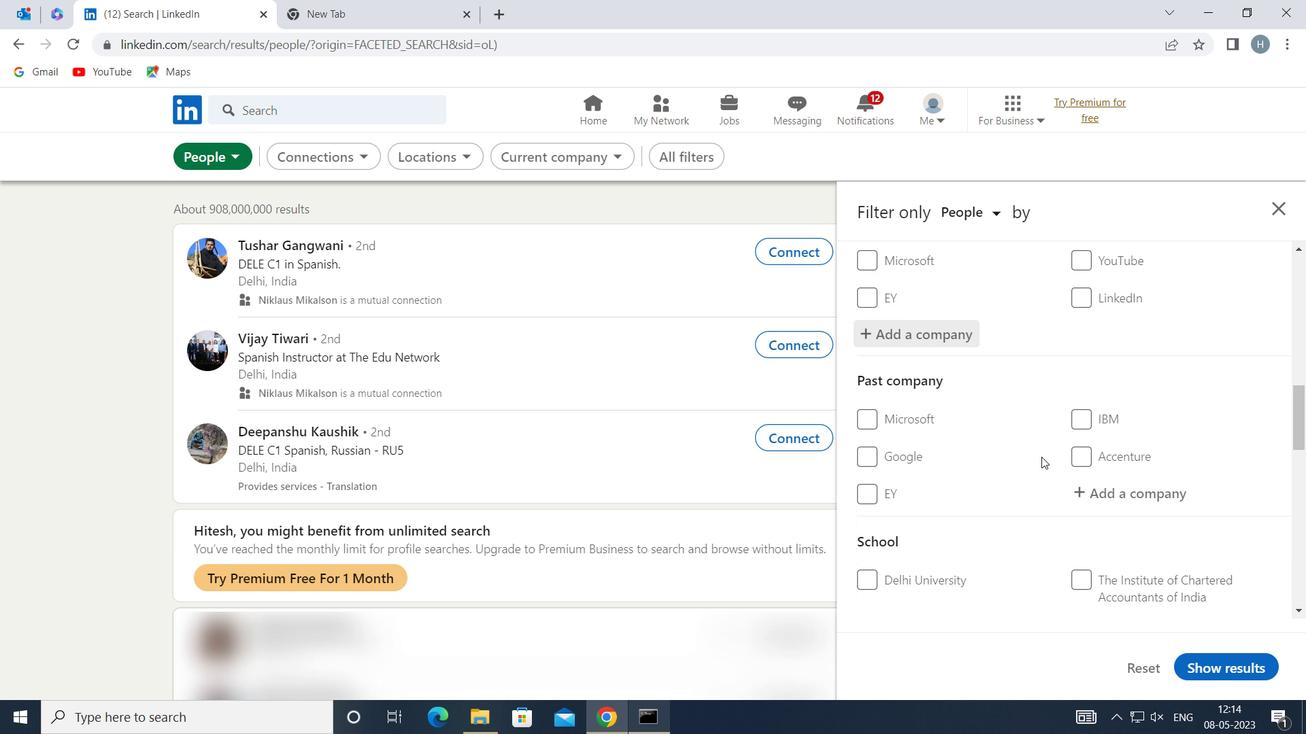 
Action: Mouse moved to (1041, 455)
Screenshot: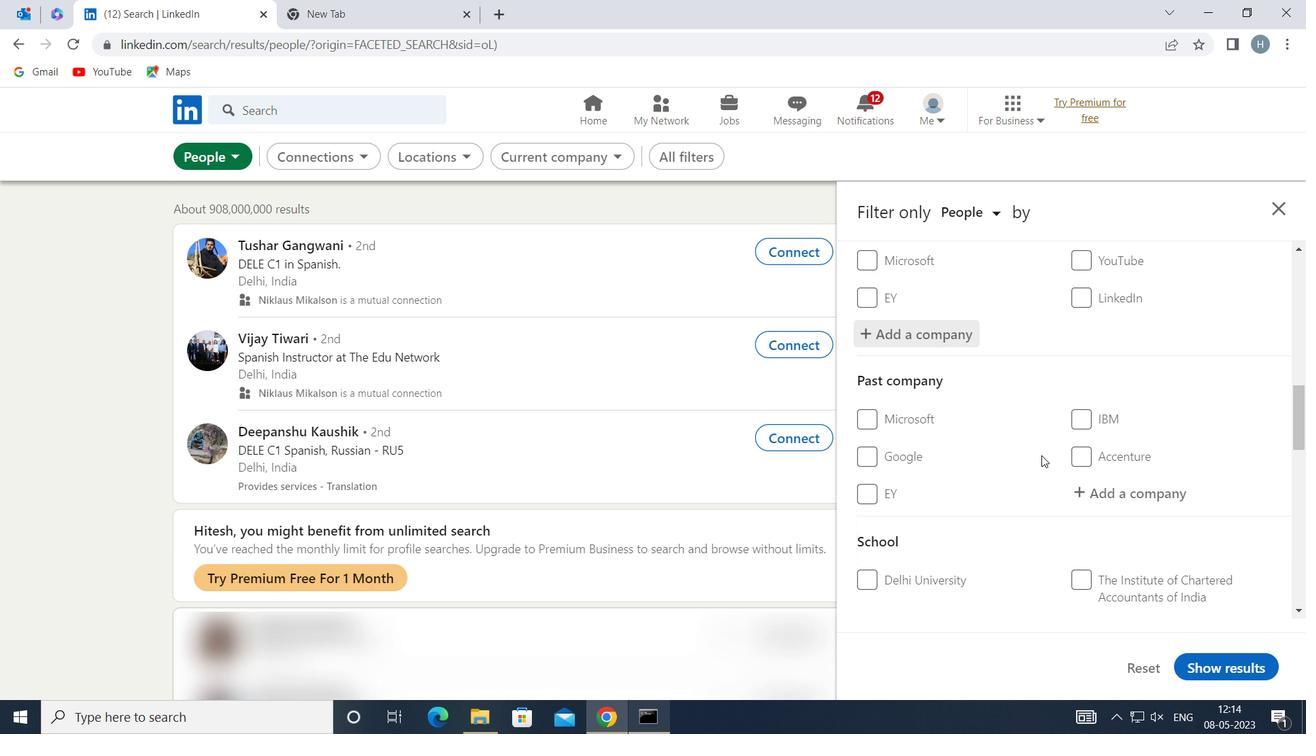 
Action: Mouse scrolled (1041, 454) with delta (0, 0)
Screenshot: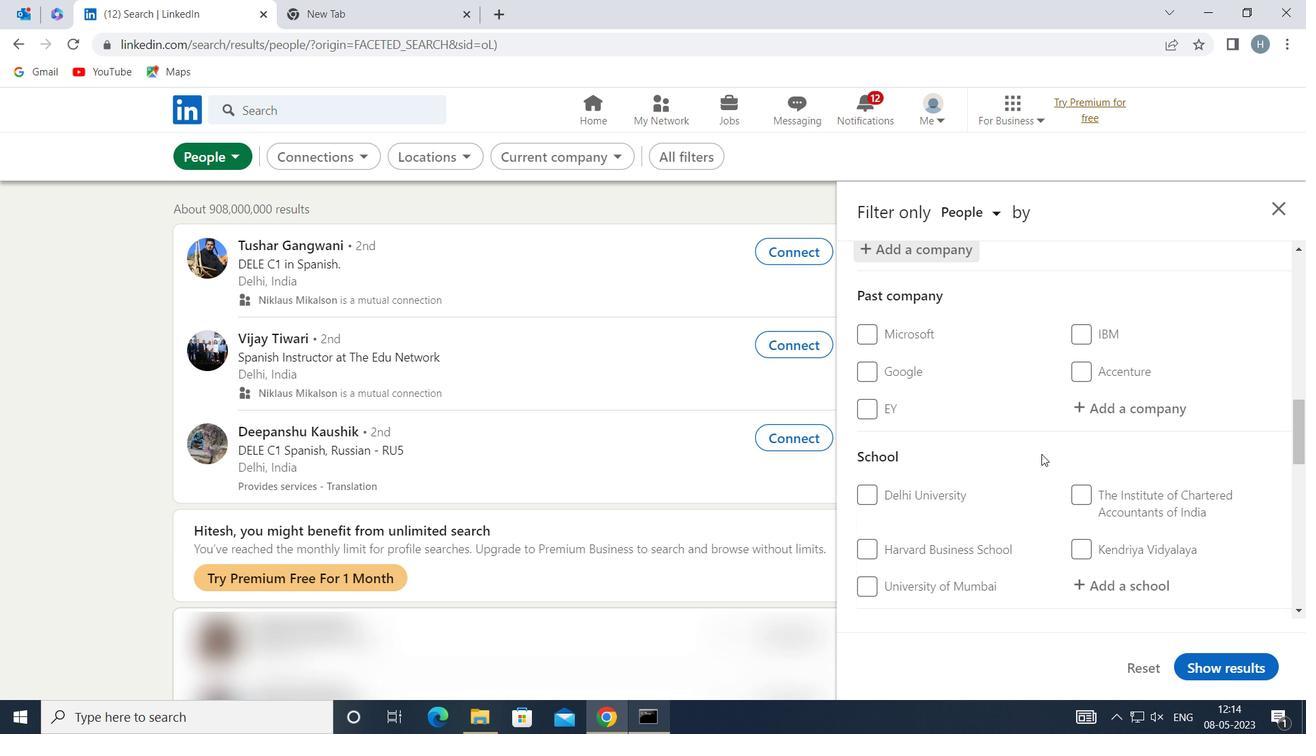 
Action: Mouse moved to (1115, 496)
Screenshot: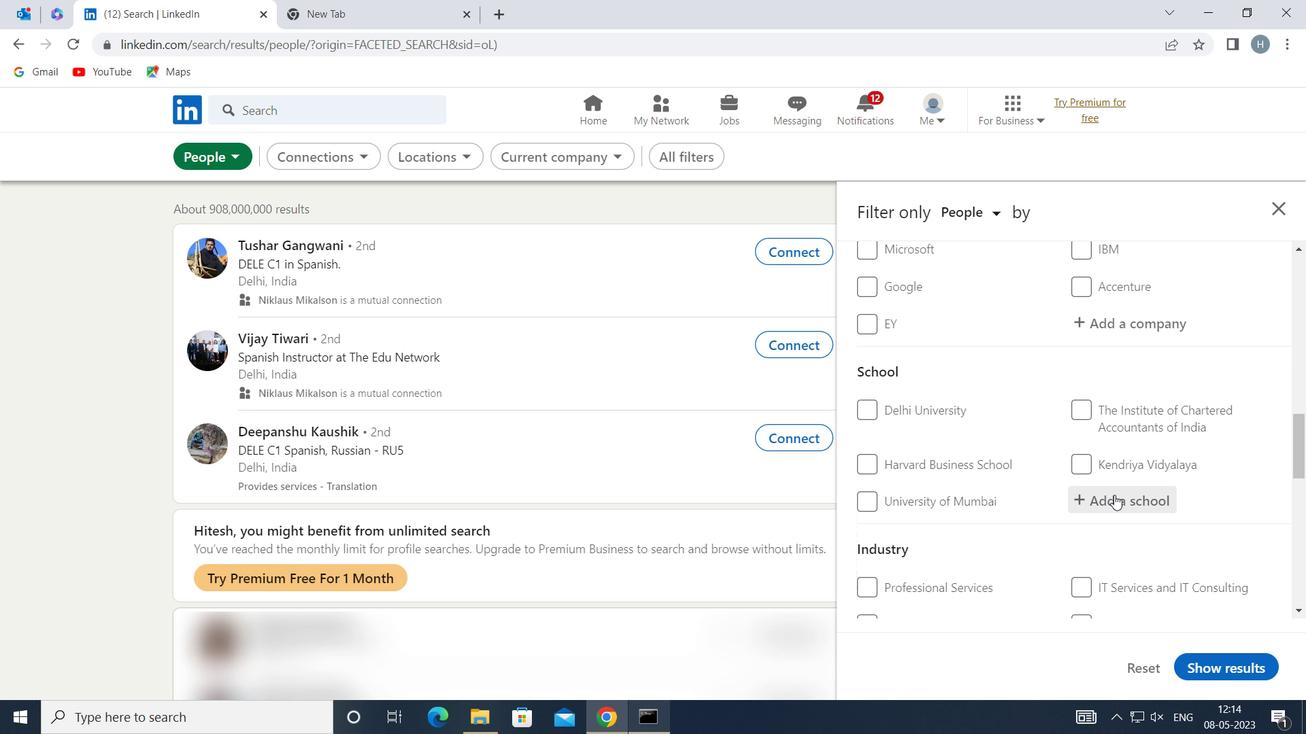
Action: Mouse pressed left at (1115, 496)
Screenshot: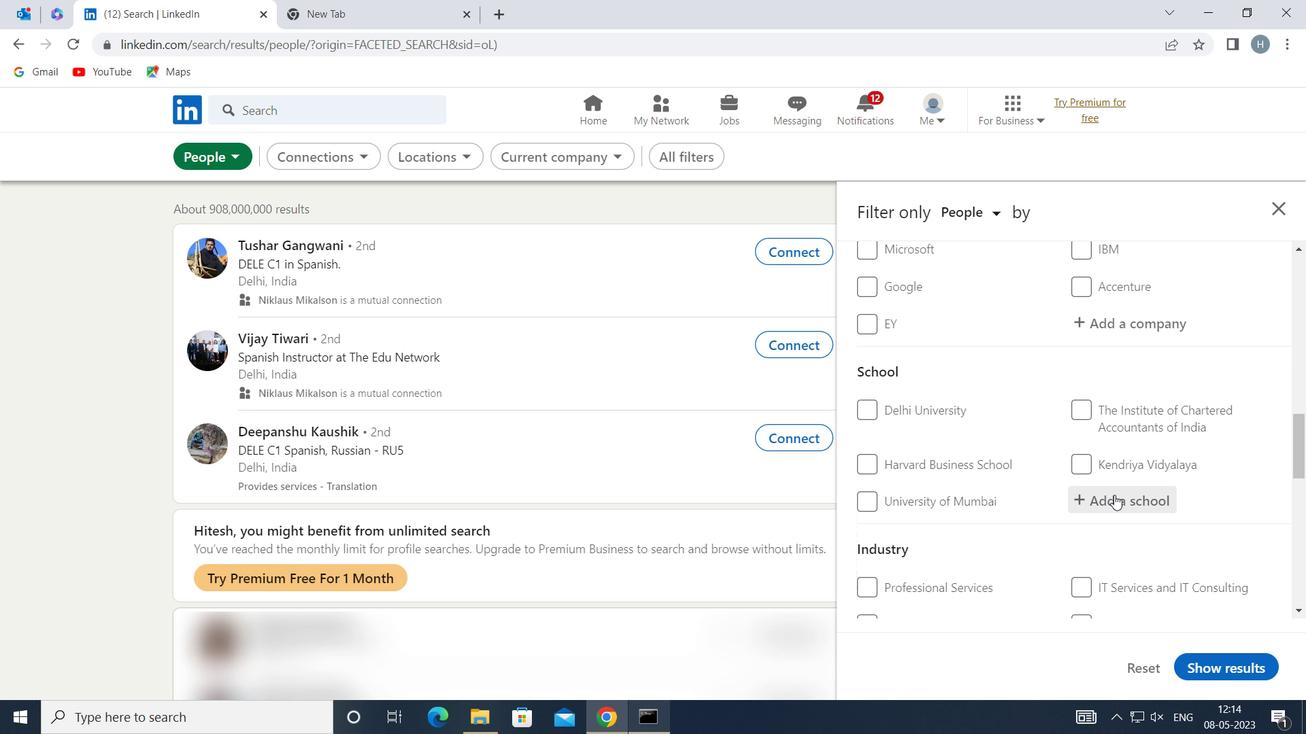 
Action: Mouse moved to (1117, 496)
Screenshot: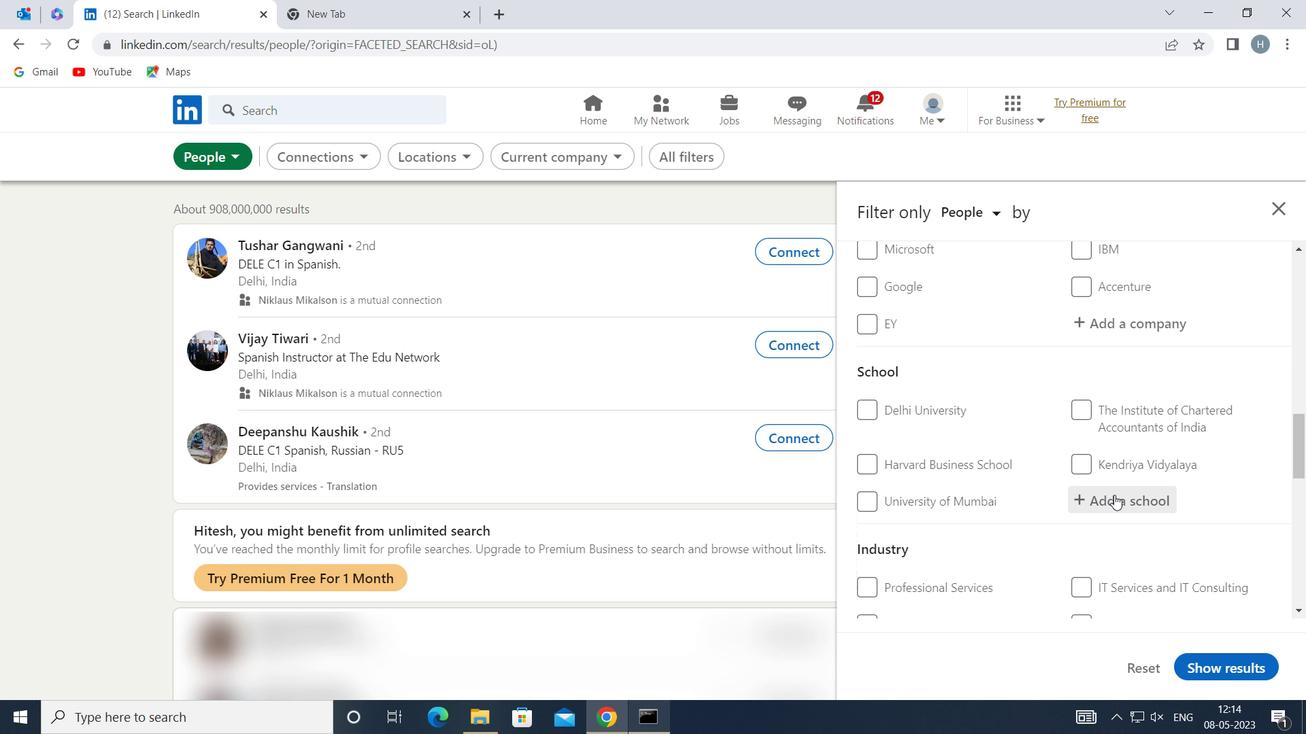 
Action: Key pressed <Key.shift><Key.shift><Key.shift>CVR<Key.space><Key.shift>C
Screenshot: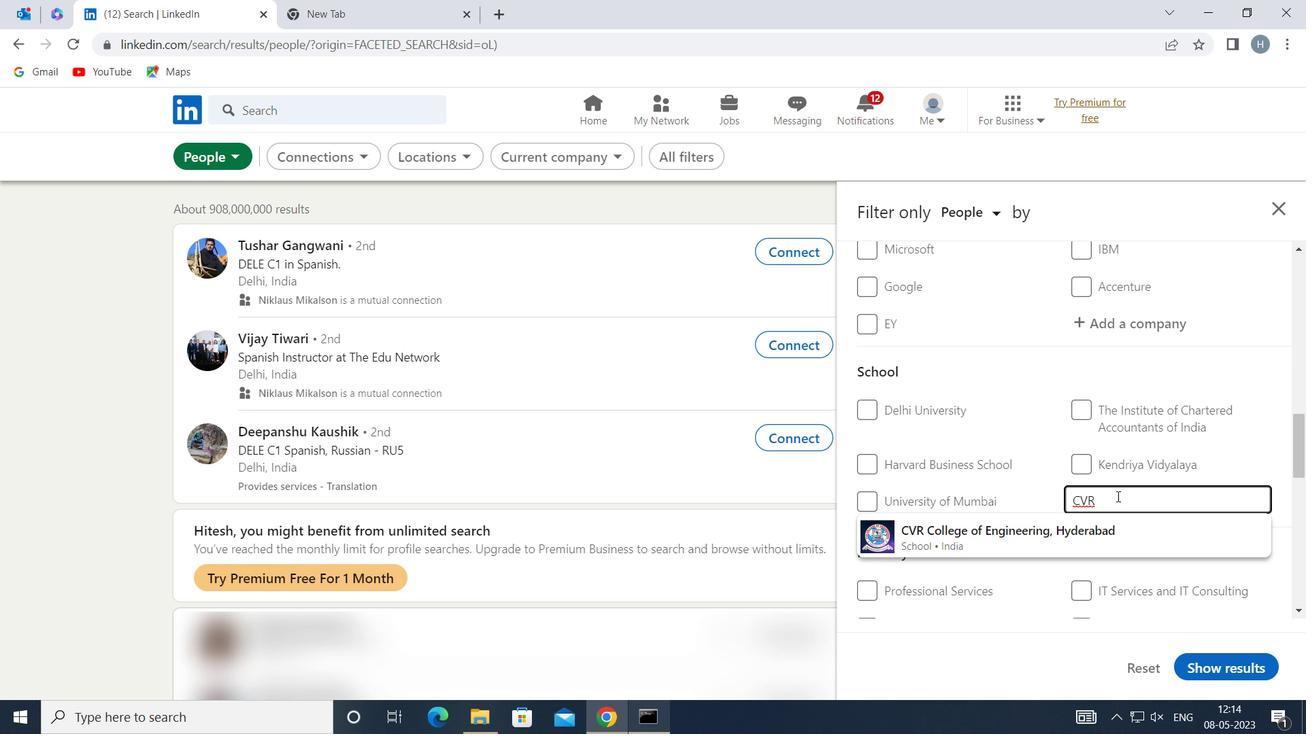 
Action: Mouse moved to (972, 523)
Screenshot: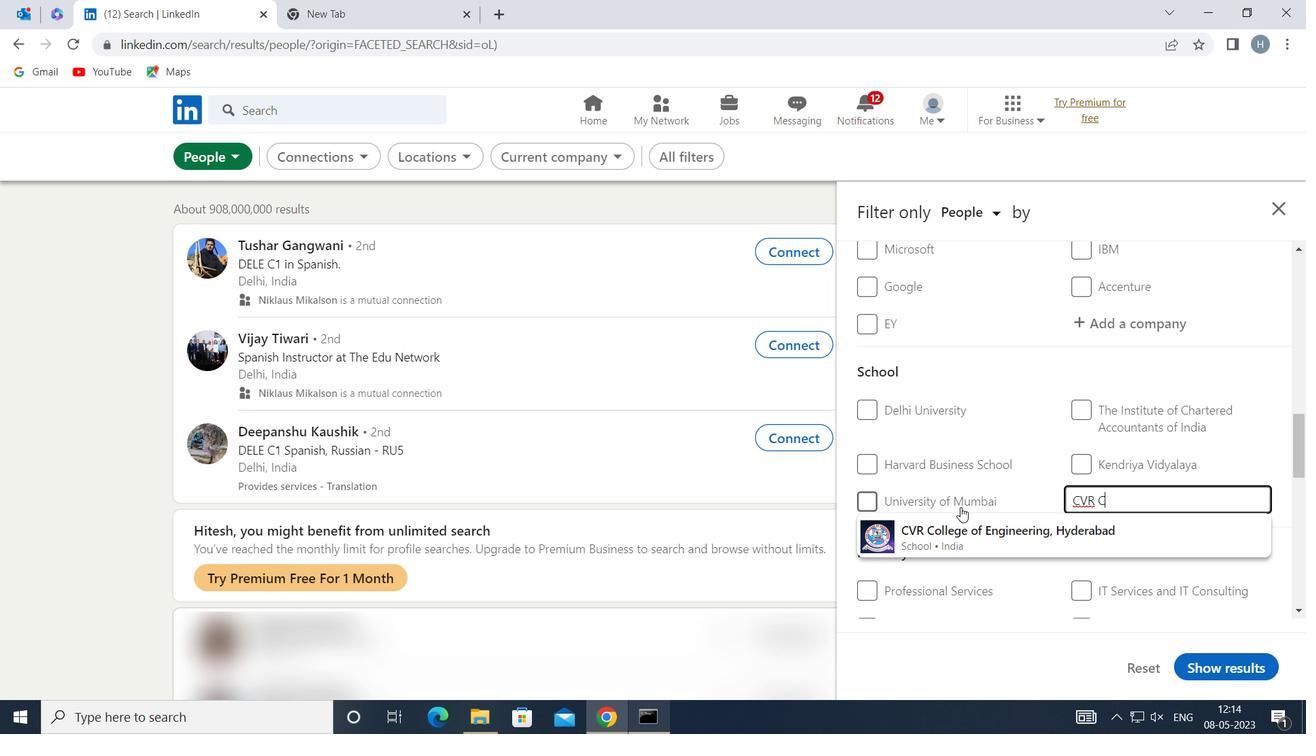 
Action: Mouse pressed left at (972, 523)
Screenshot: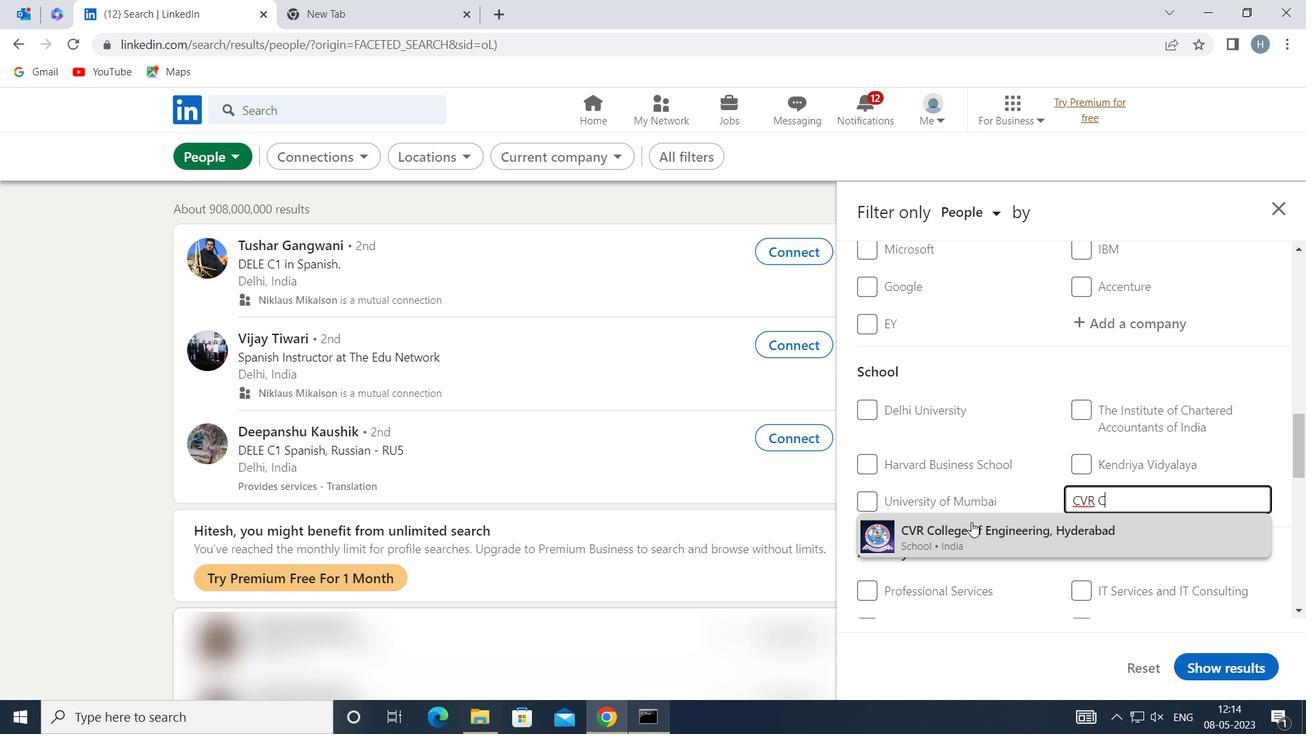 
Action: Mouse moved to (1003, 489)
Screenshot: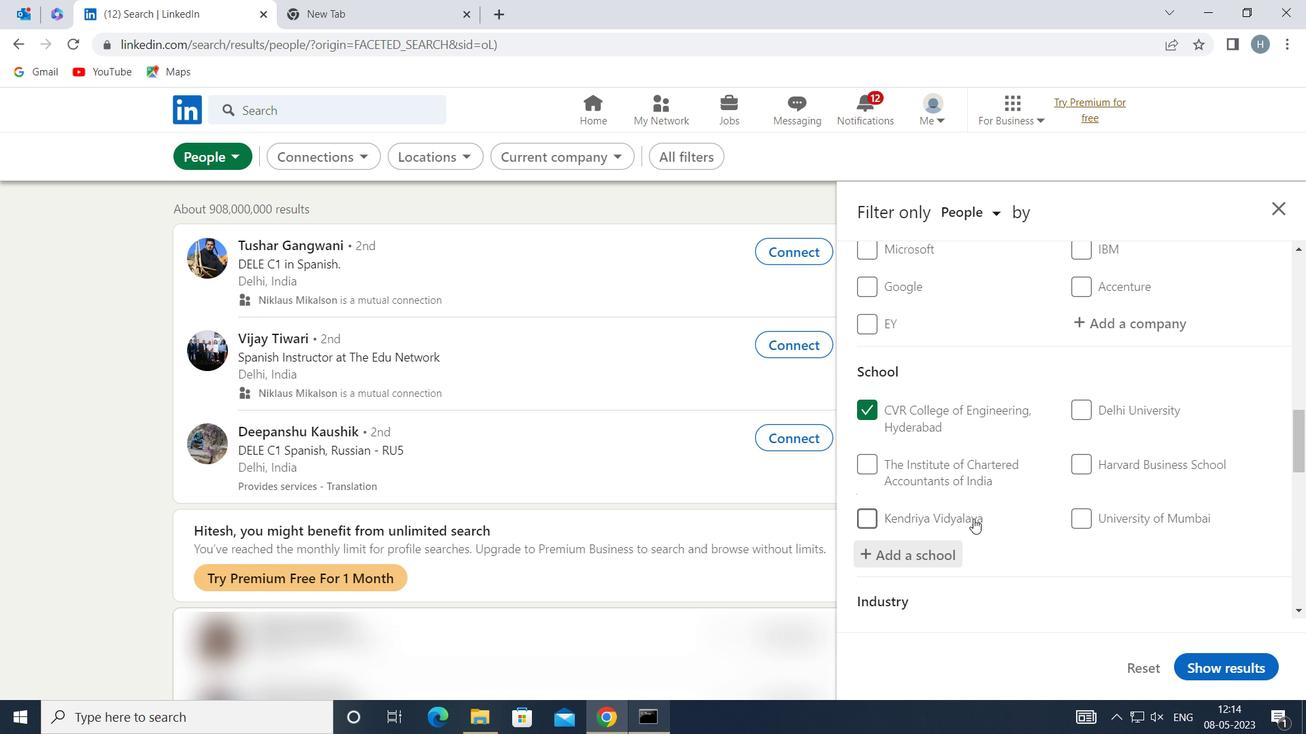 
Action: Mouse scrolled (1003, 489) with delta (0, 0)
Screenshot: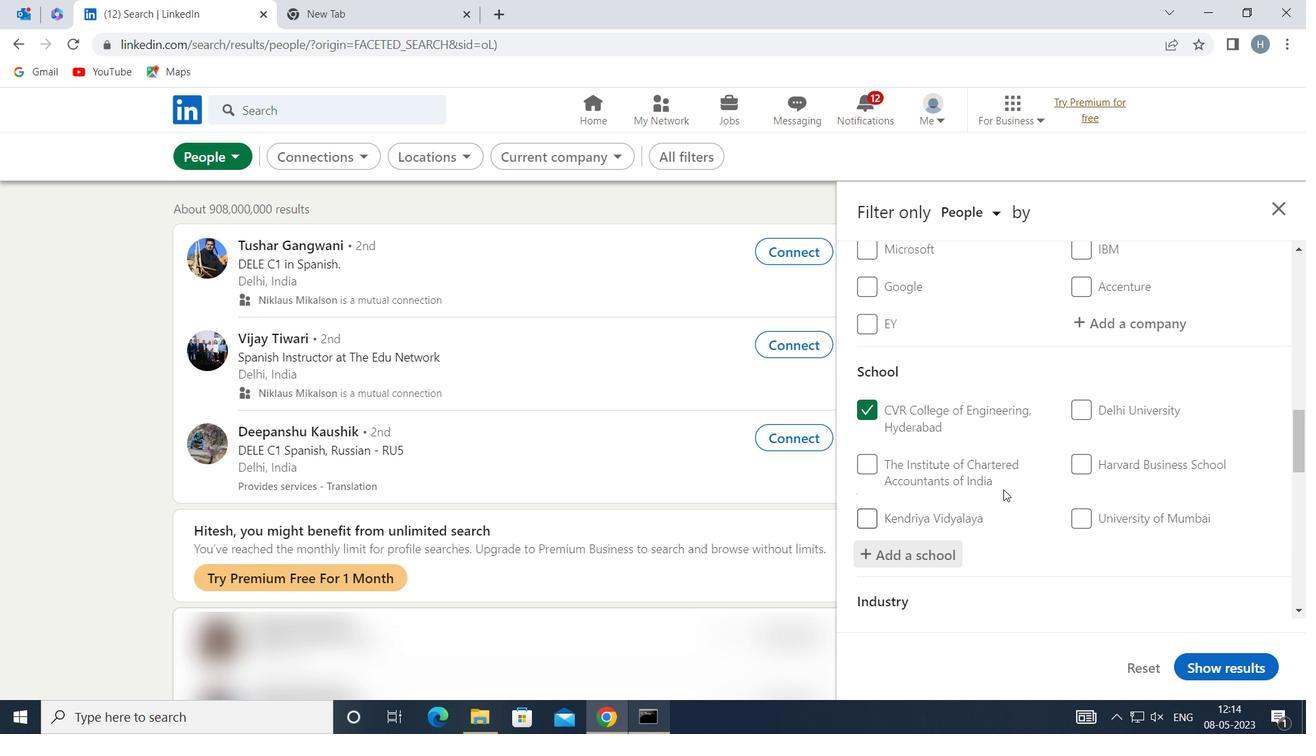 
Action: Mouse scrolled (1003, 489) with delta (0, 0)
Screenshot: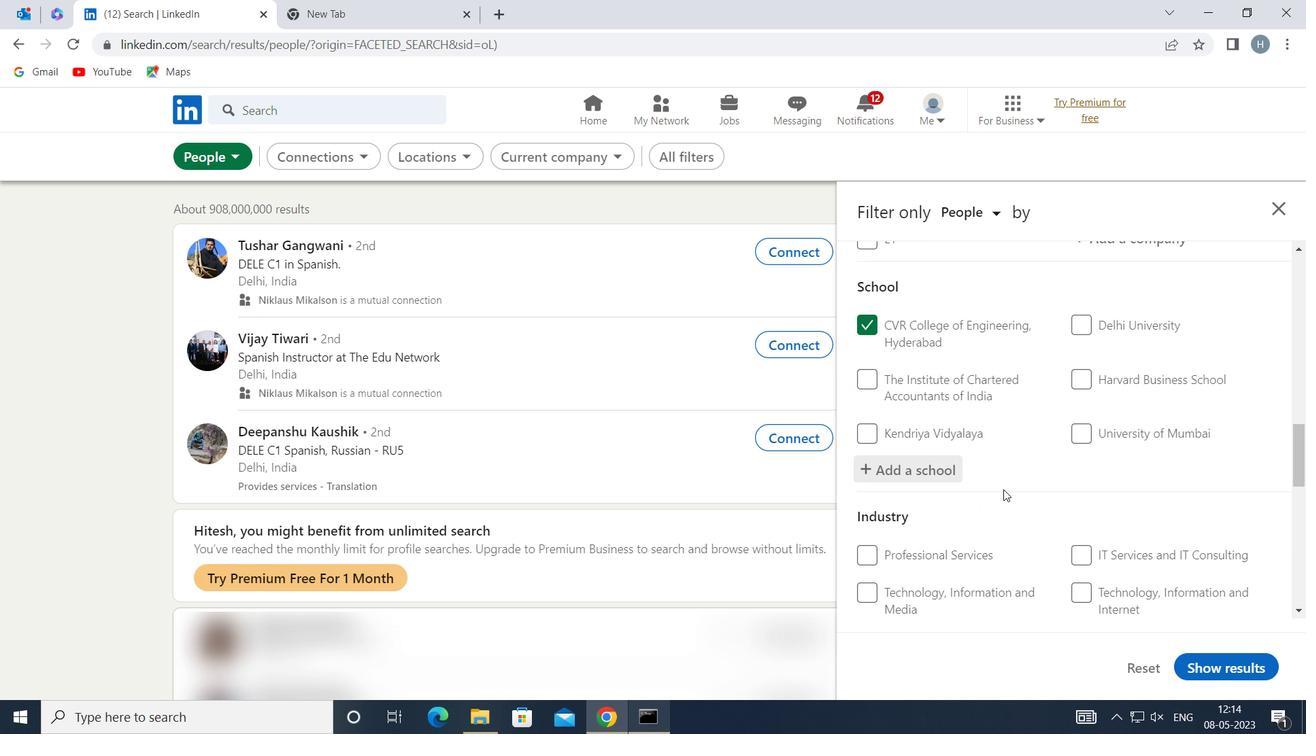 
Action: Mouse scrolled (1003, 489) with delta (0, 0)
Screenshot: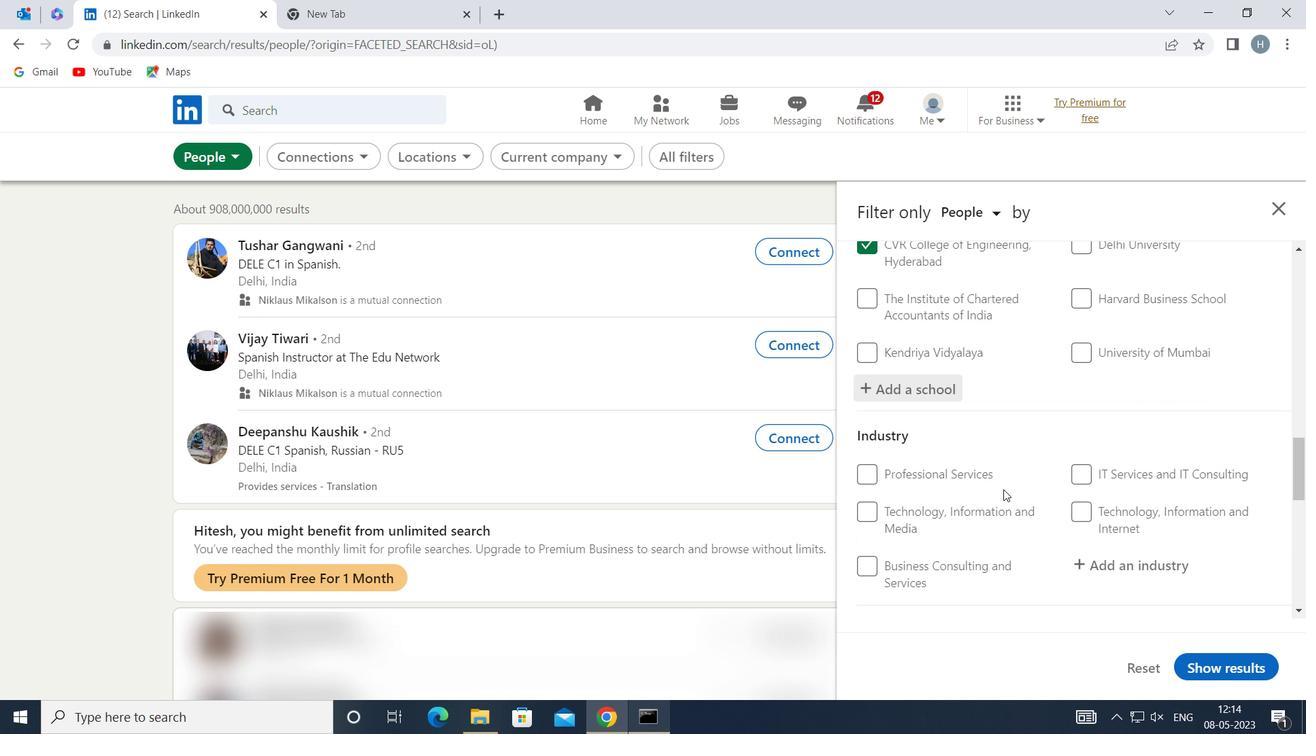 
Action: Mouse moved to (1119, 475)
Screenshot: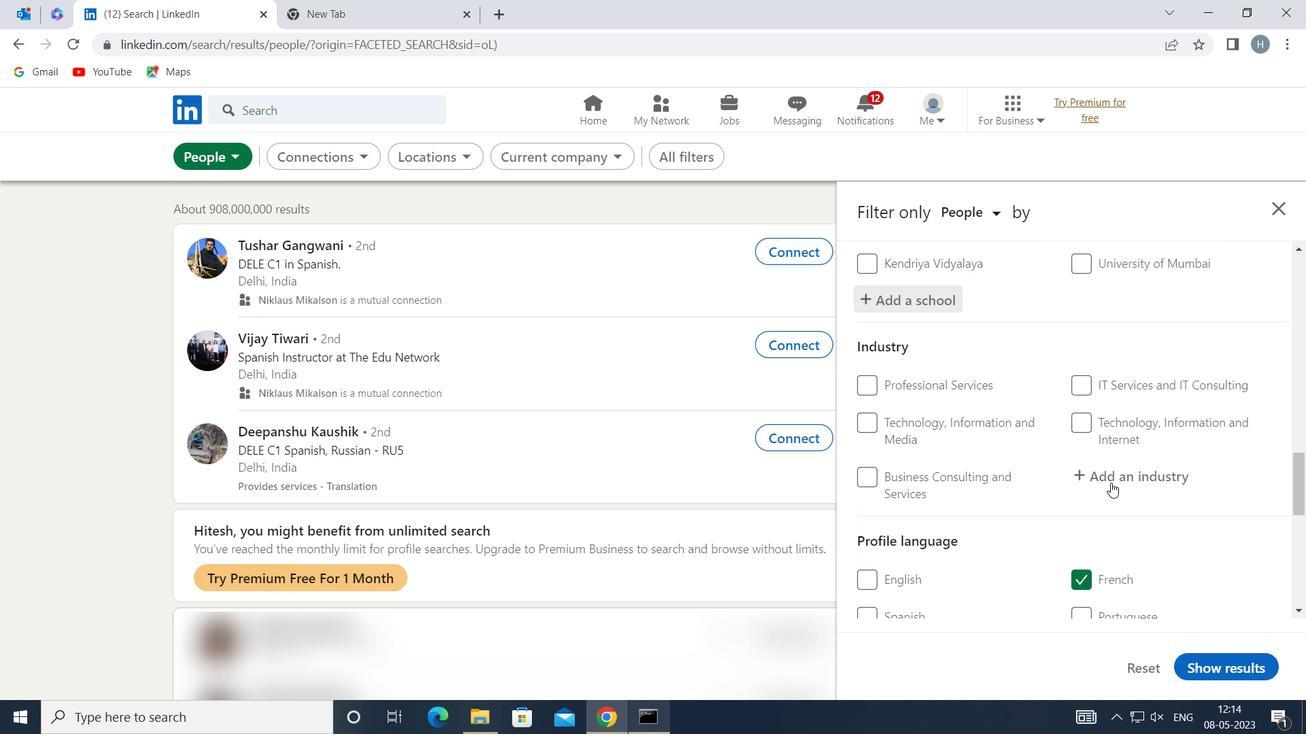 
Action: Mouse pressed left at (1119, 475)
Screenshot: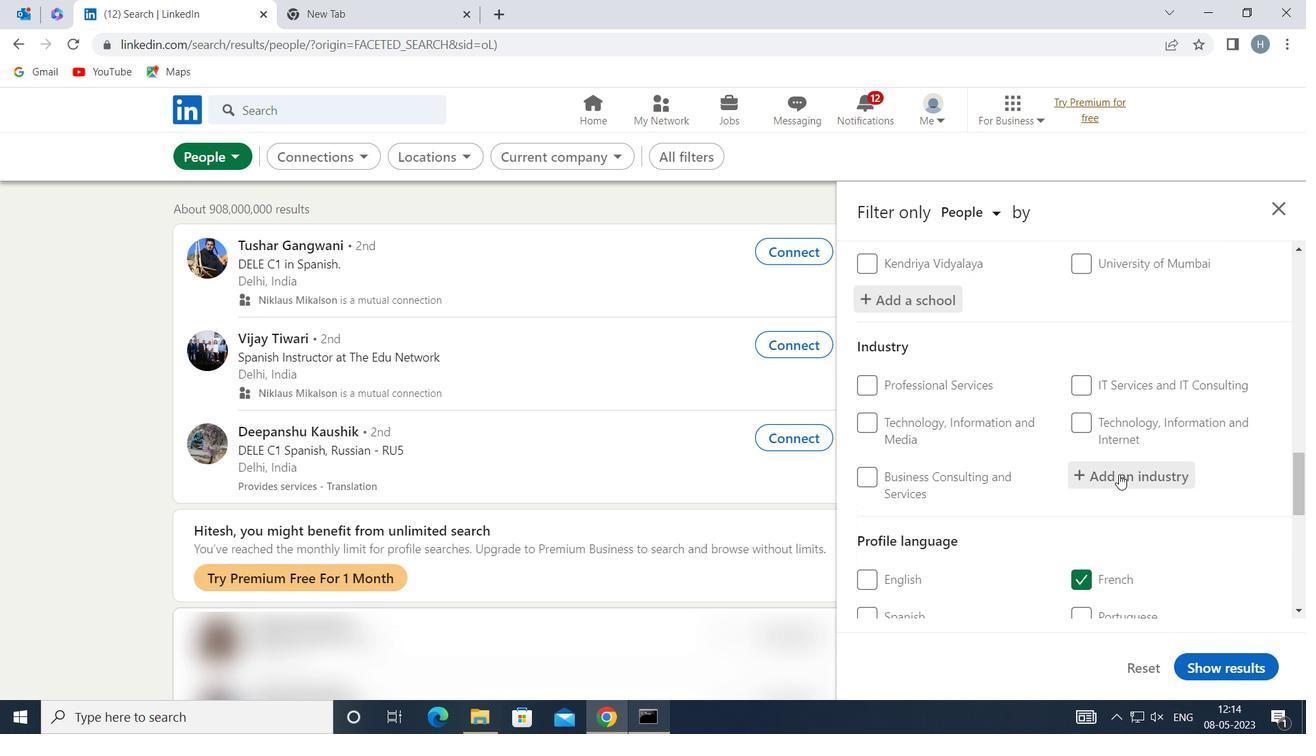 
Action: Mouse moved to (1123, 475)
Screenshot: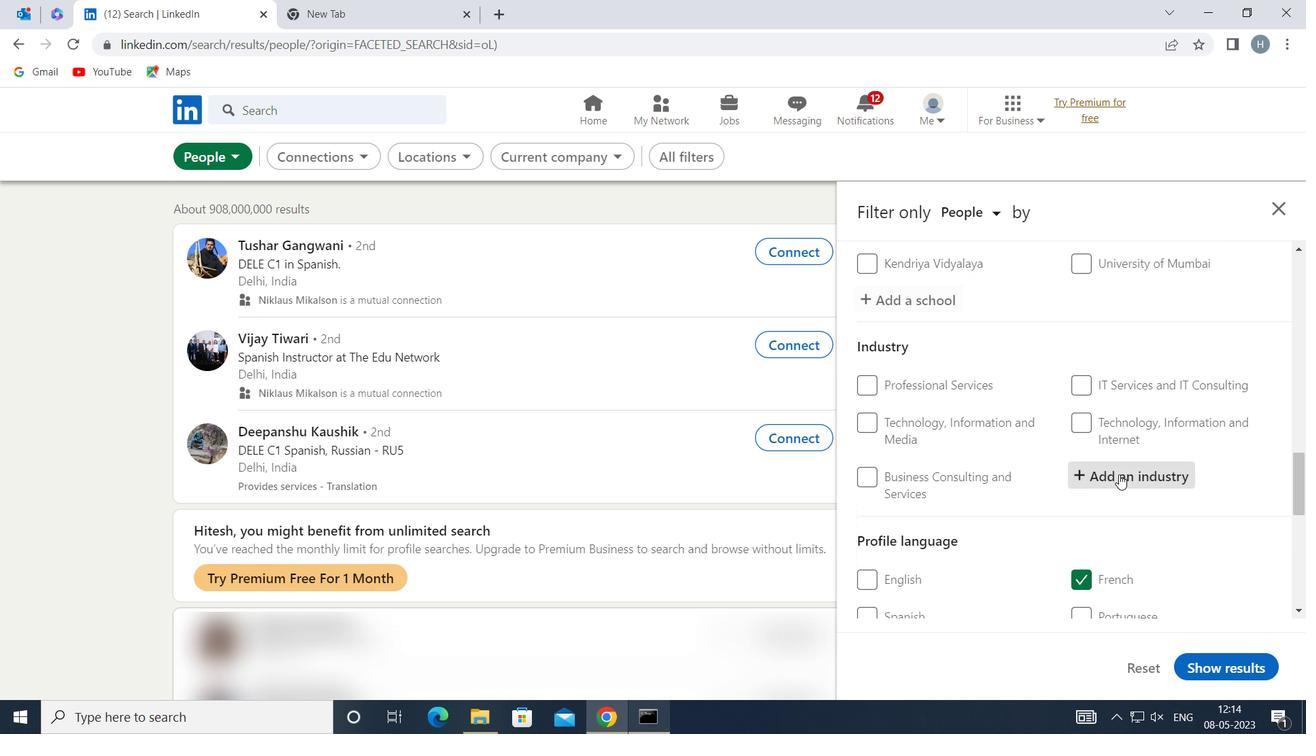 
Action: Key pressed <Key.shift>PHYSI
Screenshot: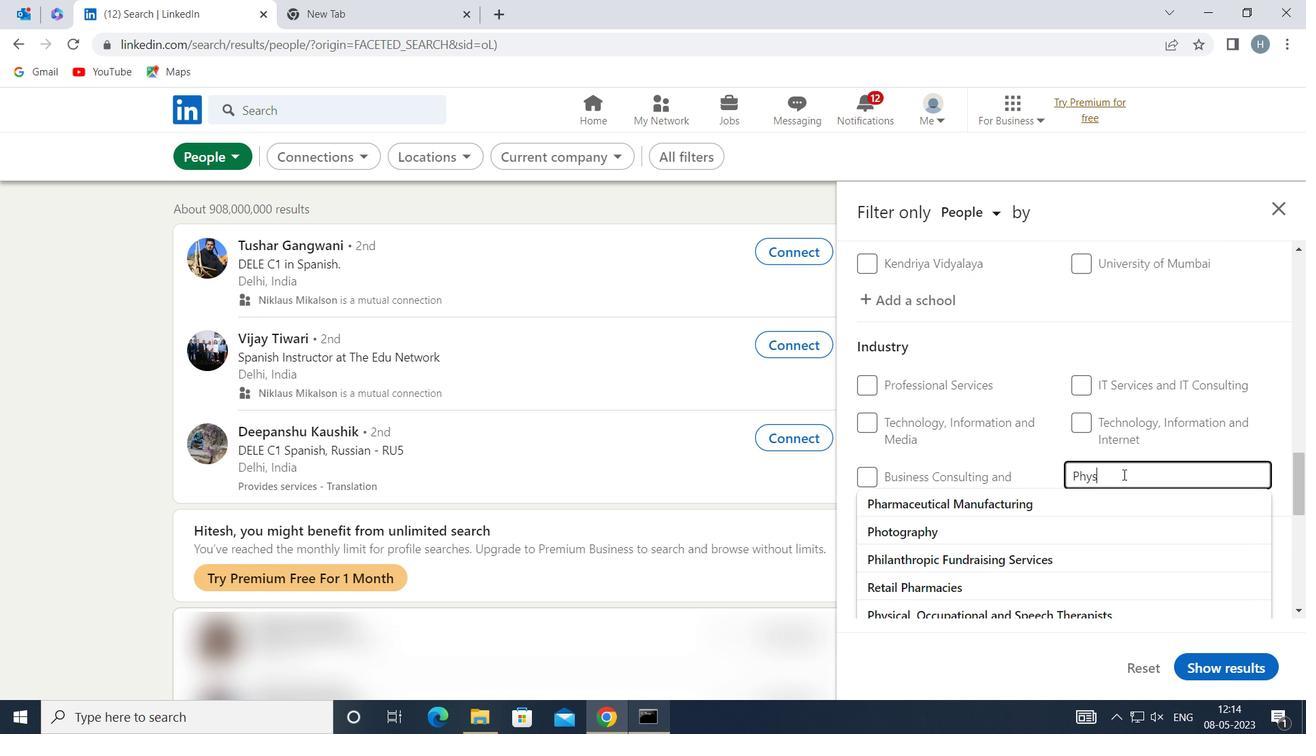 
Action: Mouse moved to (1054, 529)
Screenshot: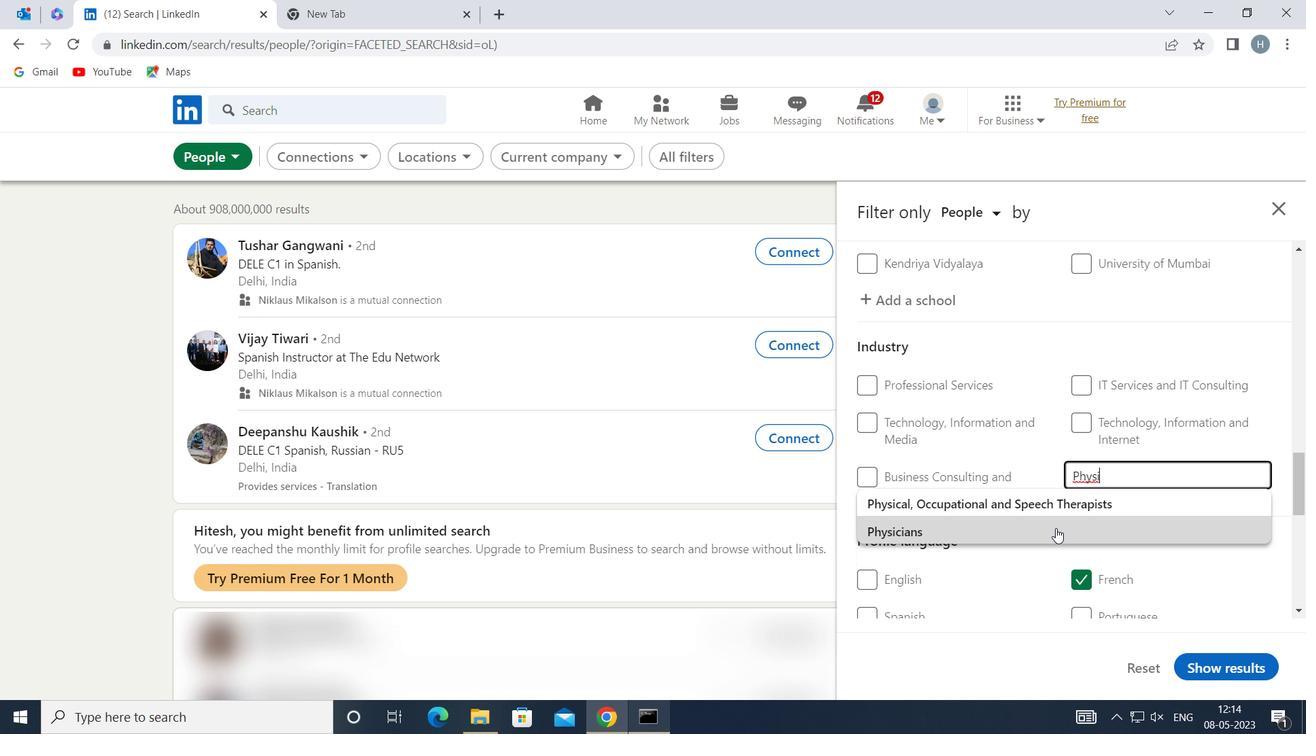 
Action: Mouse pressed left at (1054, 529)
Screenshot: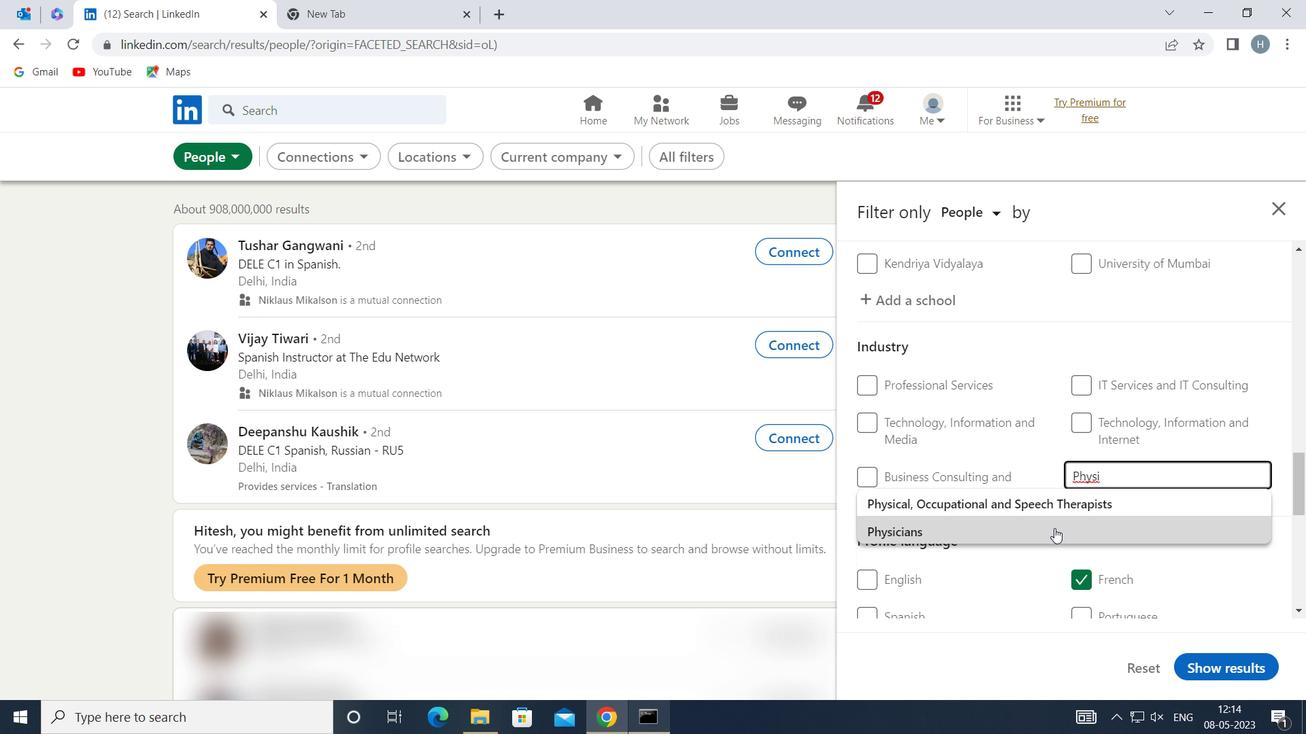 
Action: Mouse moved to (1013, 507)
Screenshot: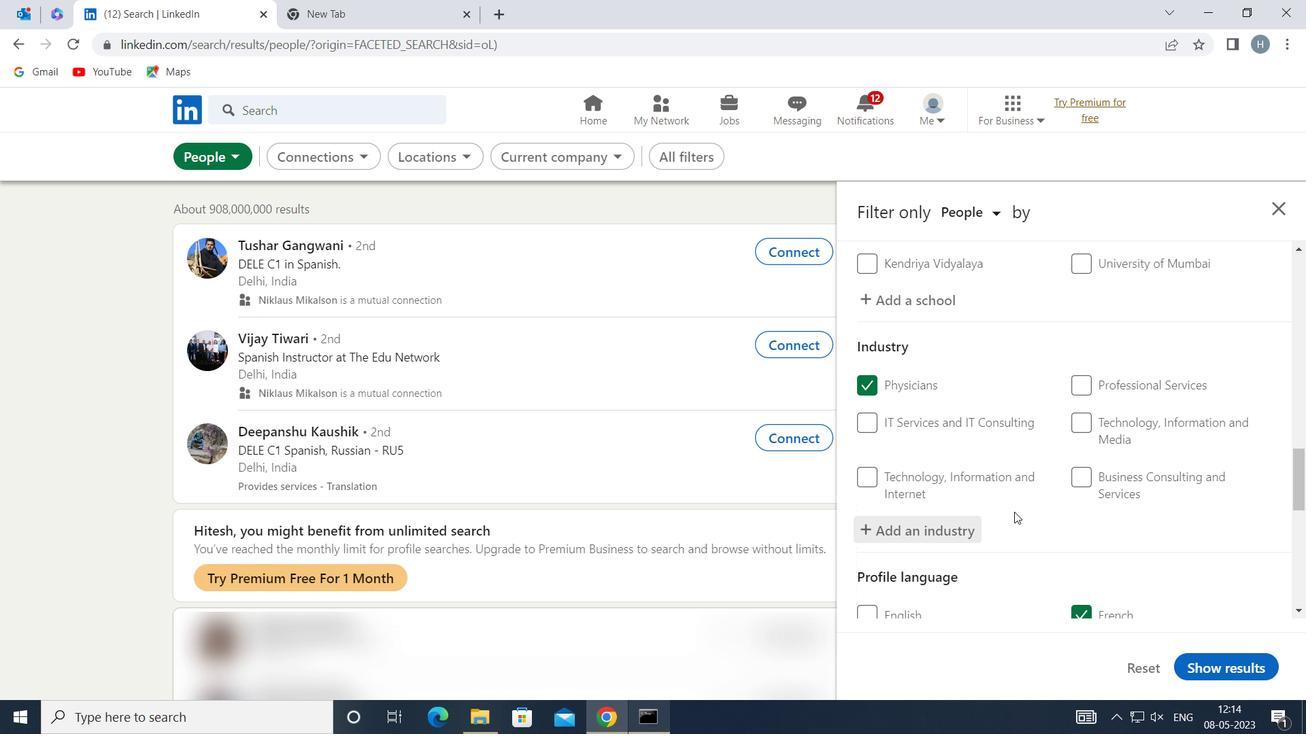 
Action: Mouse scrolled (1013, 506) with delta (0, 0)
Screenshot: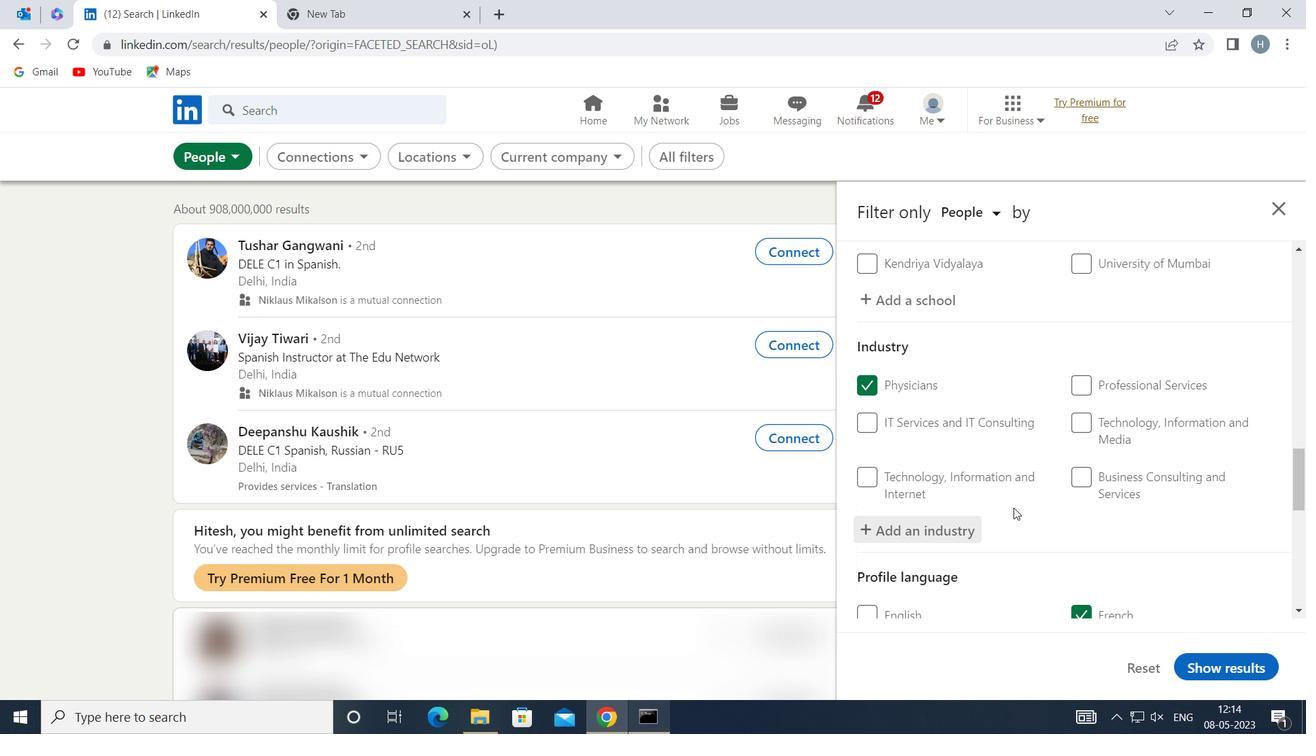 
Action: Mouse scrolled (1013, 506) with delta (0, 0)
Screenshot: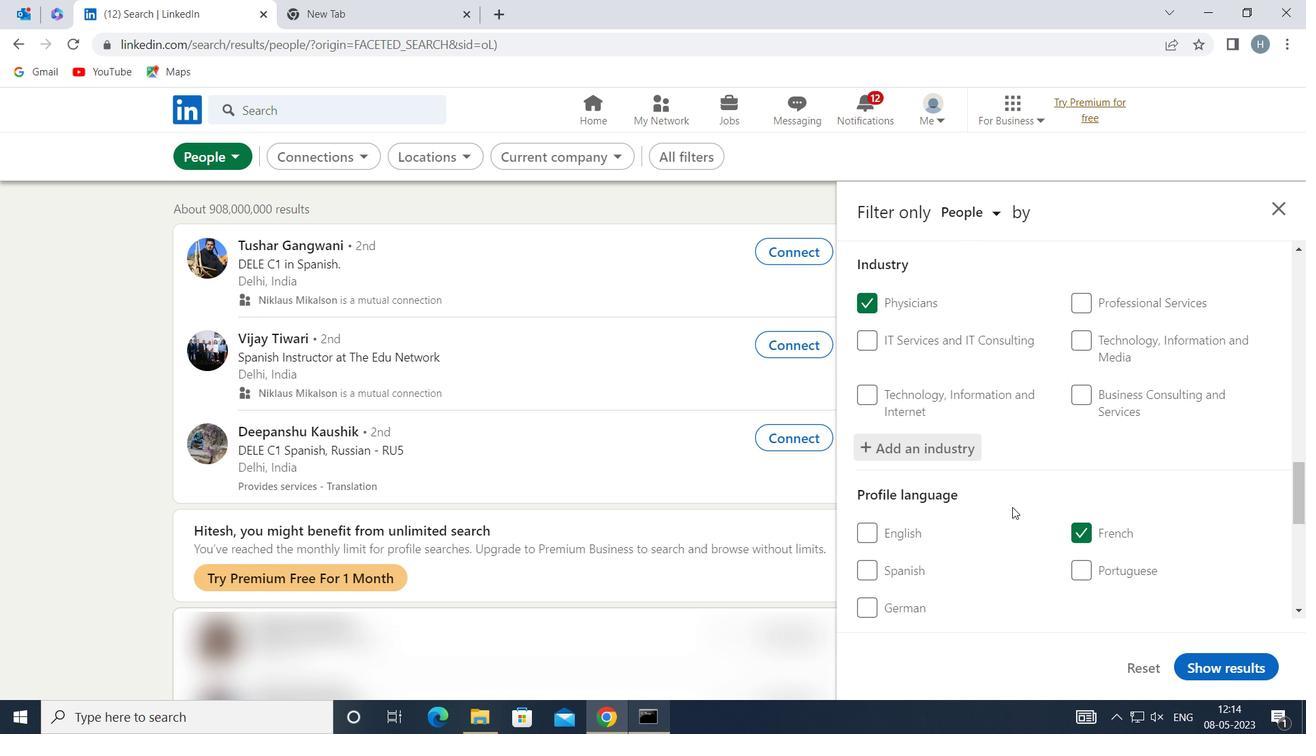 
Action: Mouse moved to (1016, 504)
Screenshot: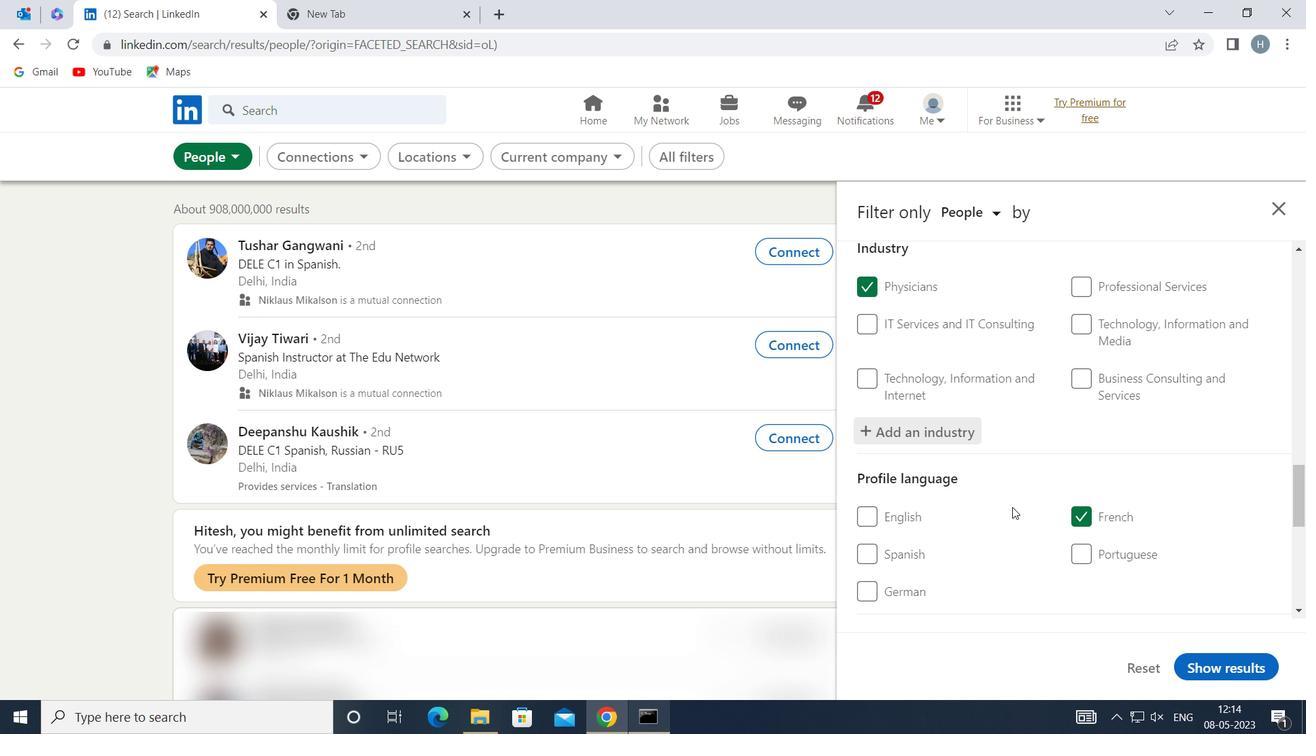 
Action: Mouse scrolled (1016, 503) with delta (0, 0)
Screenshot: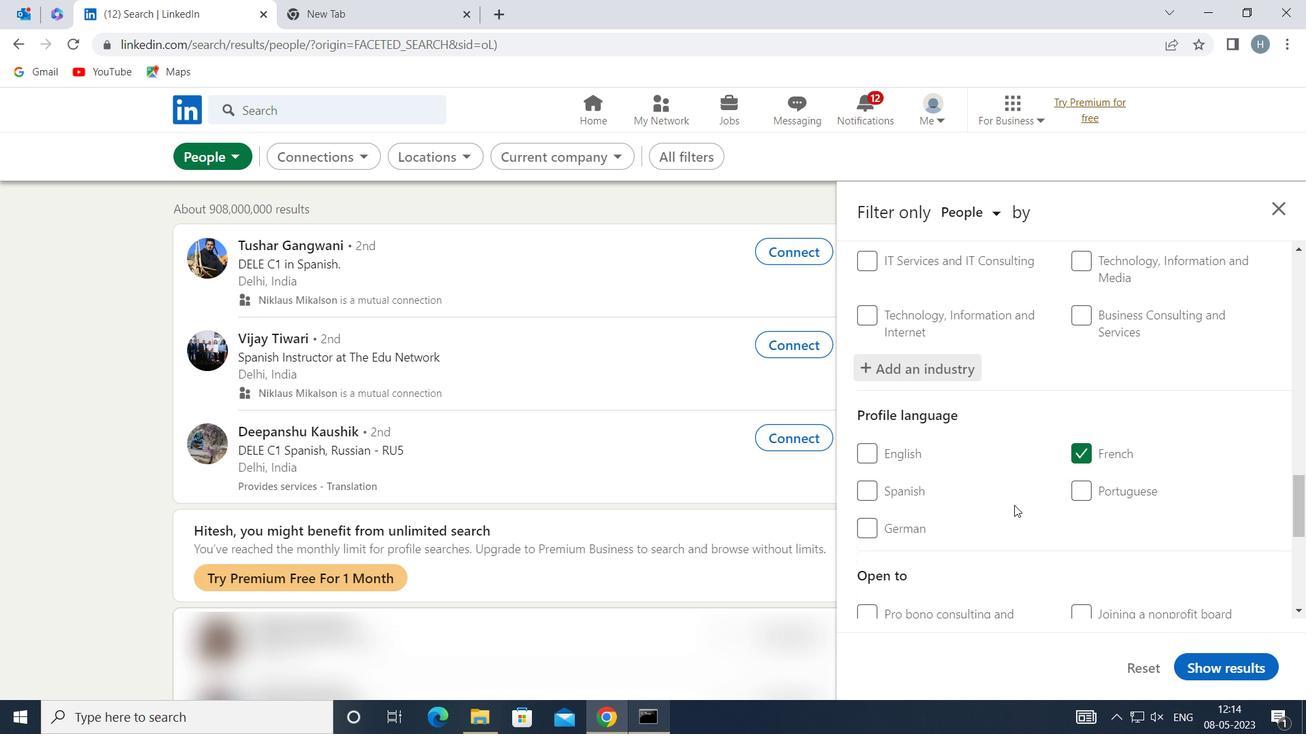 
Action: Mouse moved to (1017, 503)
Screenshot: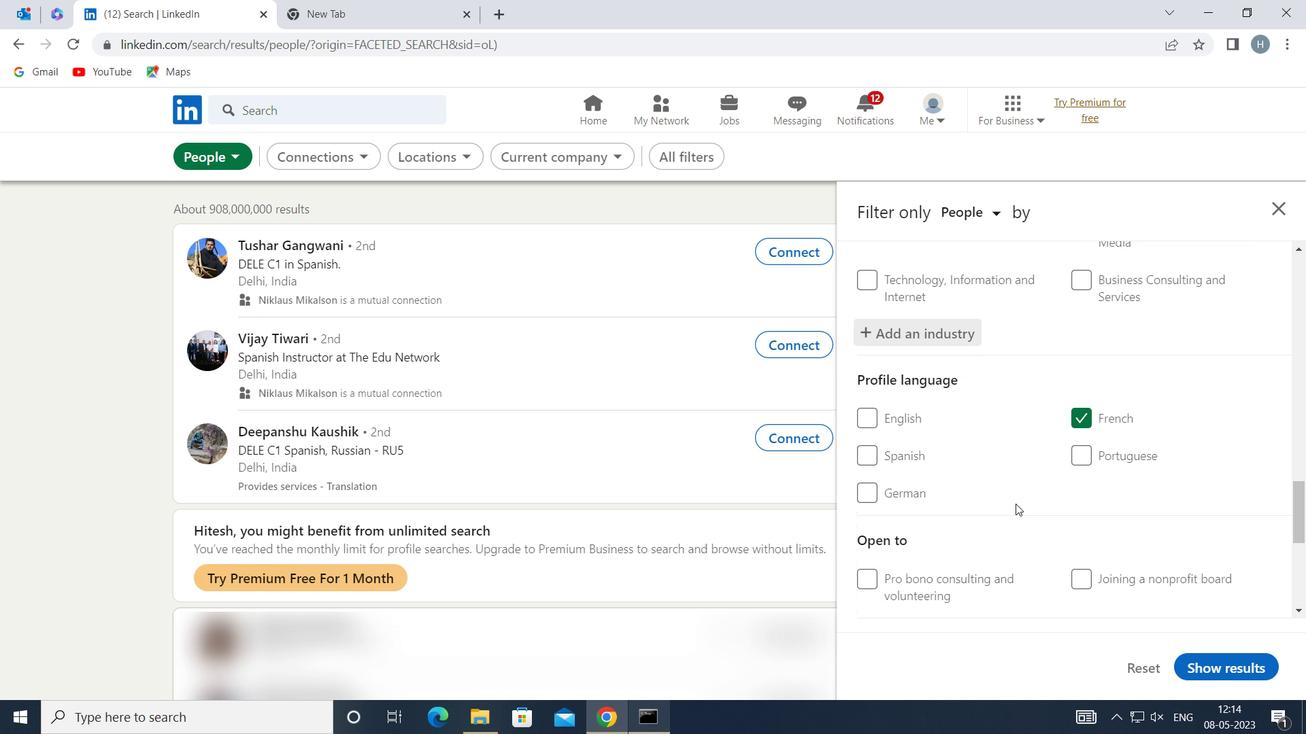 
Action: Mouse scrolled (1017, 502) with delta (0, 0)
Screenshot: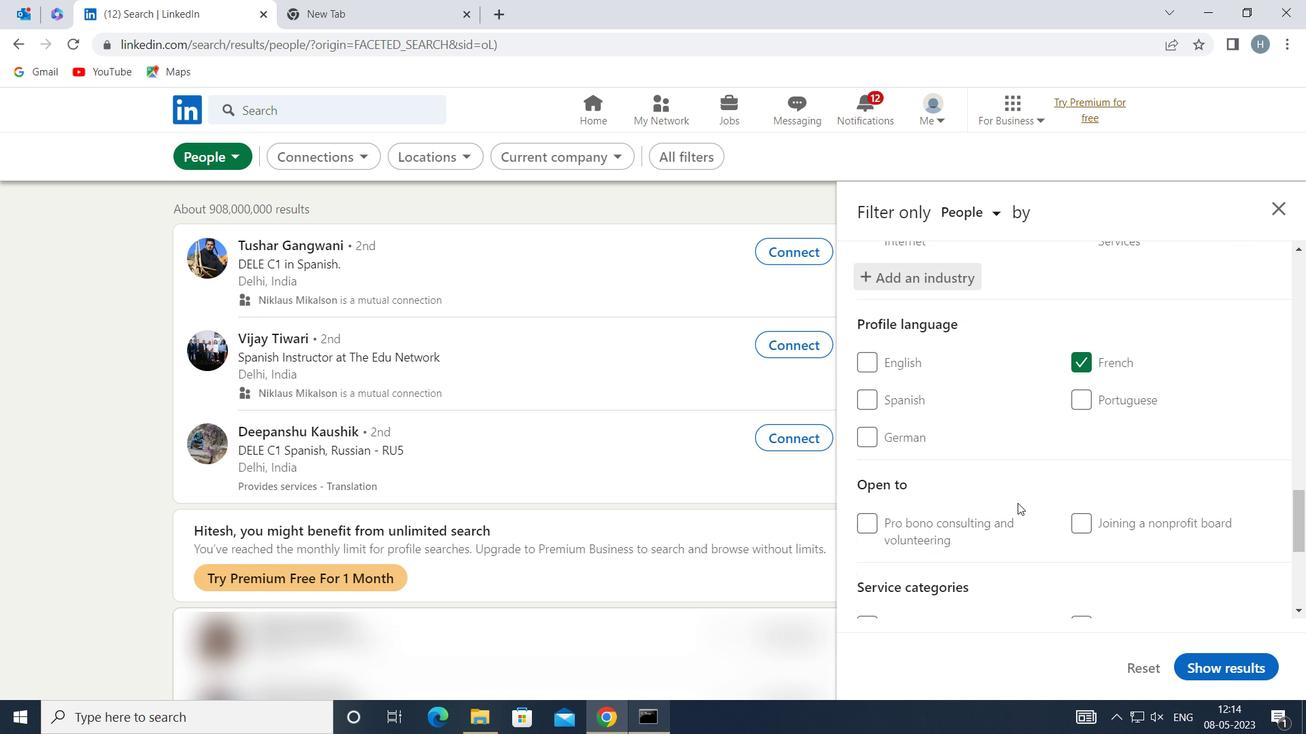 
Action: Mouse scrolled (1017, 502) with delta (0, 0)
Screenshot: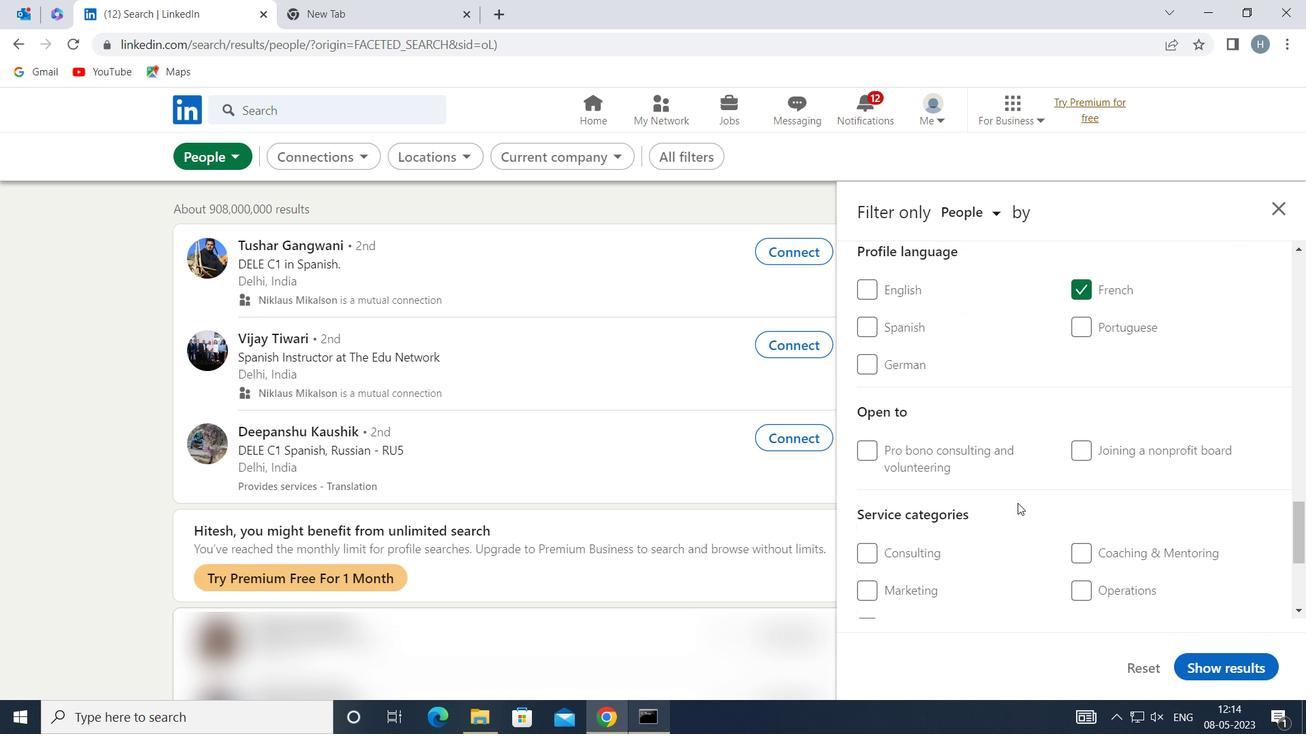 
Action: Mouse scrolled (1017, 502) with delta (0, 0)
Screenshot: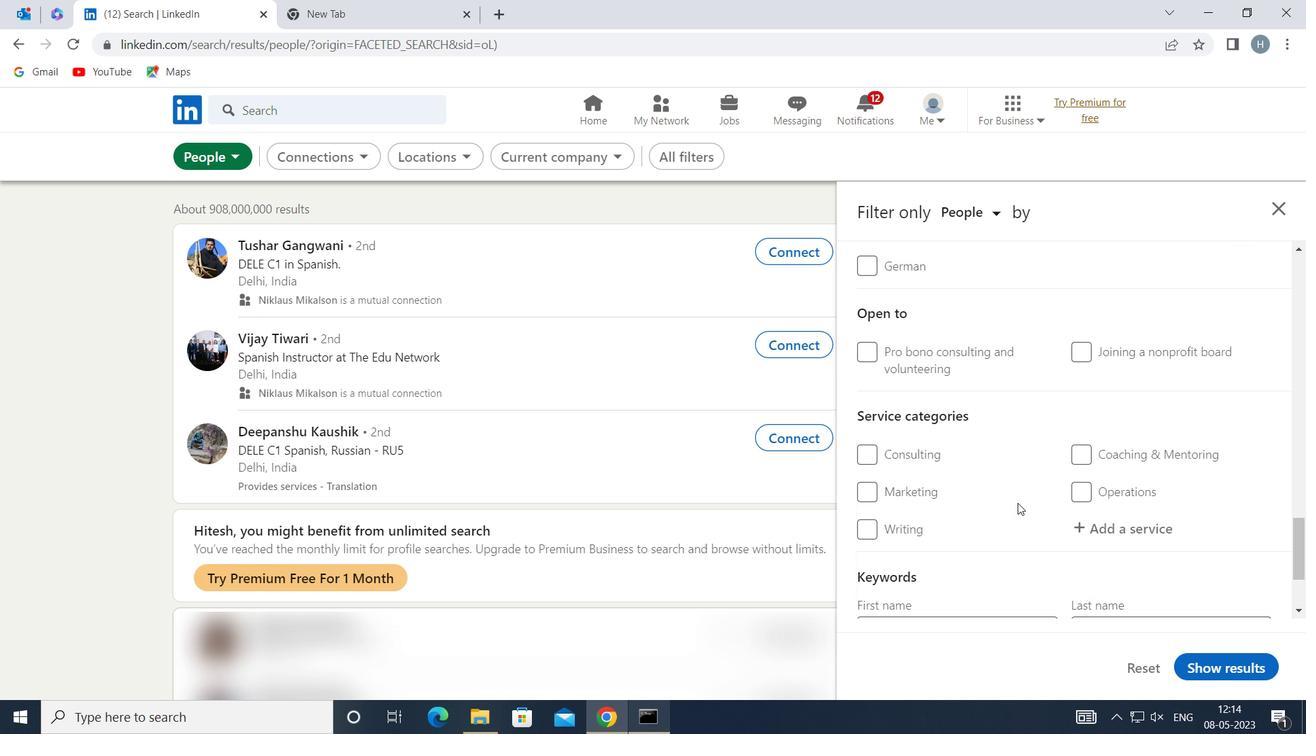 
Action: Mouse moved to (1140, 440)
Screenshot: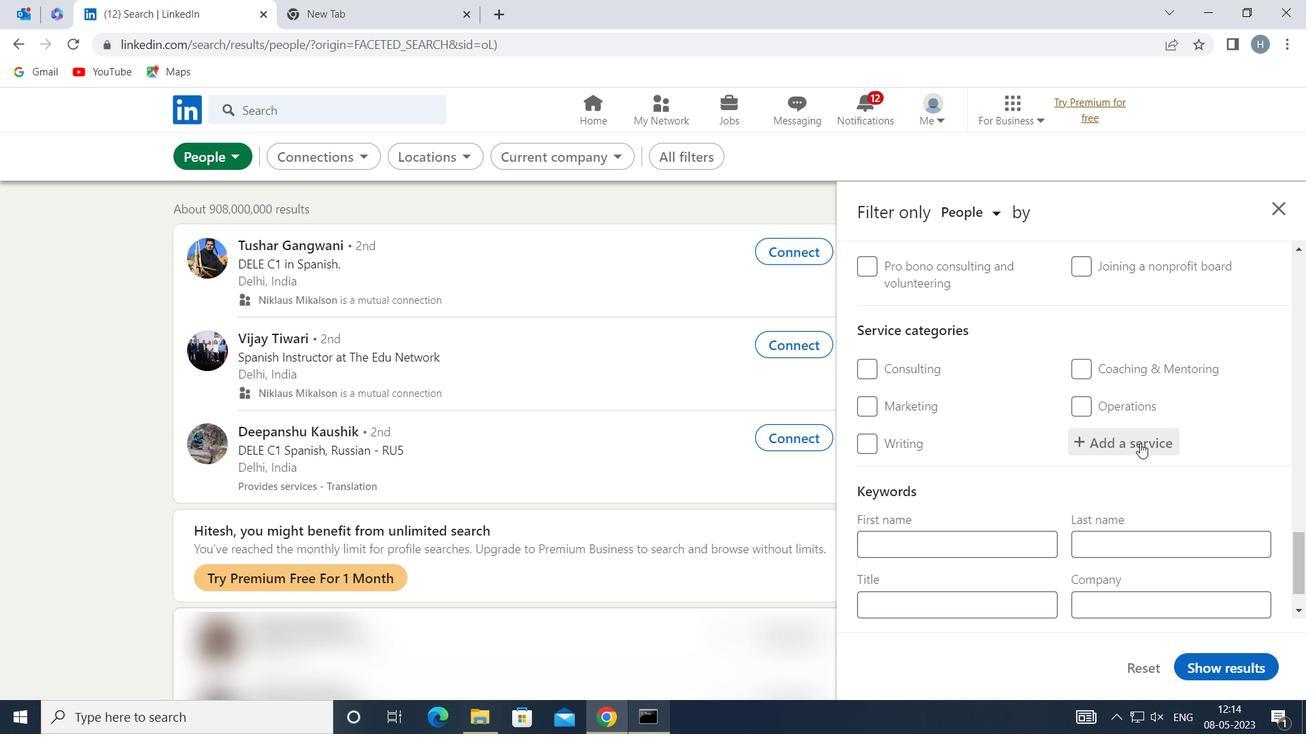
Action: Mouse pressed left at (1140, 440)
Screenshot: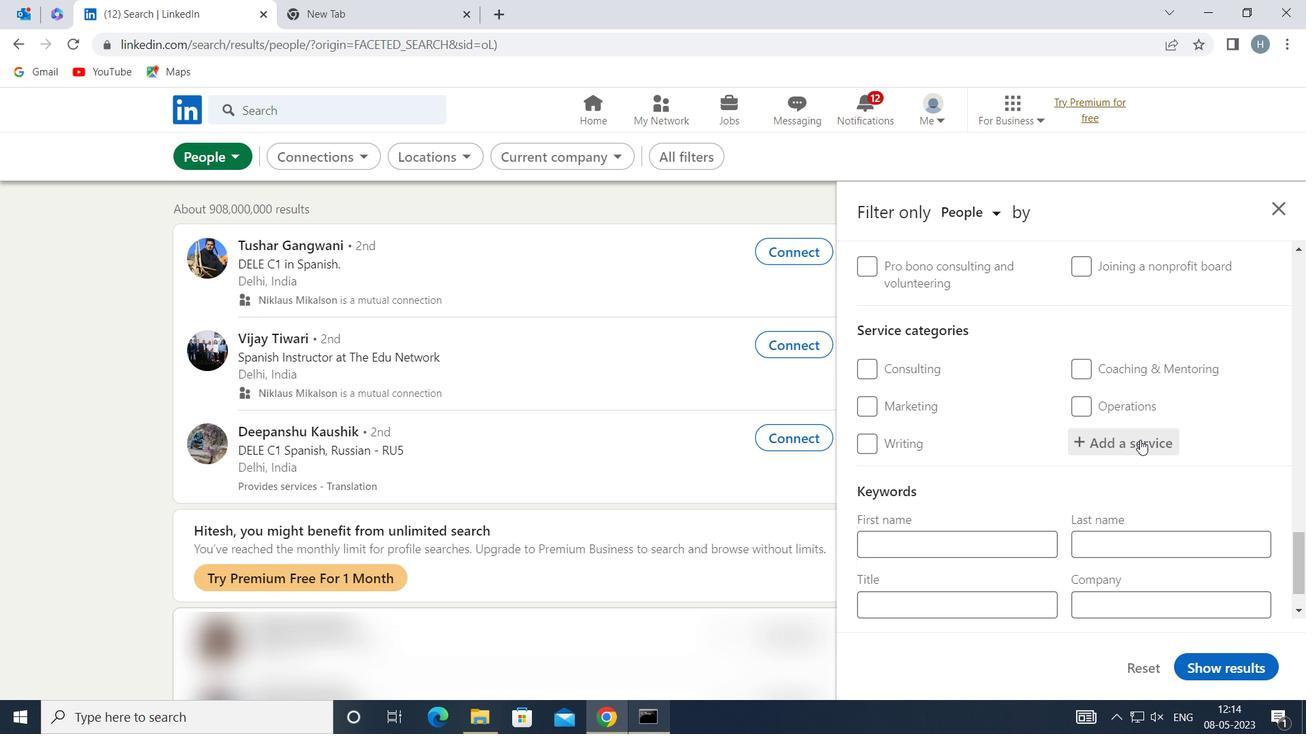 
Action: Mouse moved to (1140, 440)
Screenshot: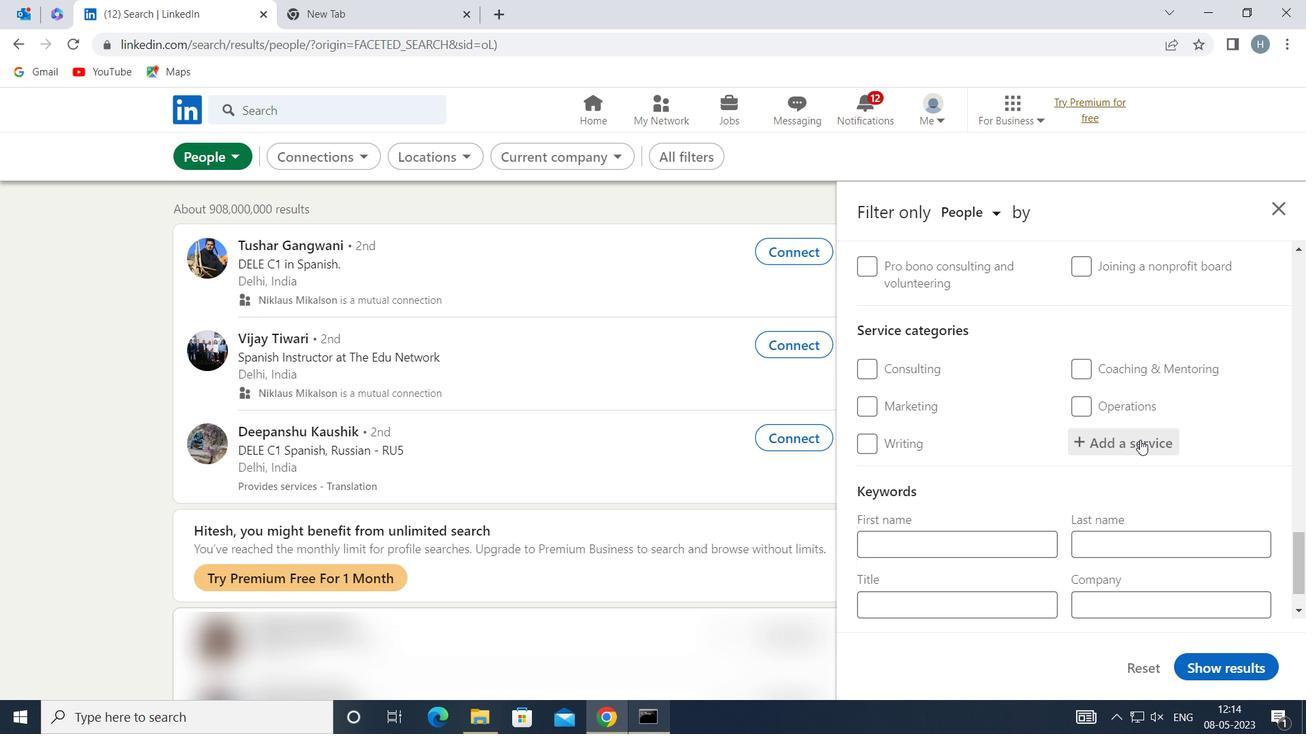 
Action: Key pressed <Key.shift>GROWTH
Screenshot: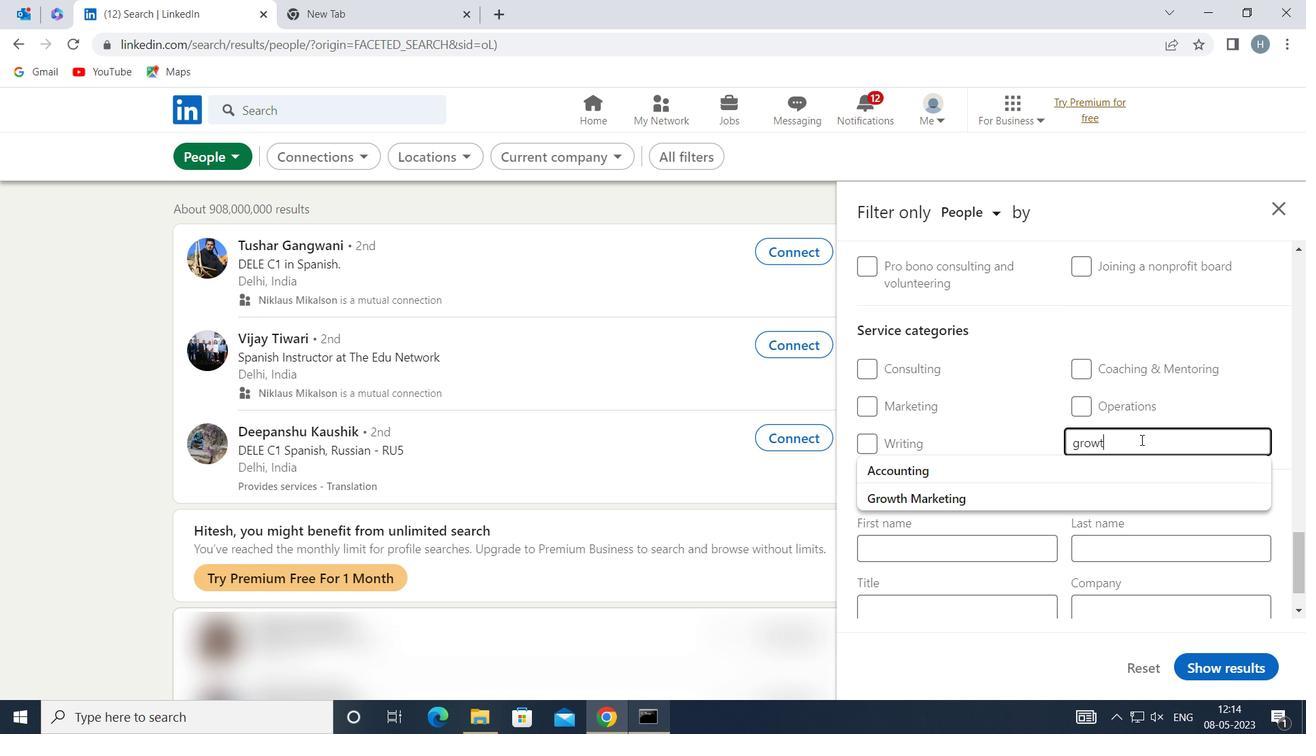 
Action: Mouse moved to (1089, 469)
Screenshot: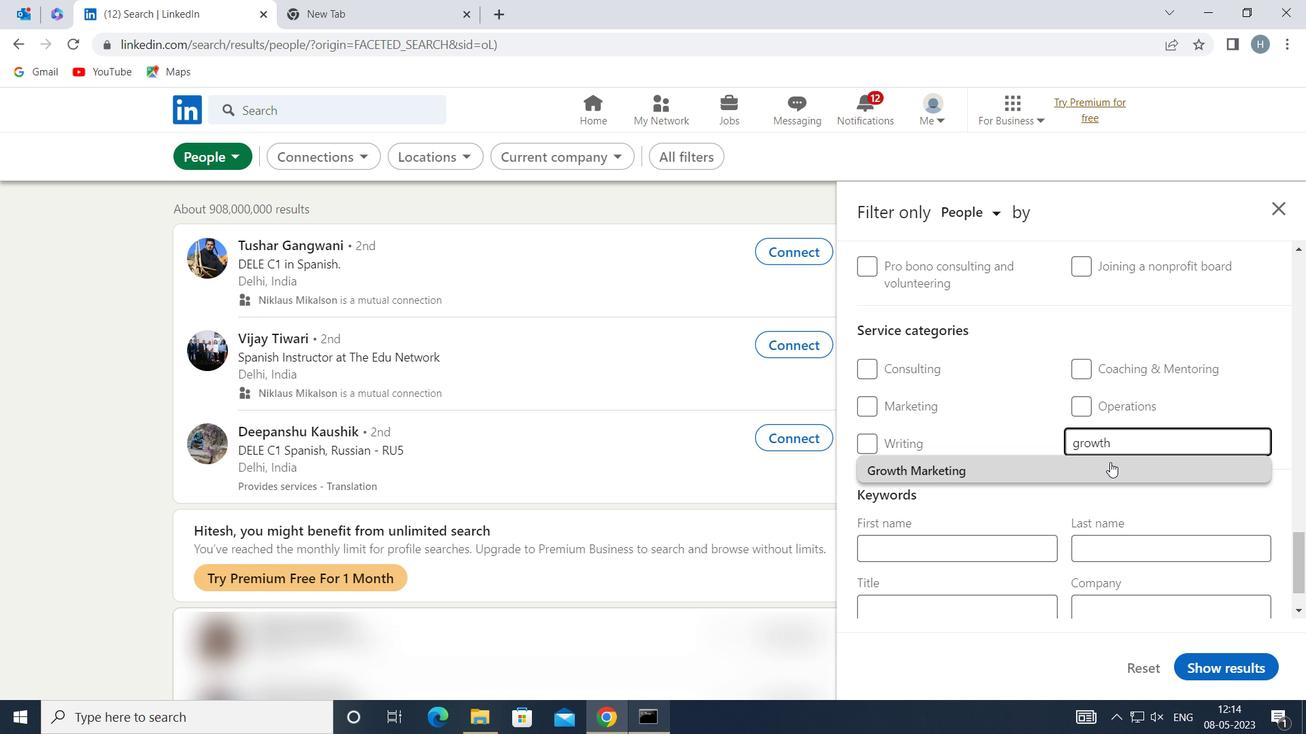 
Action: Mouse pressed left at (1089, 469)
Screenshot: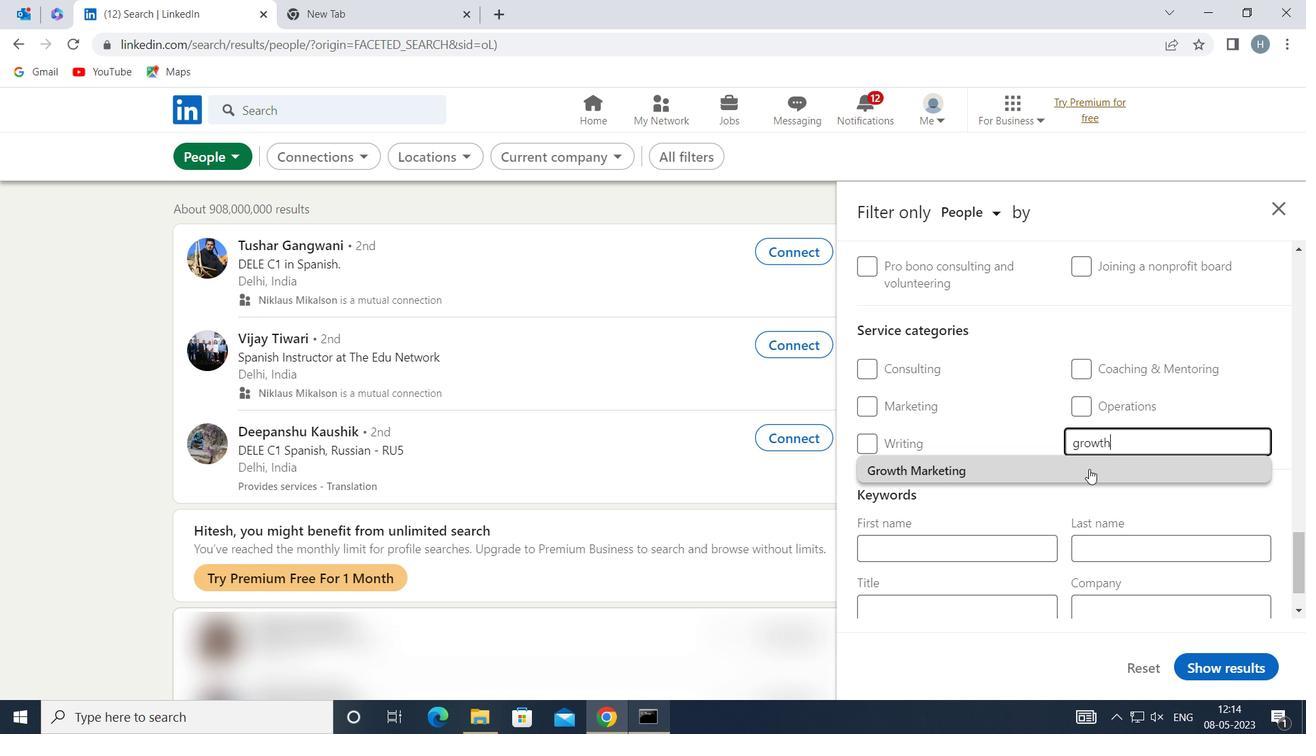 
Action: Mouse moved to (1069, 474)
Screenshot: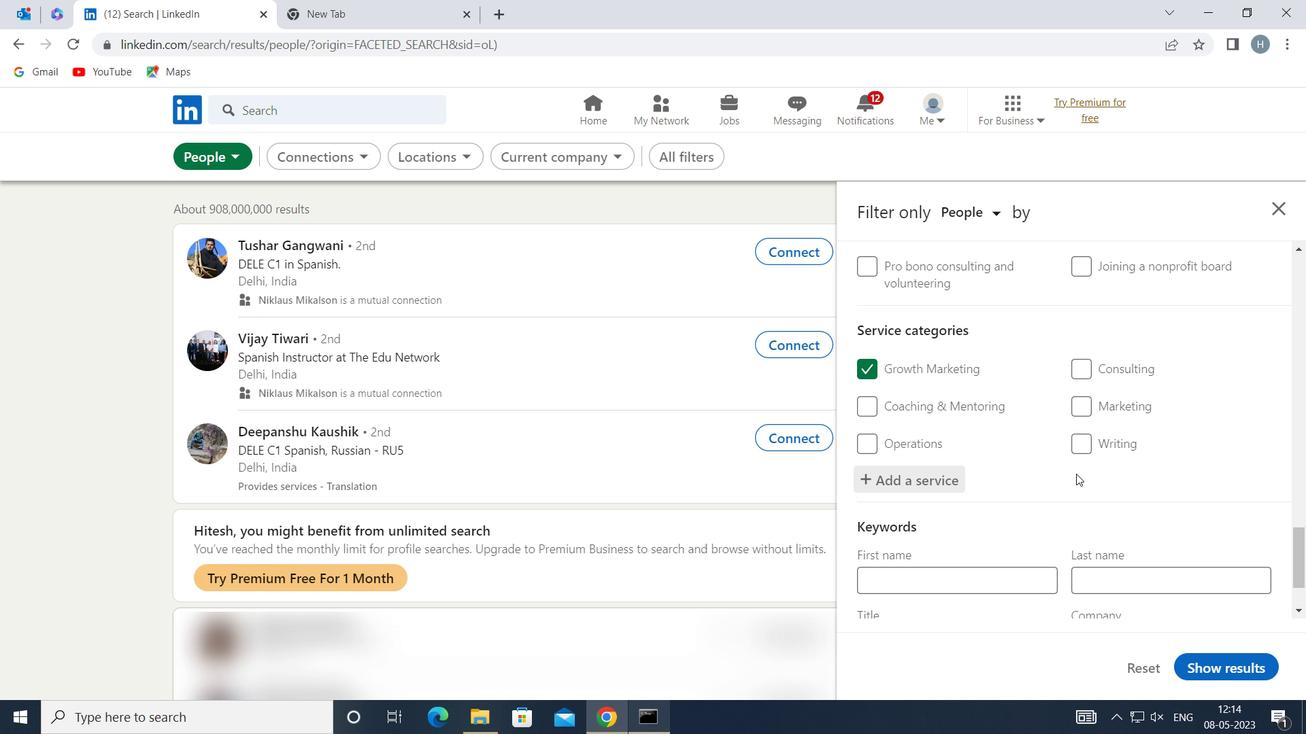 
Action: Mouse scrolled (1069, 474) with delta (0, 0)
Screenshot: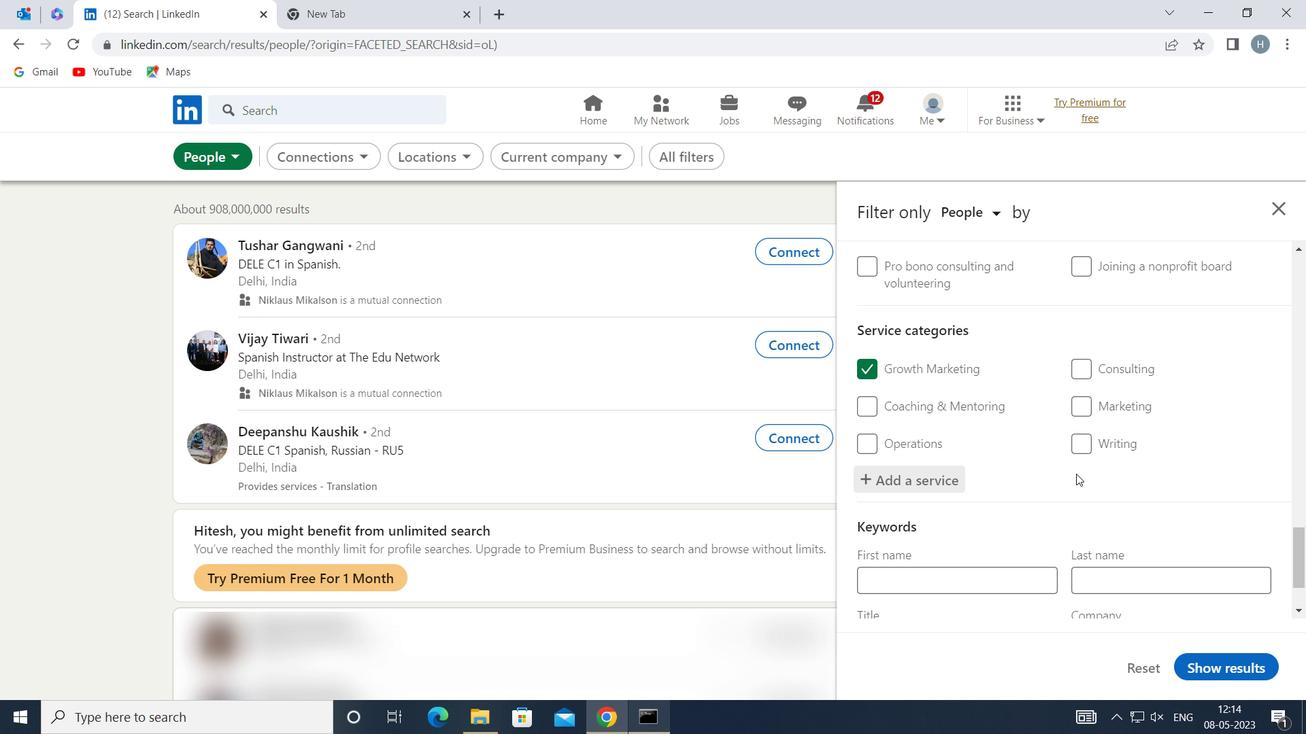 
Action: Mouse scrolled (1069, 474) with delta (0, 0)
Screenshot: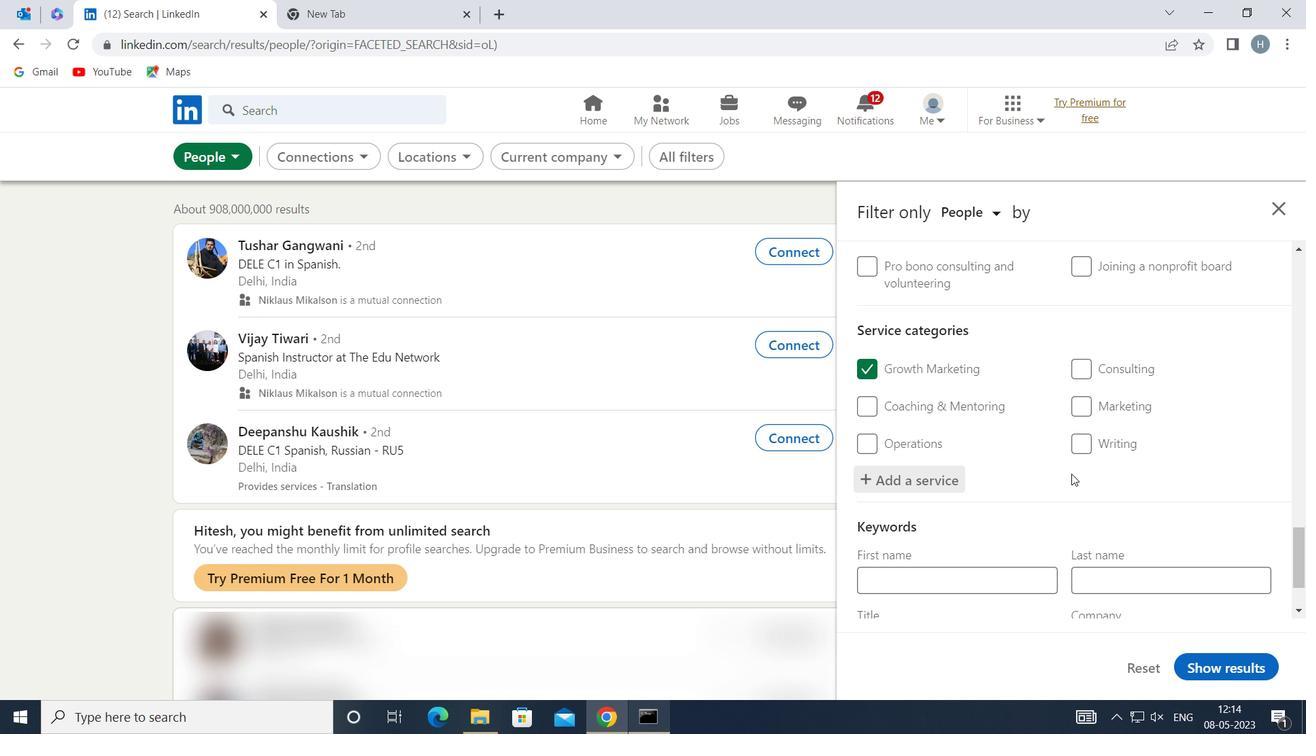 
Action: Mouse scrolled (1069, 474) with delta (0, 0)
Screenshot: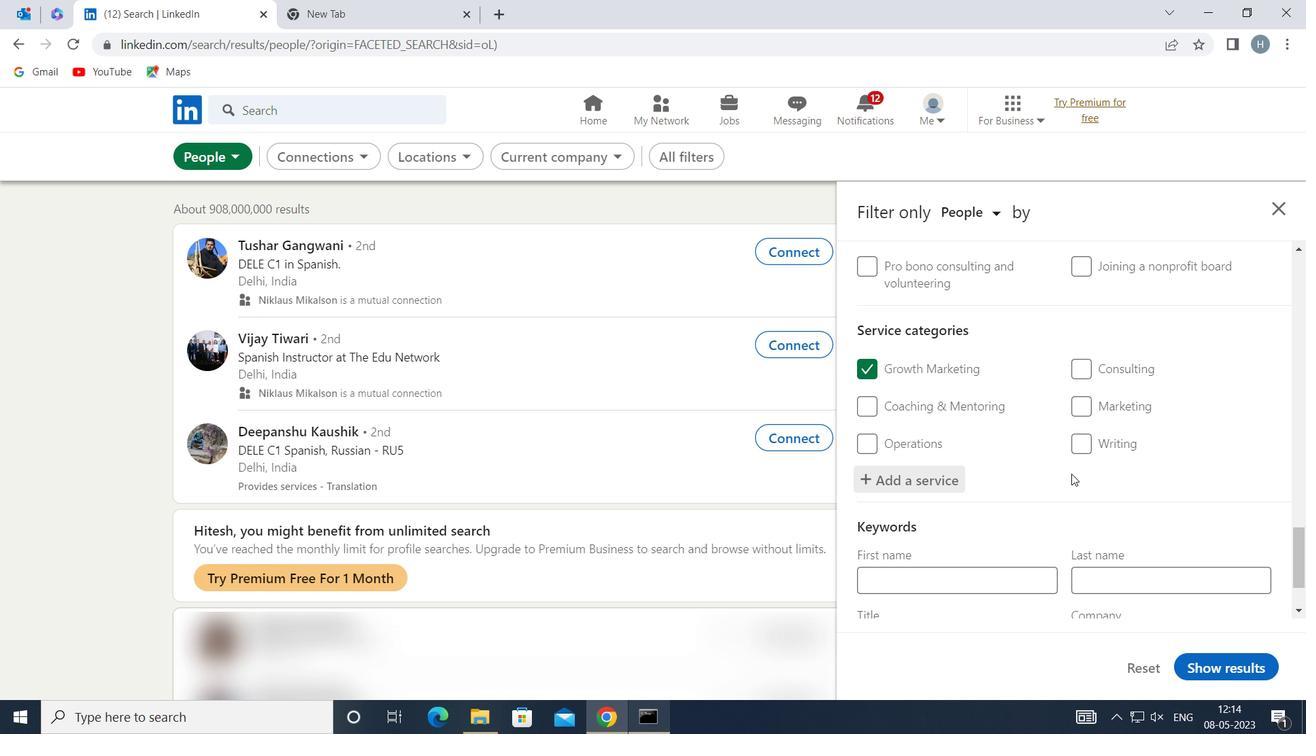 
Action: Mouse moved to (1021, 540)
Screenshot: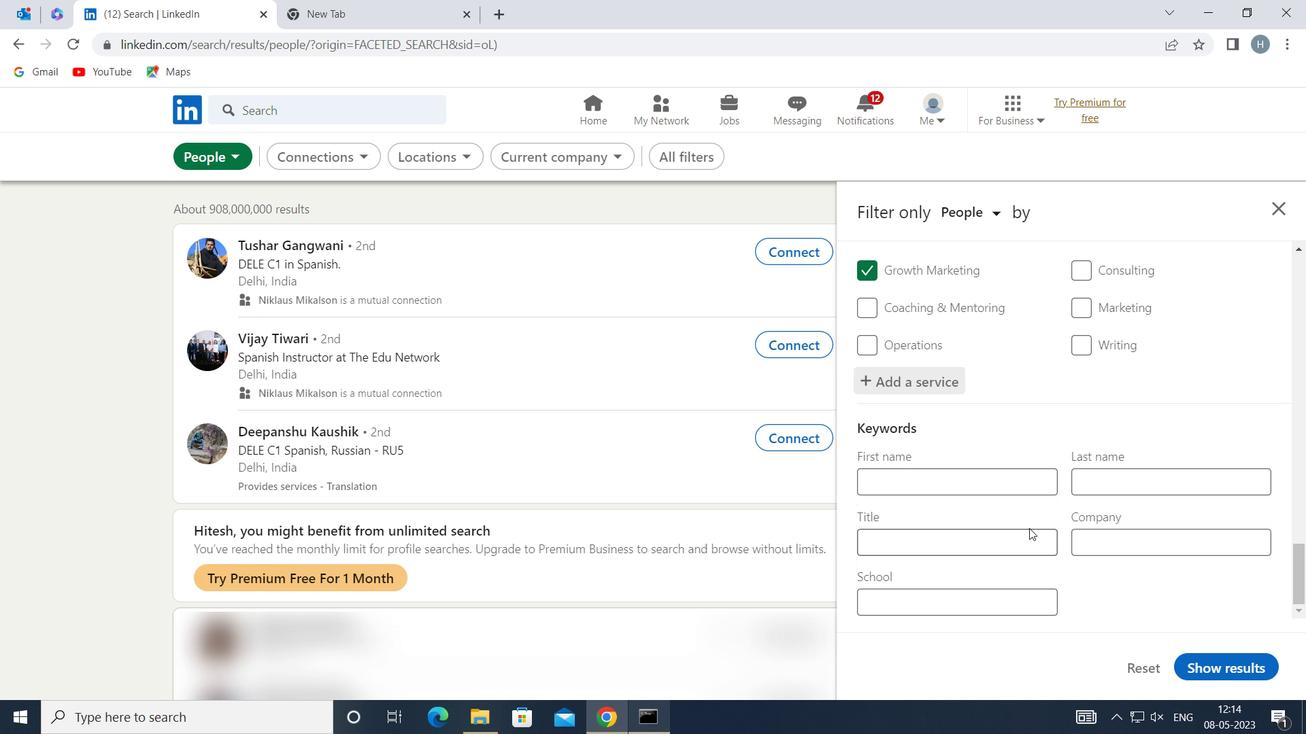 
Action: Mouse pressed left at (1021, 540)
Screenshot: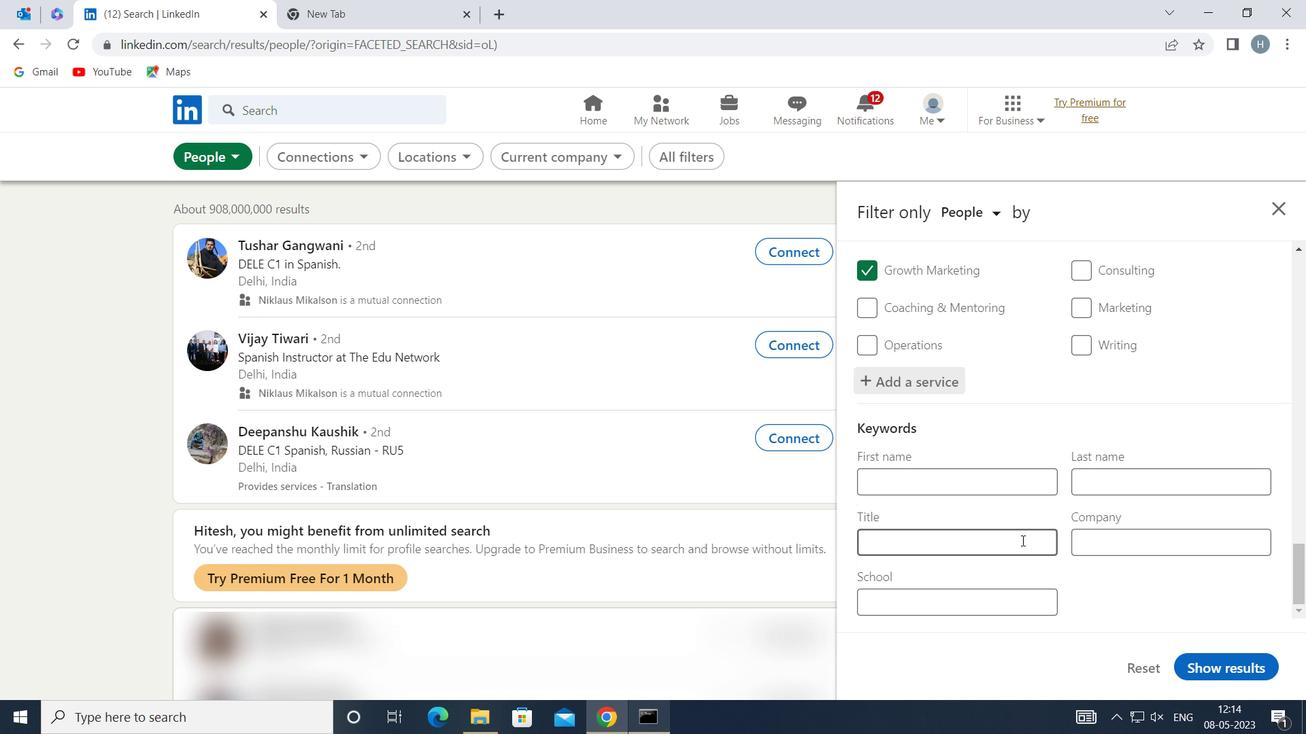 
Action: Mouse moved to (1022, 540)
Screenshot: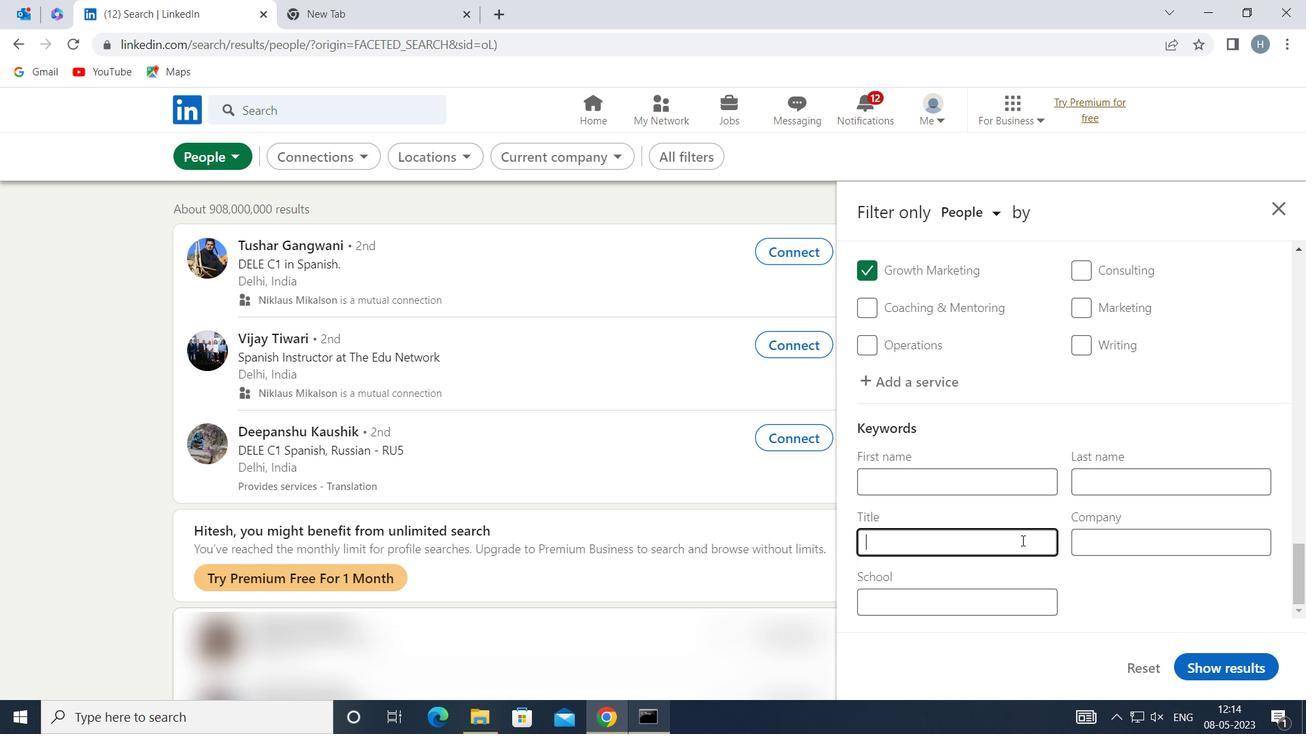 
Action: Key pressed <Key.shift>HELP<Key.space><Key.shift>DESK
Screenshot: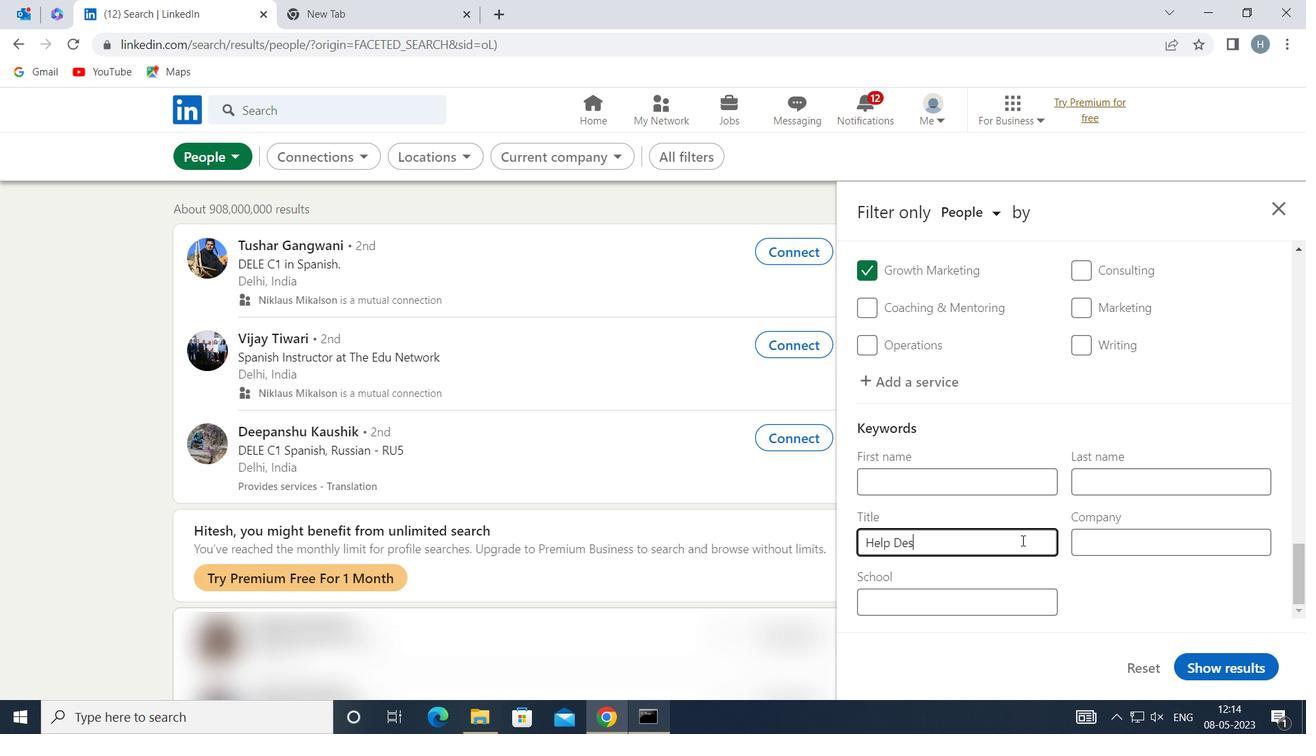 
Action: Mouse moved to (1239, 666)
Screenshot: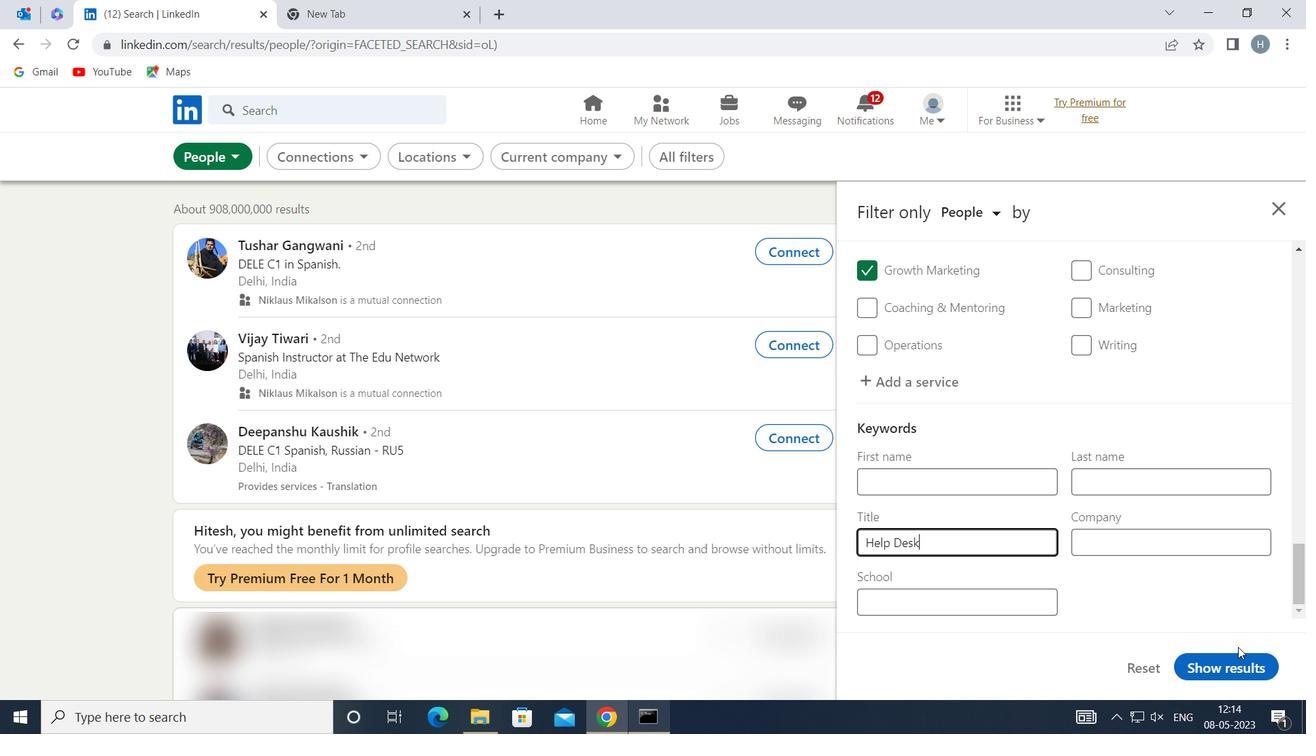 
Action: Mouse pressed left at (1239, 666)
Screenshot: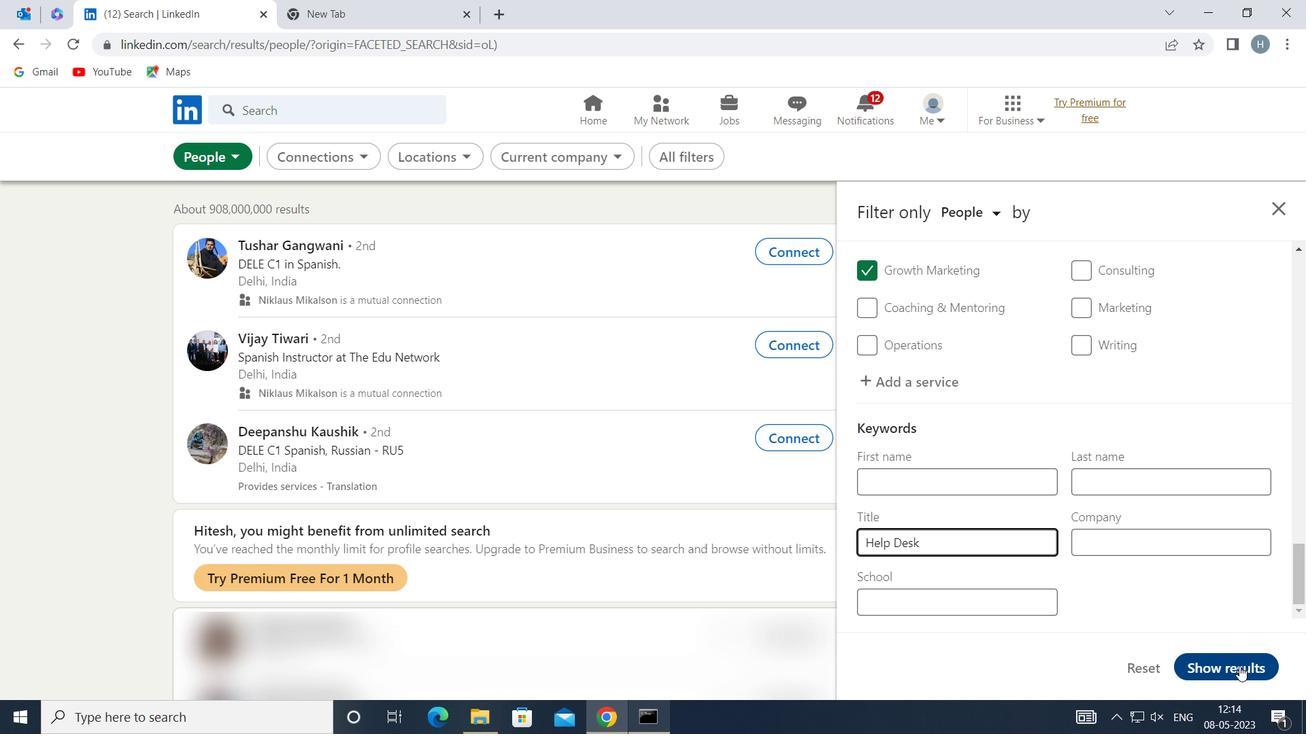 
Action: Mouse moved to (871, 463)
Screenshot: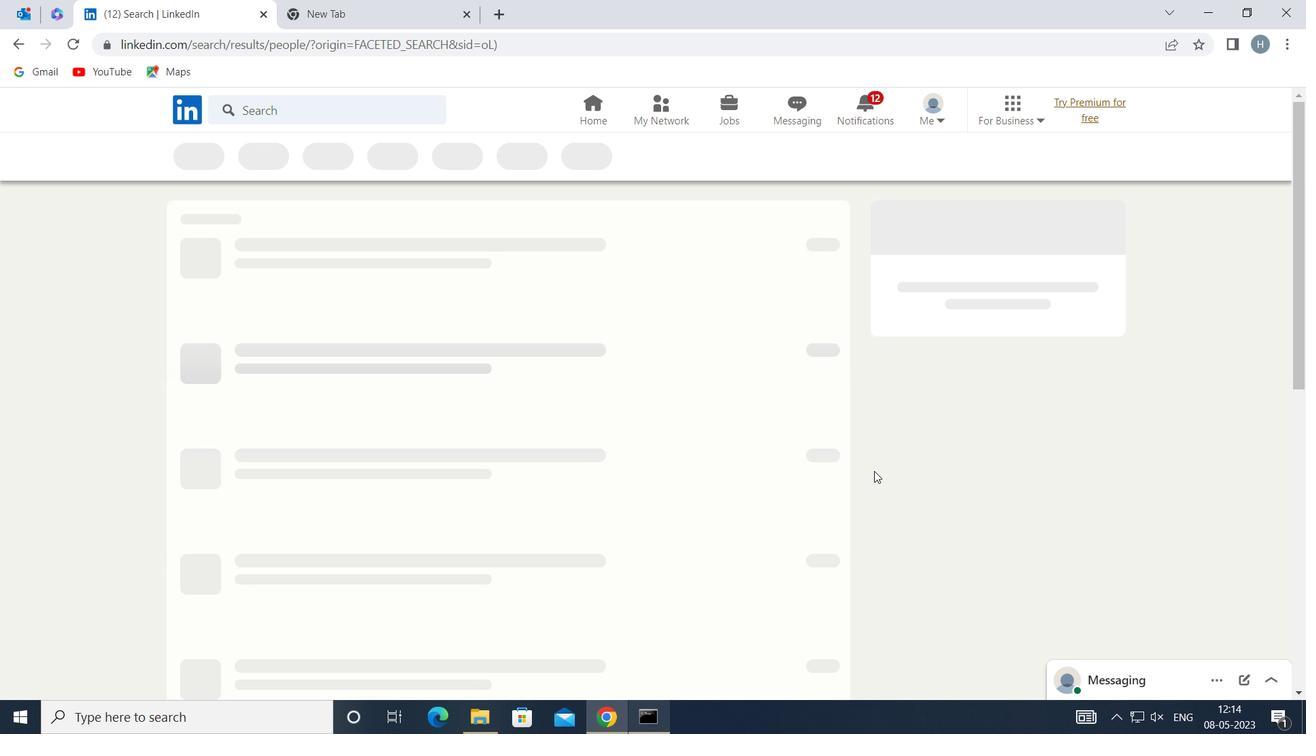 
